 Task: Find connections with filter location Werota with filter topic #family with filter profile language Potuguese with filter current company Naukri.com with filter school Principal L N Welingkar Institute of Management Development and Research L. N. Road, Opp. Matunga Gymkhana, Matunga (Central) Mumbai 400 019 with filter industry Subdivision of Land with filter service category Research with filter keywords title Continuous Improvement Lead
Action: Mouse moved to (187, 281)
Screenshot: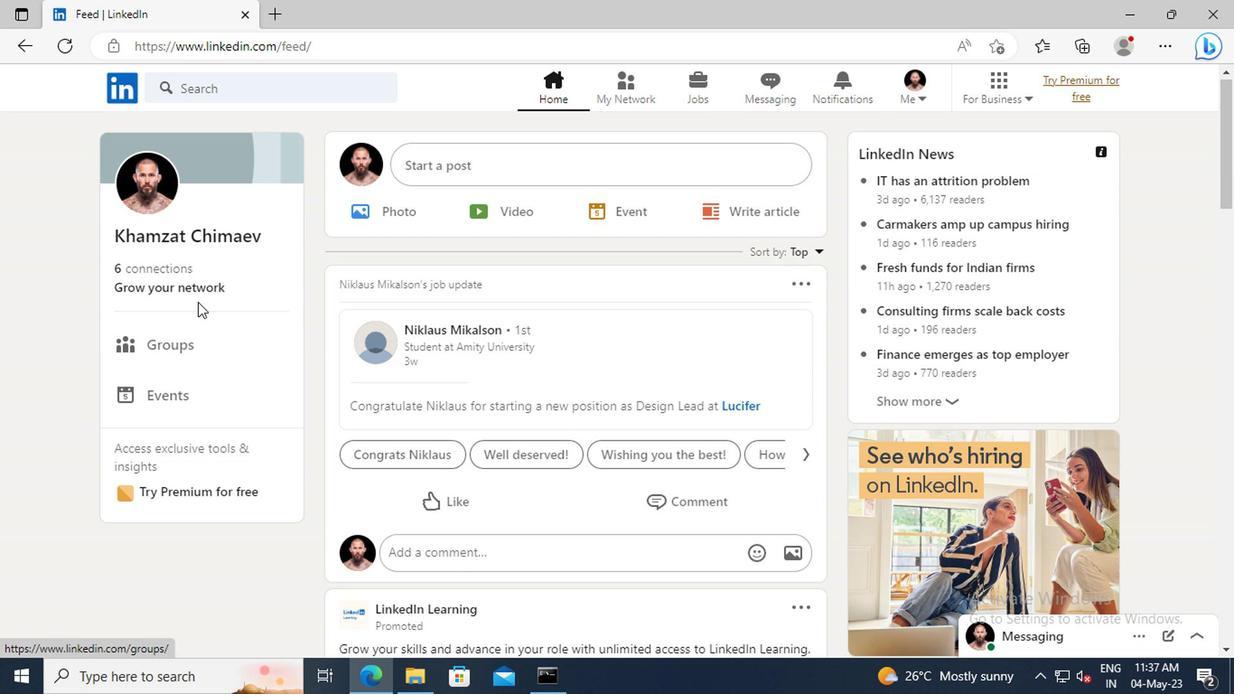 
Action: Mouse pressed left at (187, 281)
Screenshot: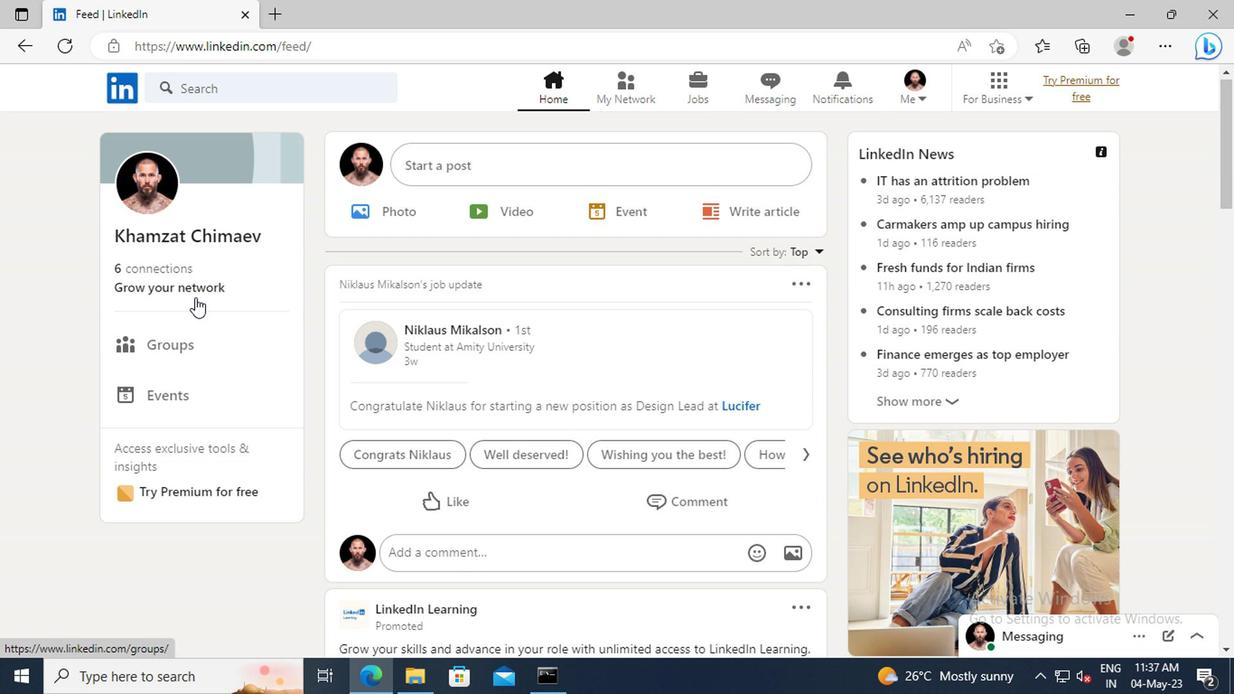 
Action: Mouse moved to (194, 192)
Screenshot: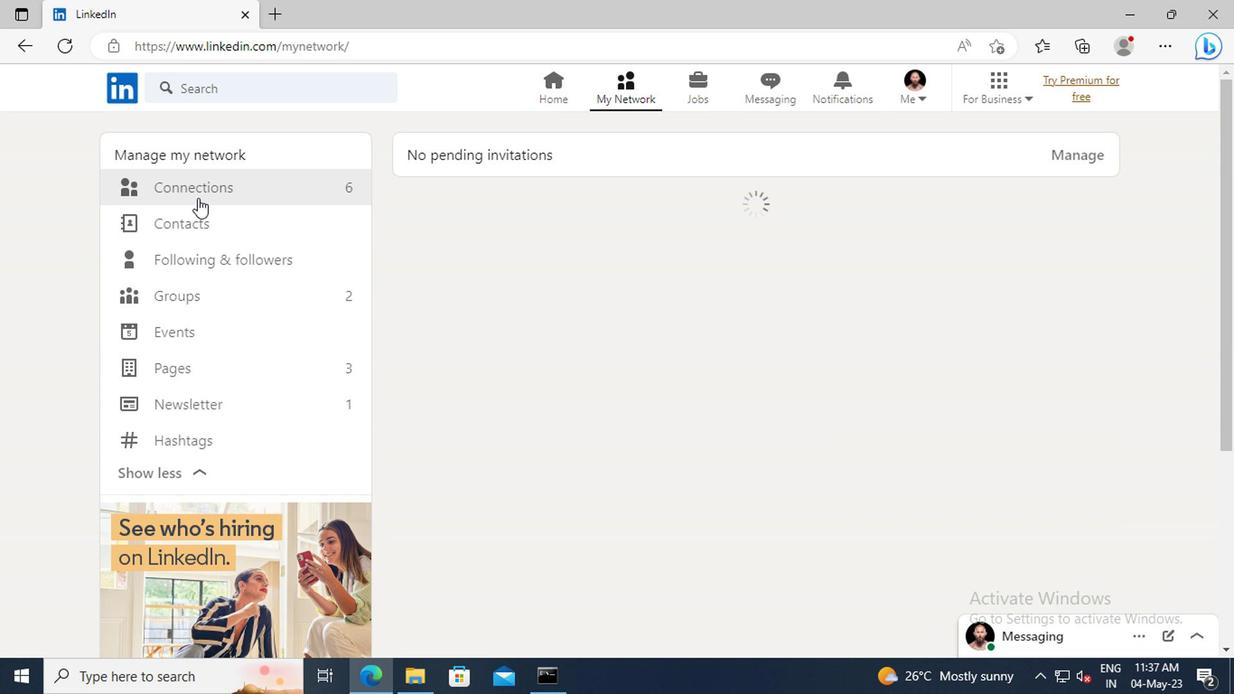 
Action: Mouse pressed left at (194, 192)
Screenshot: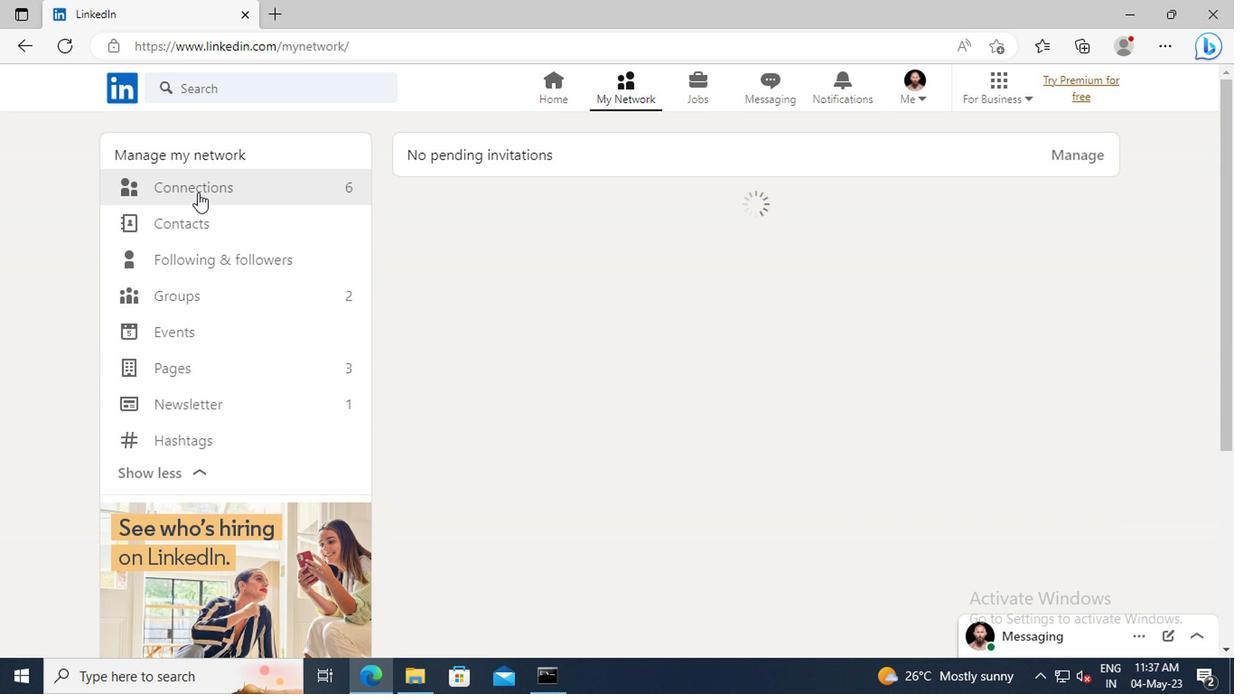 
Action: Mouse moved to (754, 195)
Screenshot: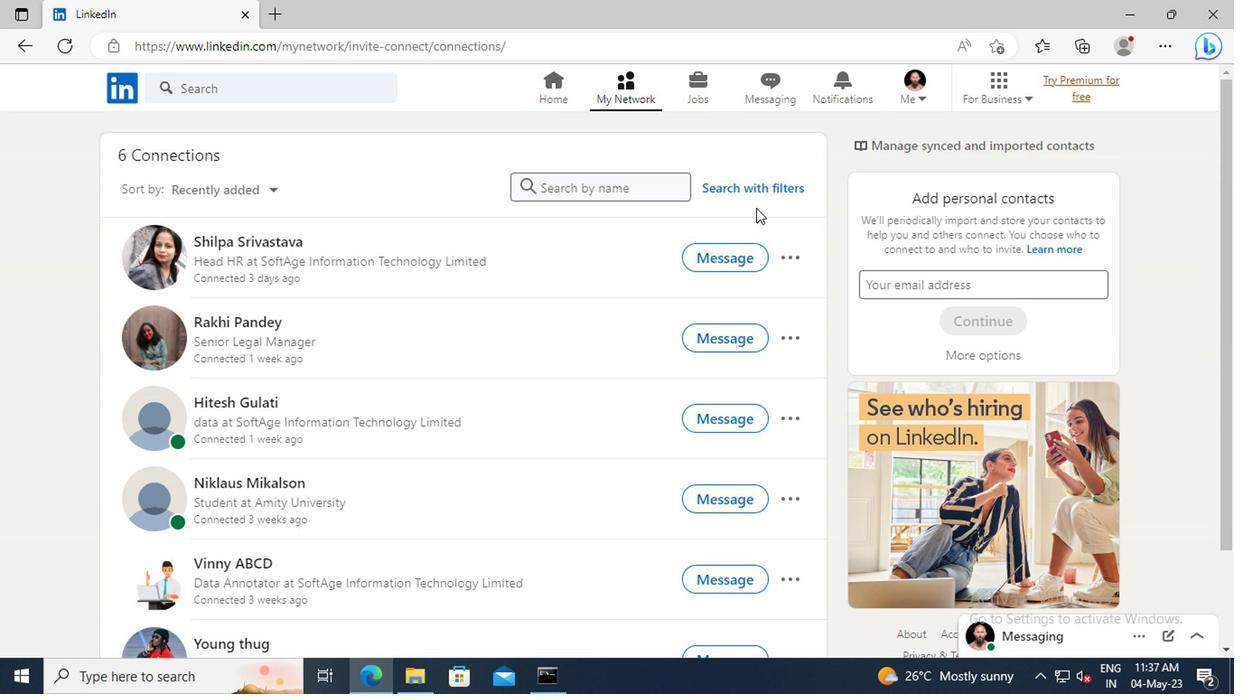 
Action: Mouse pressed left at (754, 195)
Screenshot: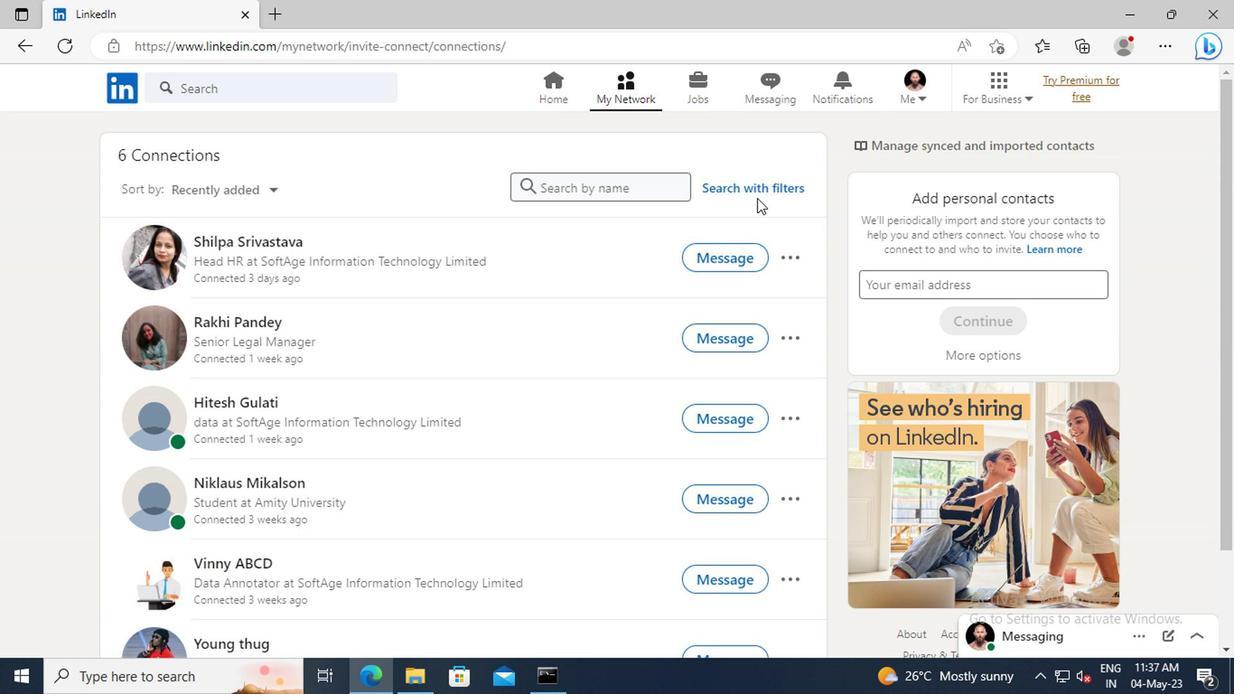 
Action: Mouse moved to (684, 141)
Screenshot: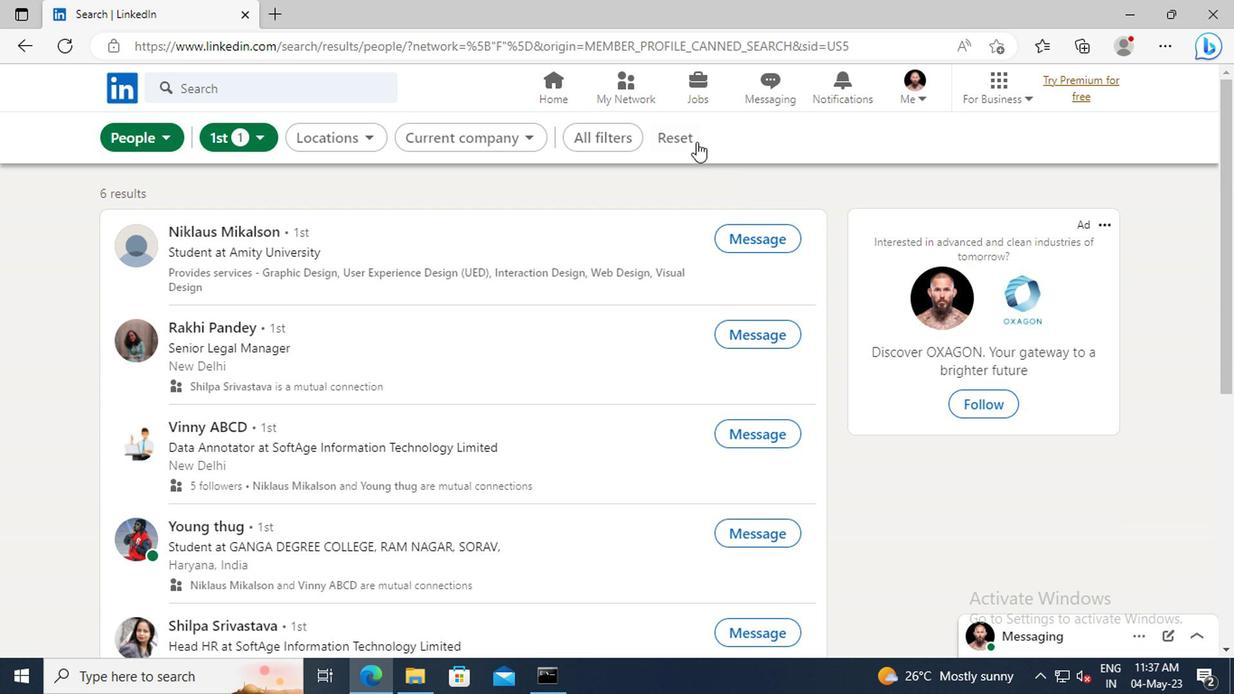
Action: Mouse pressed left at (684, 141)
Screenshot: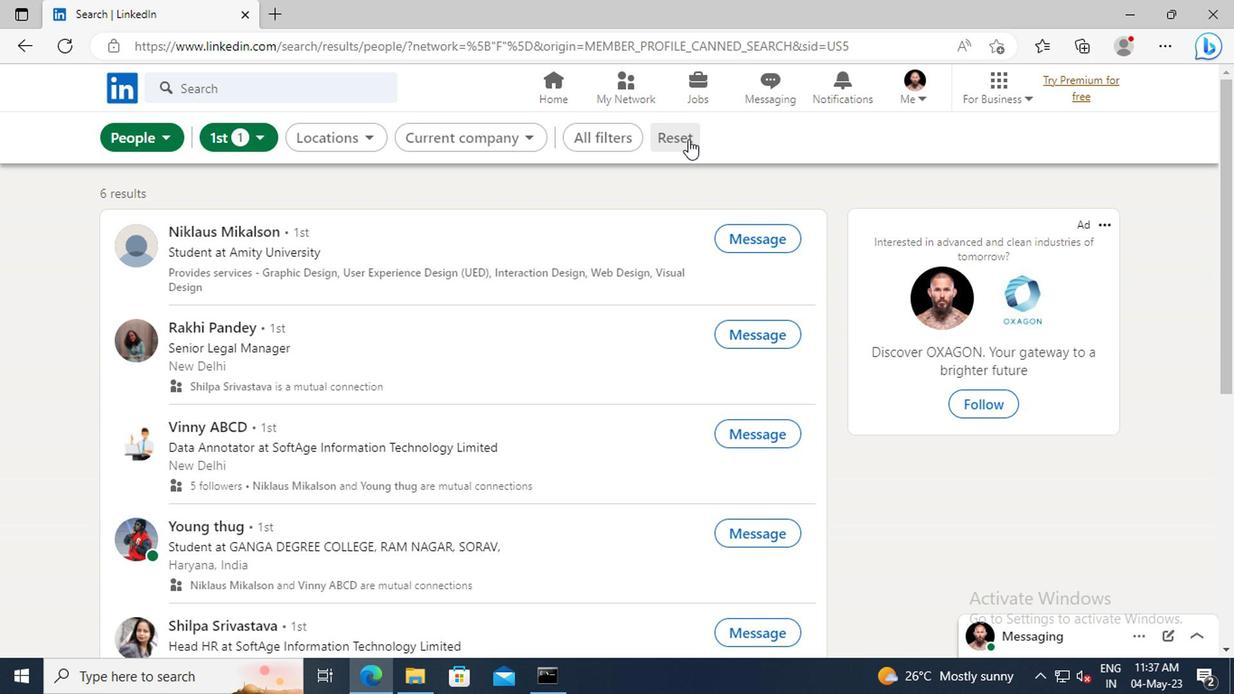 
Action: Mouse moved to (661, 142)
Screenshot: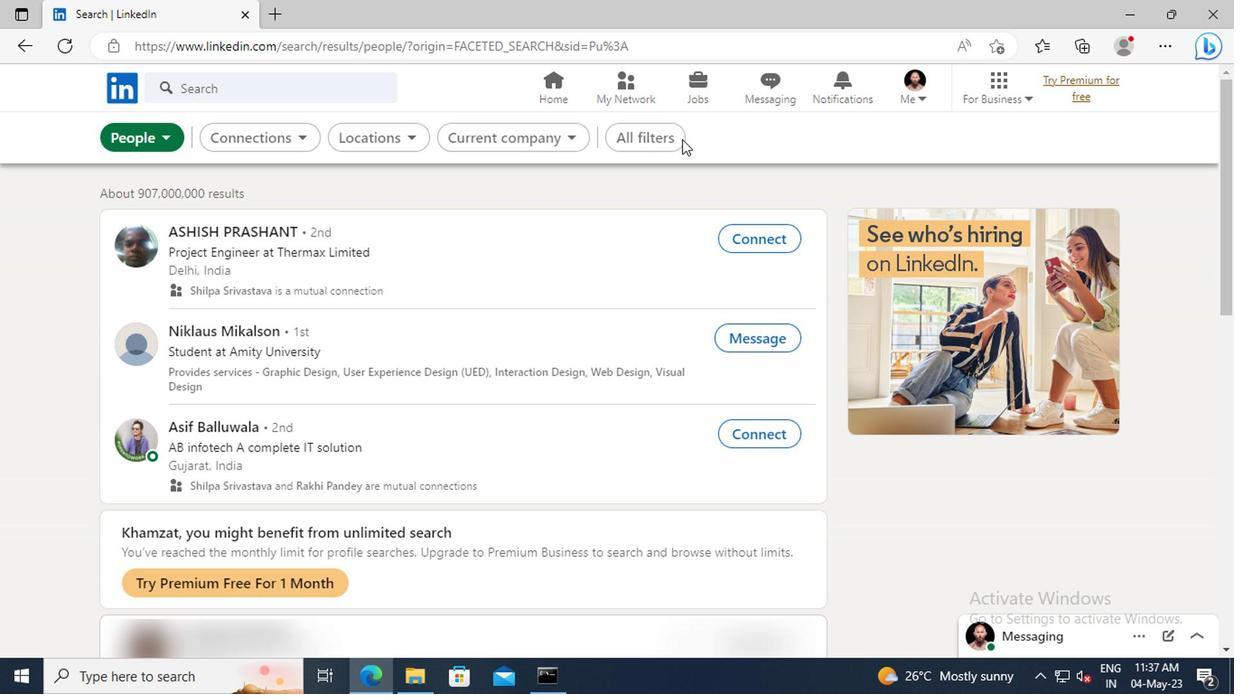 
Action: Mouse pressed left at (661, 142)
Screenshot: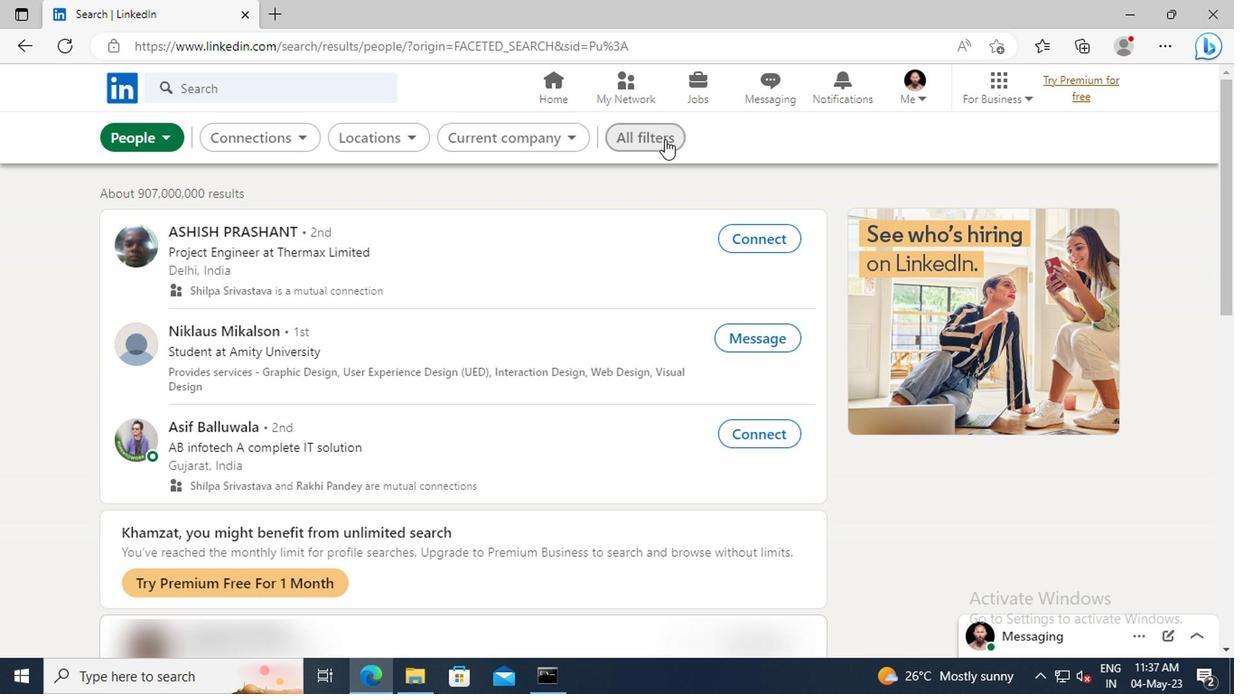 
Action: Mouse moved to (993, 318)
Screenshot: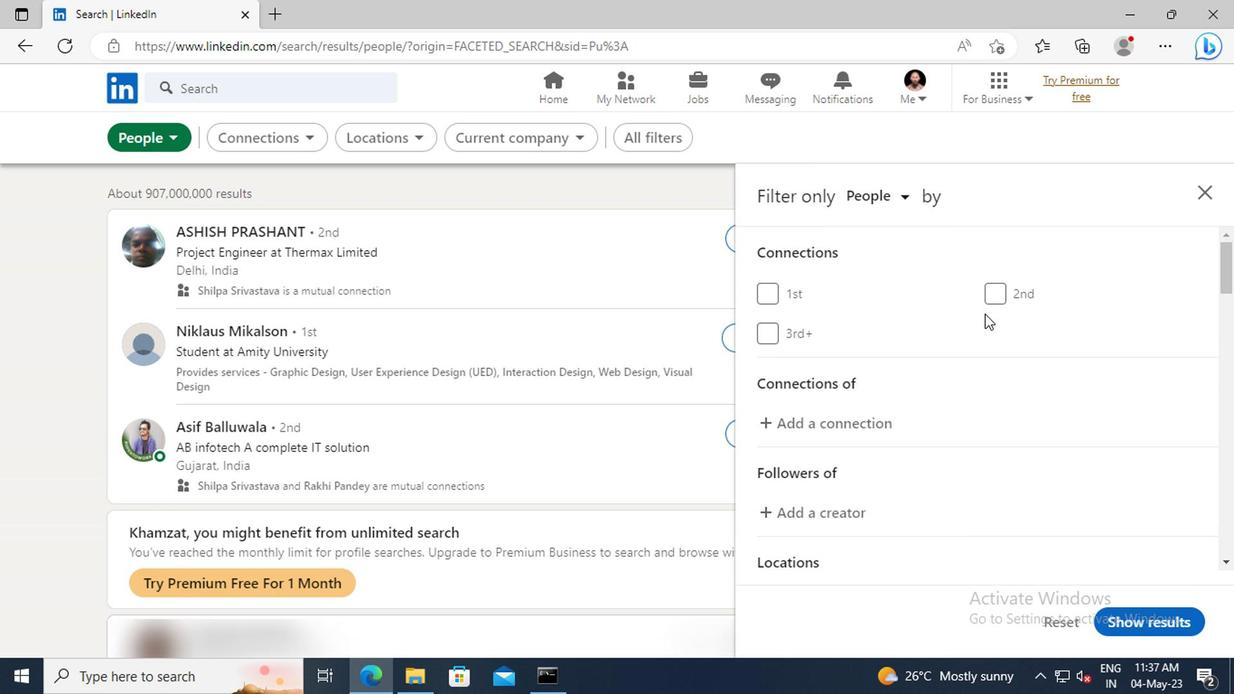 
Action: Mouse scrolled (993, 318) with delta (0, 0)
Screenshot: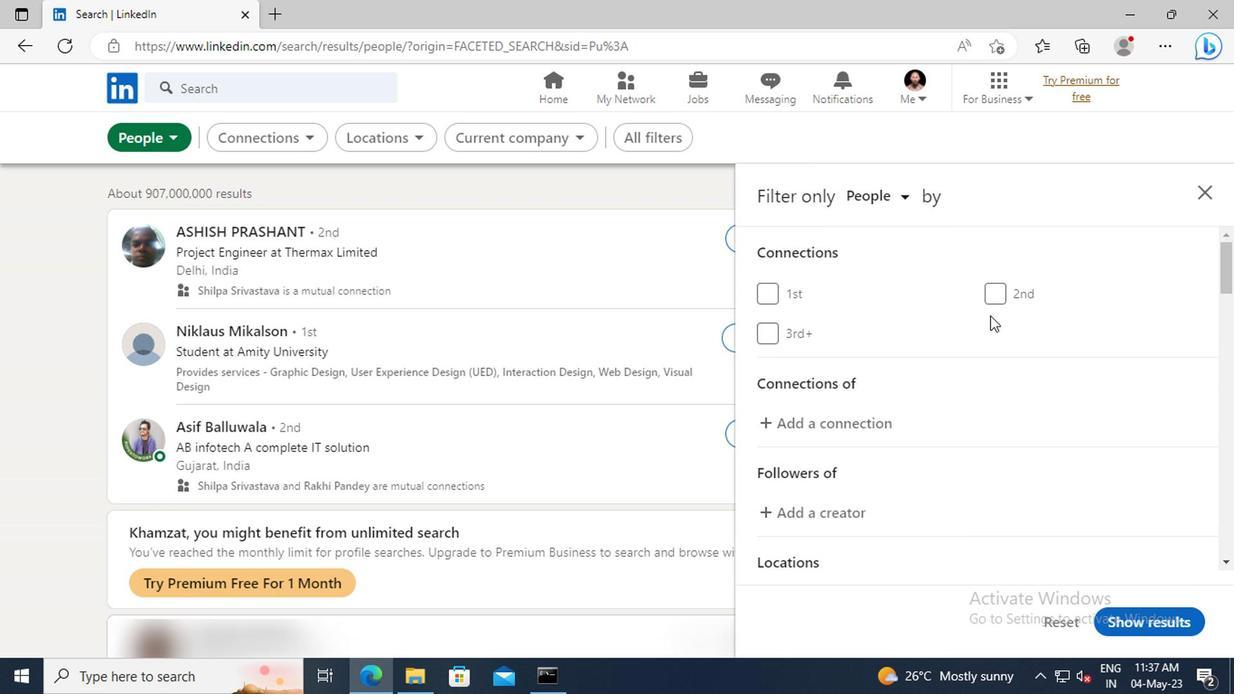 
Action: Mouse scrolled (993, 318) with delta (0, 0)
Screenshot: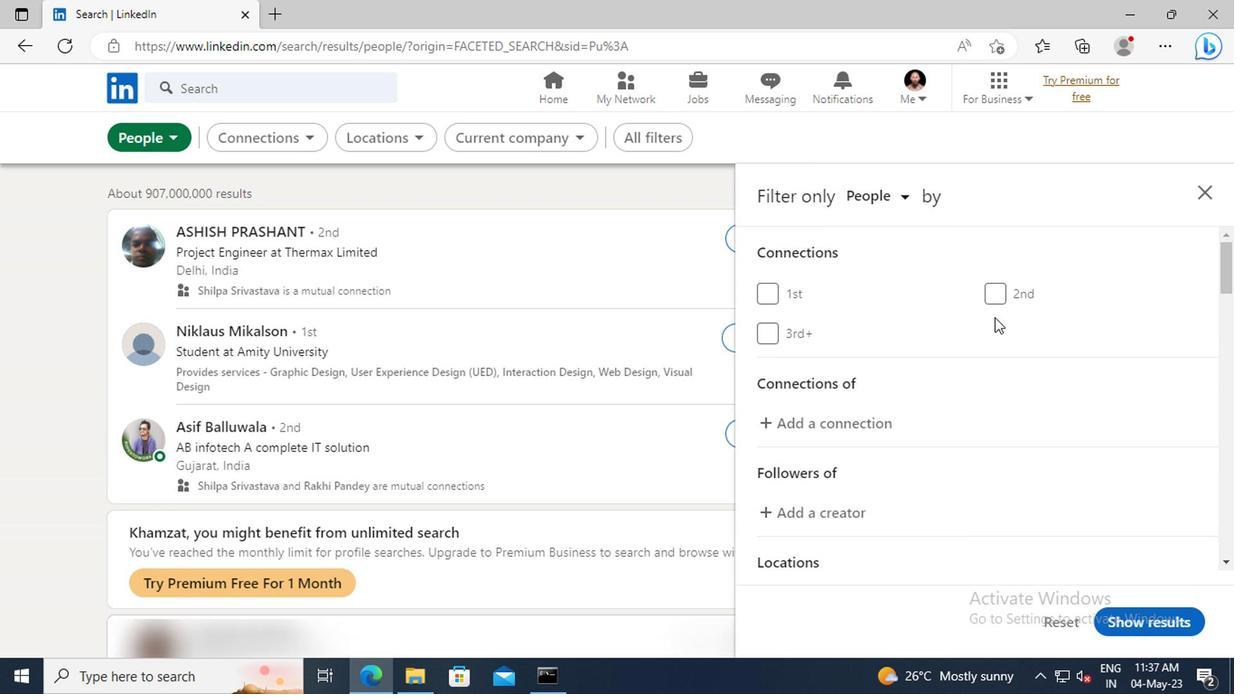 
Action: Mouse scrolled (993, 318) with delta (0, 0)
Screenshot: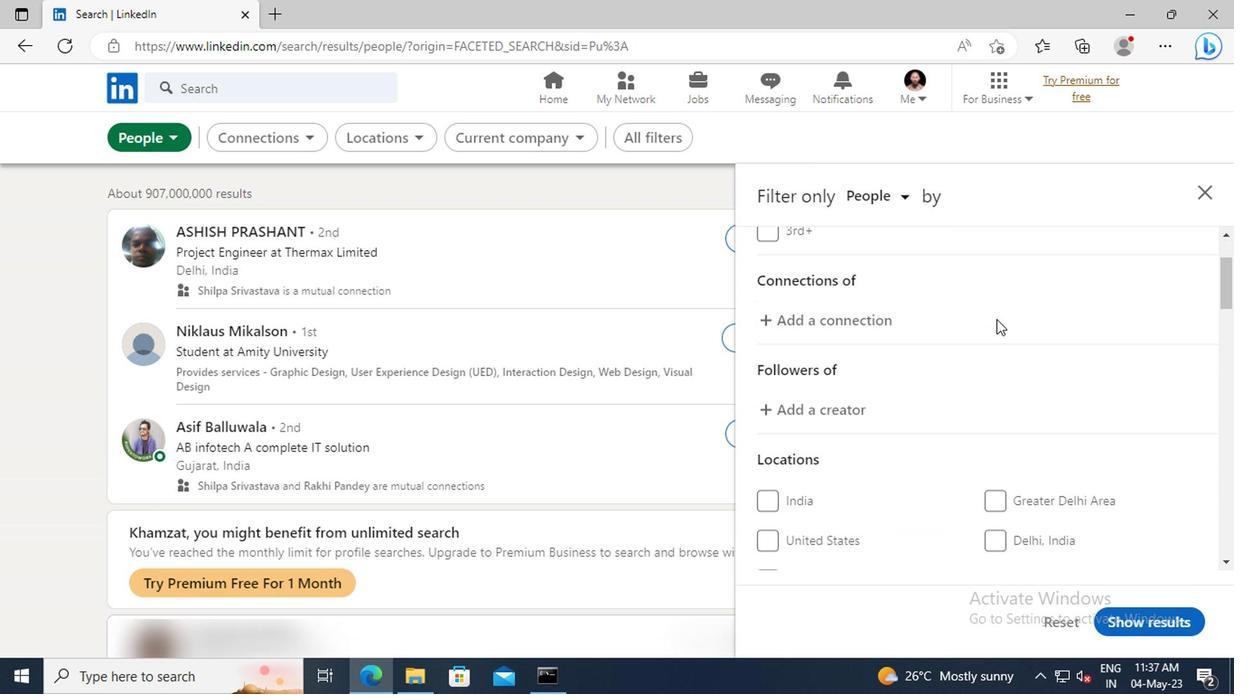 
Action: Mouse scrolled (993, 318) with delta (0, 0)
Screenshot: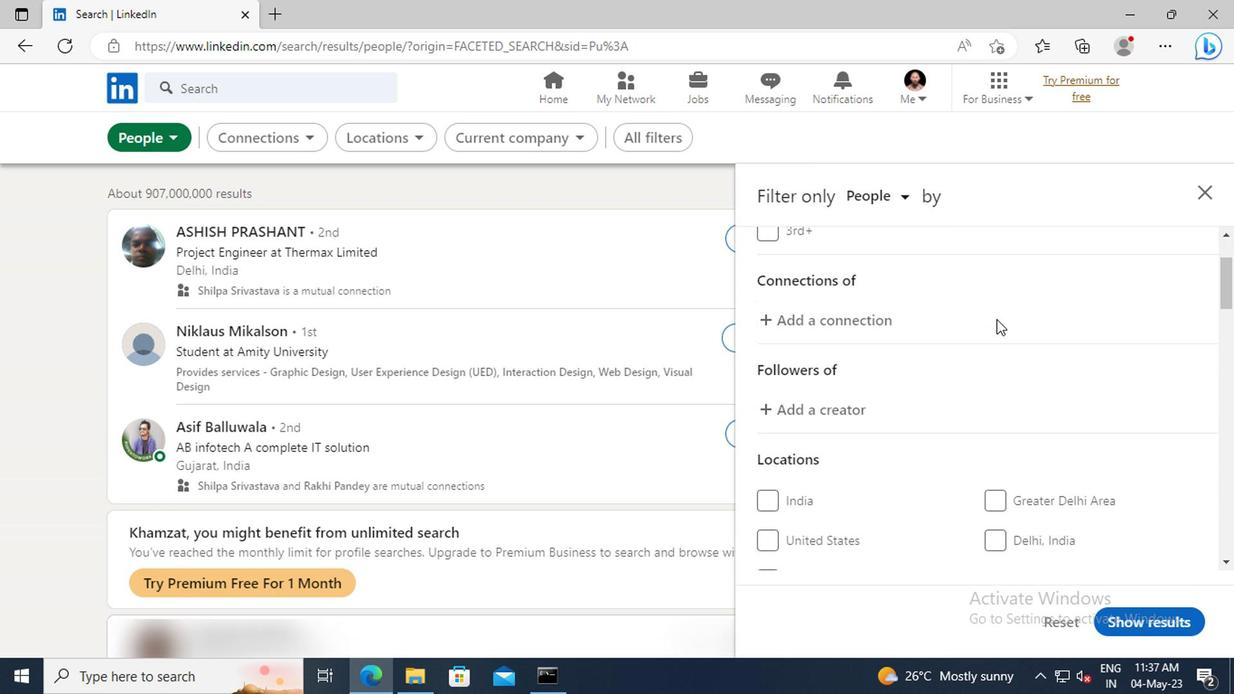 
Action: Mouse scrolled (993, 318) with delta (0, 0)
Screenshot: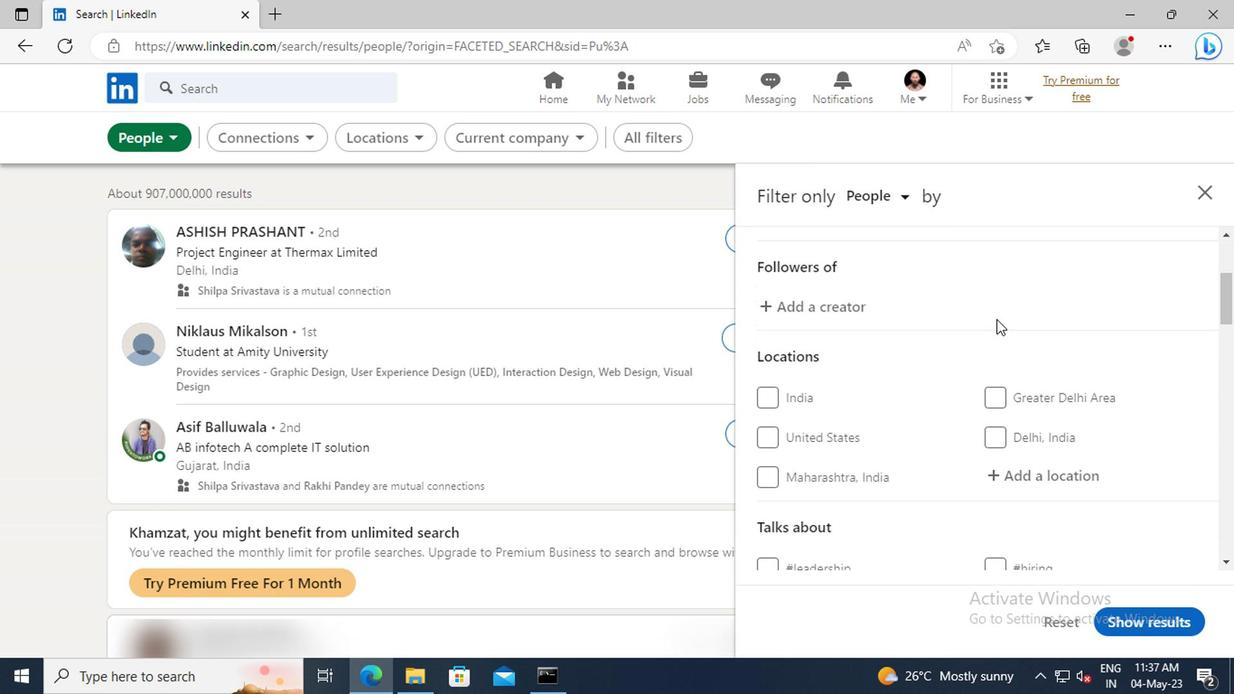 
Action: Mouse scrolled (993, 318) with delta (0, 0)
Screenshot: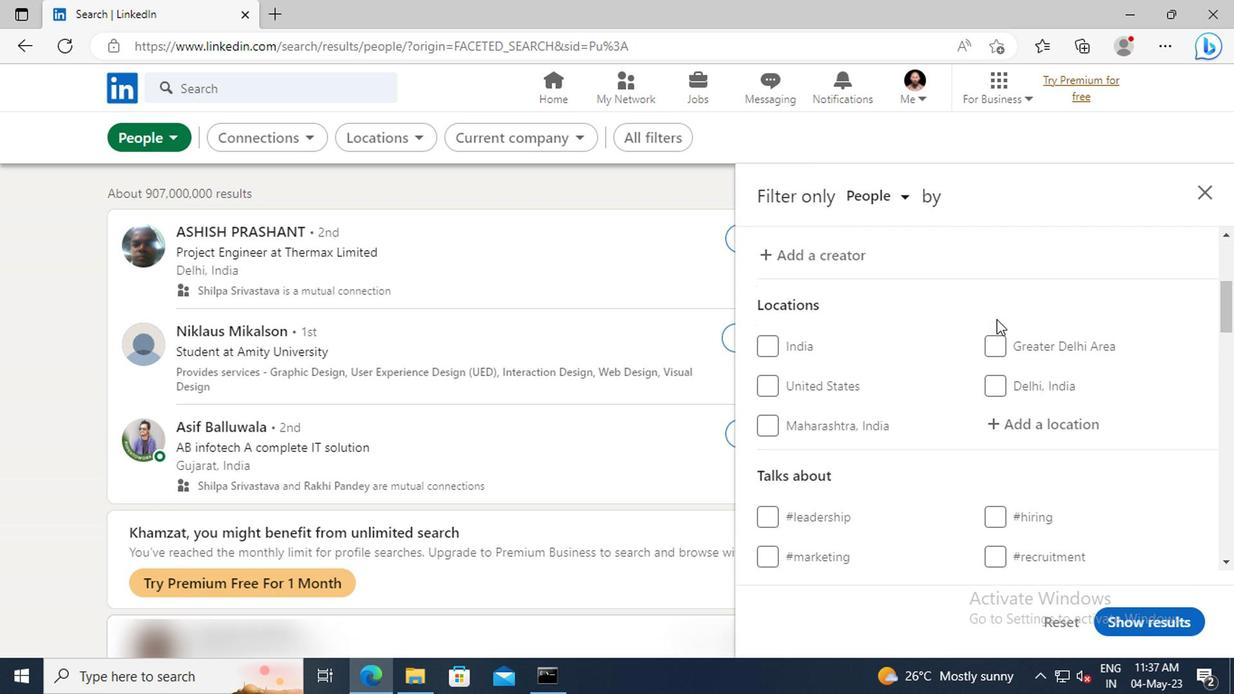 
Action: Mouse scrolled (993, 318) with delta (0, 0)
Screenshot: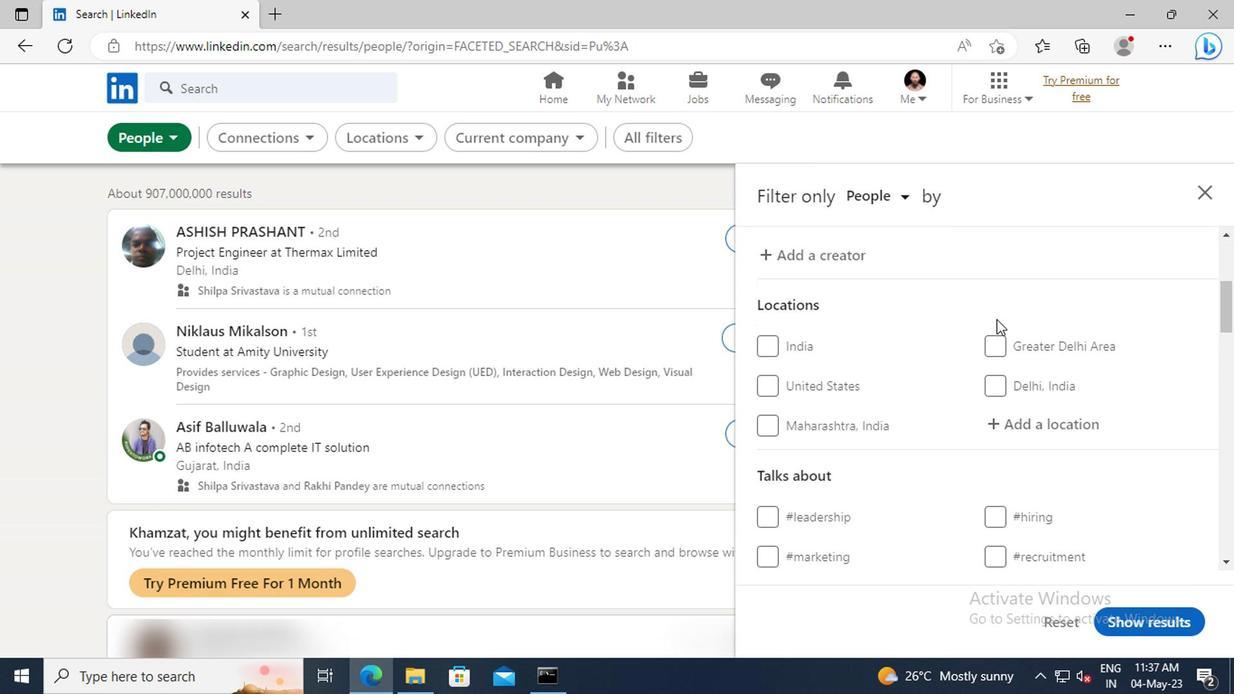
Action: Mouse moved to (1000, 325)
Screenshot: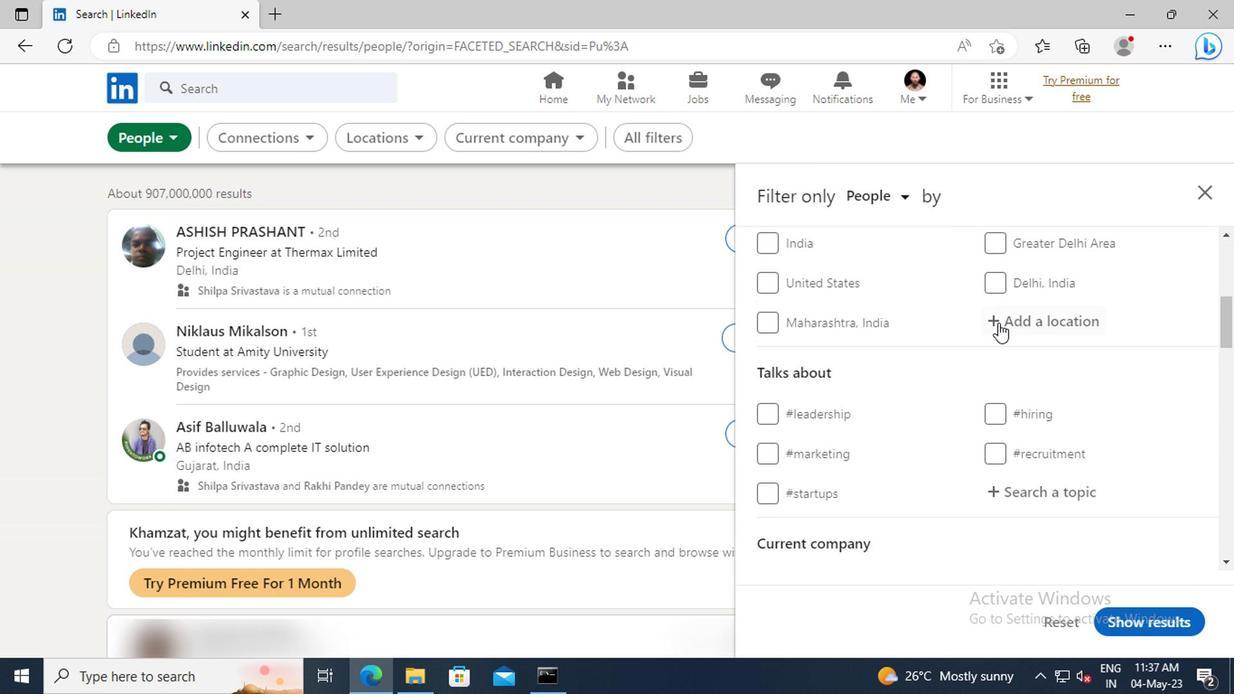 
Action: Mouse pressed left at (1000, 325)
Screenshot: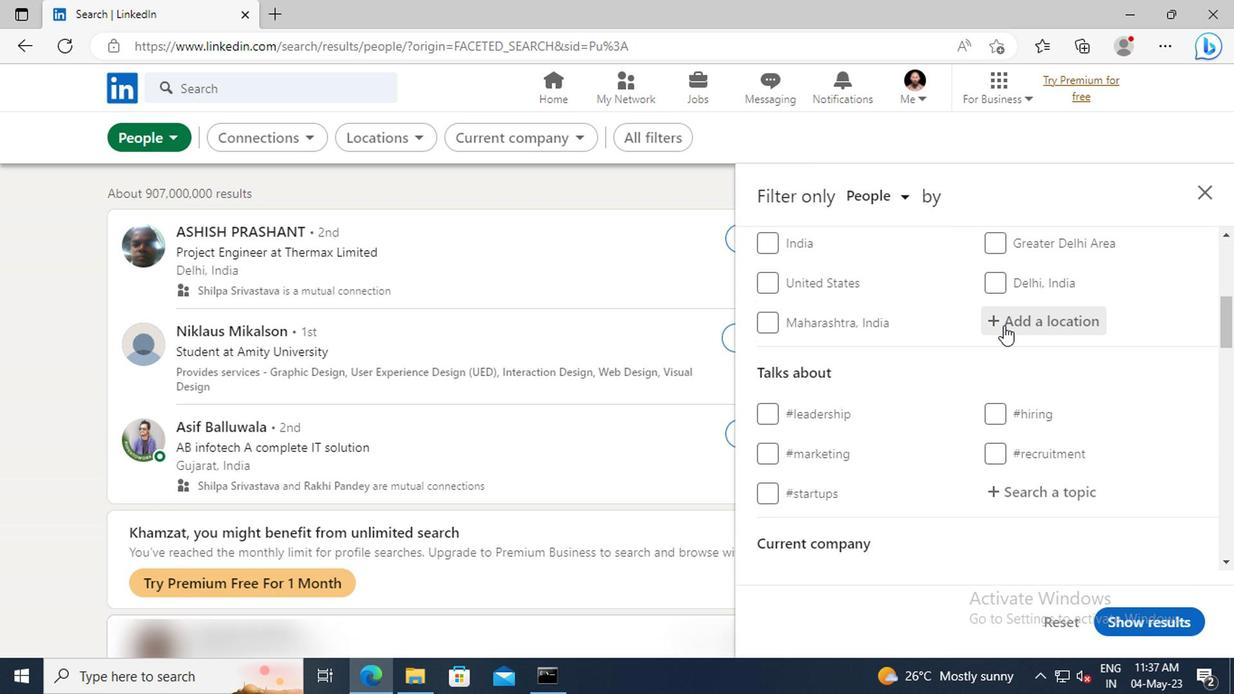 
Action: Mouse moved to (1000, 325)
Screenshot: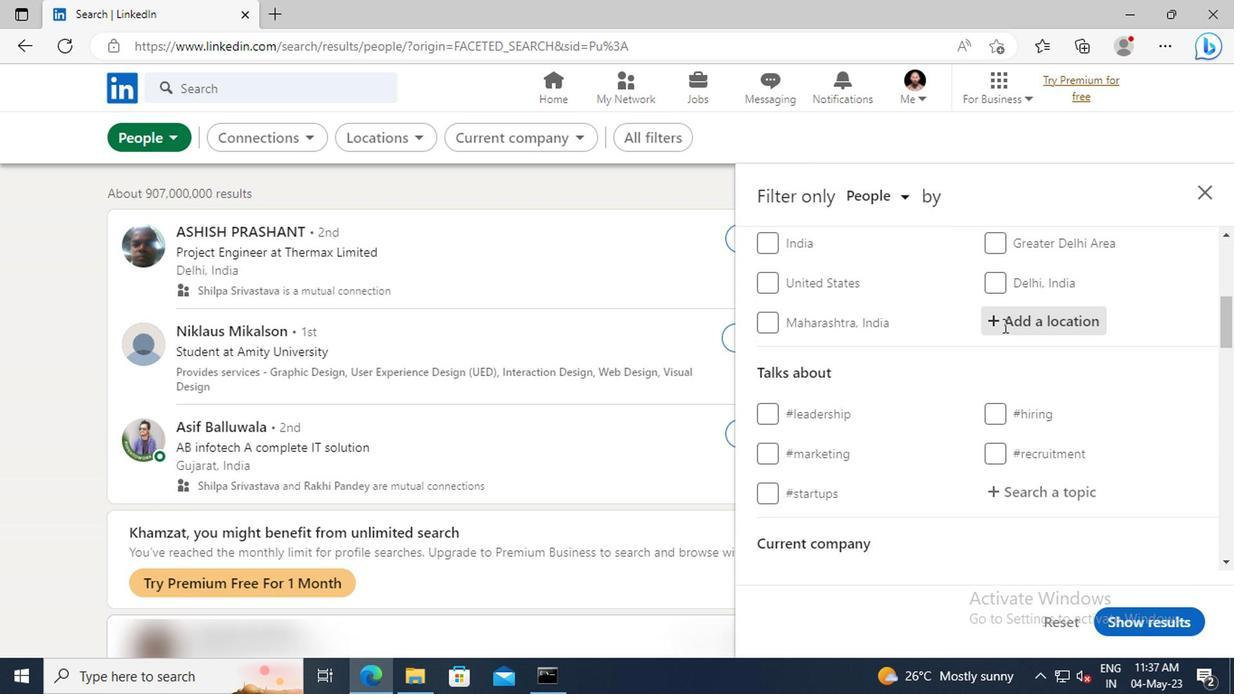 
Action: Key pressed <Key.shift>WEROTA<Key.enter>
Screenshot: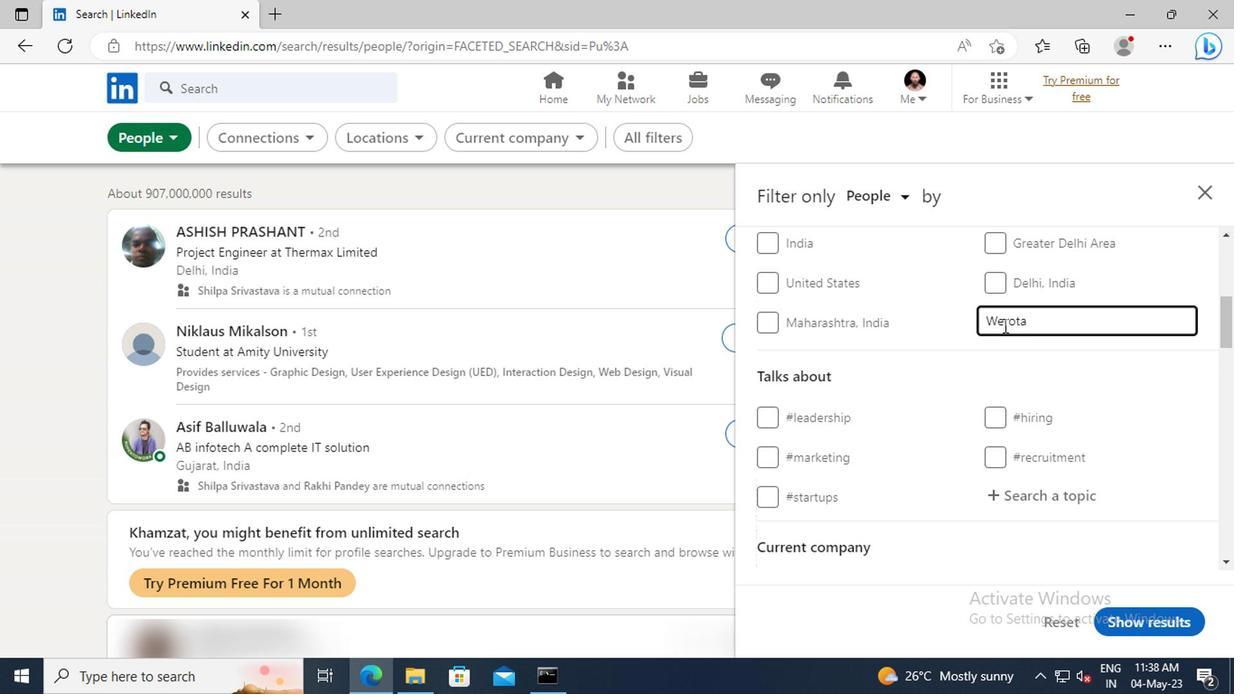 
Action: Mouse scrolled (1000, 324) with delta (0, 0)
Screenshot: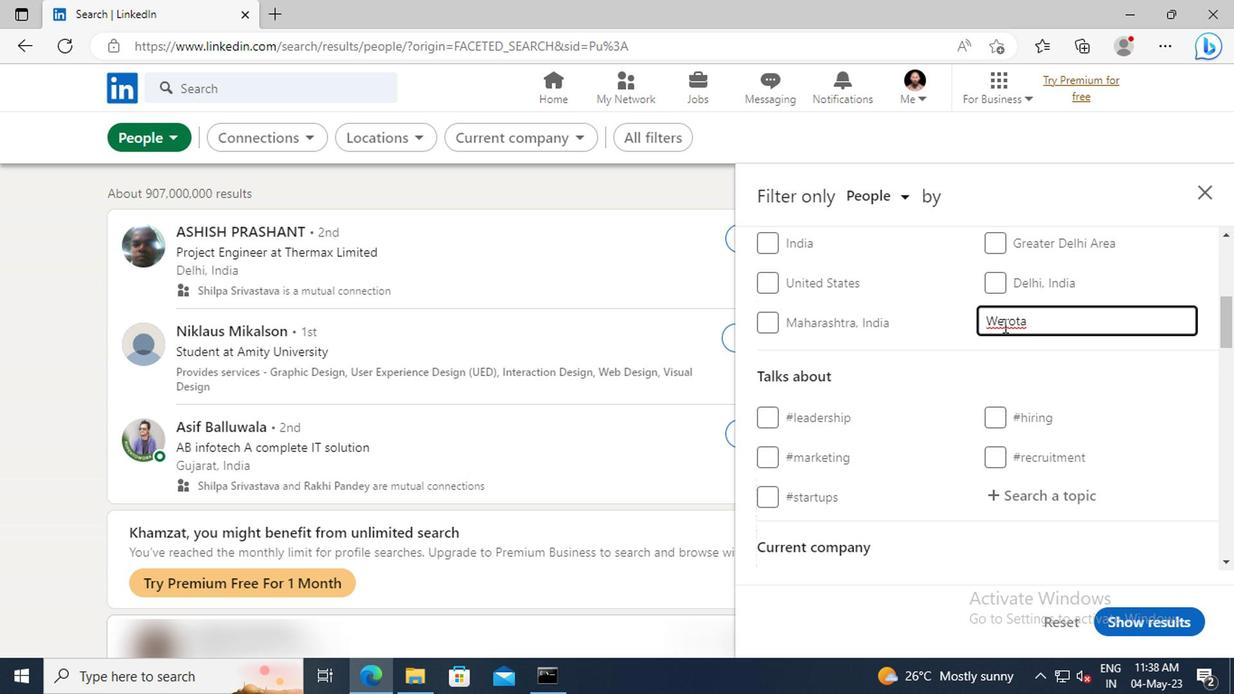
Action: Mouse scrolled (1000, 324) with delta (0, 0)
Screenshot: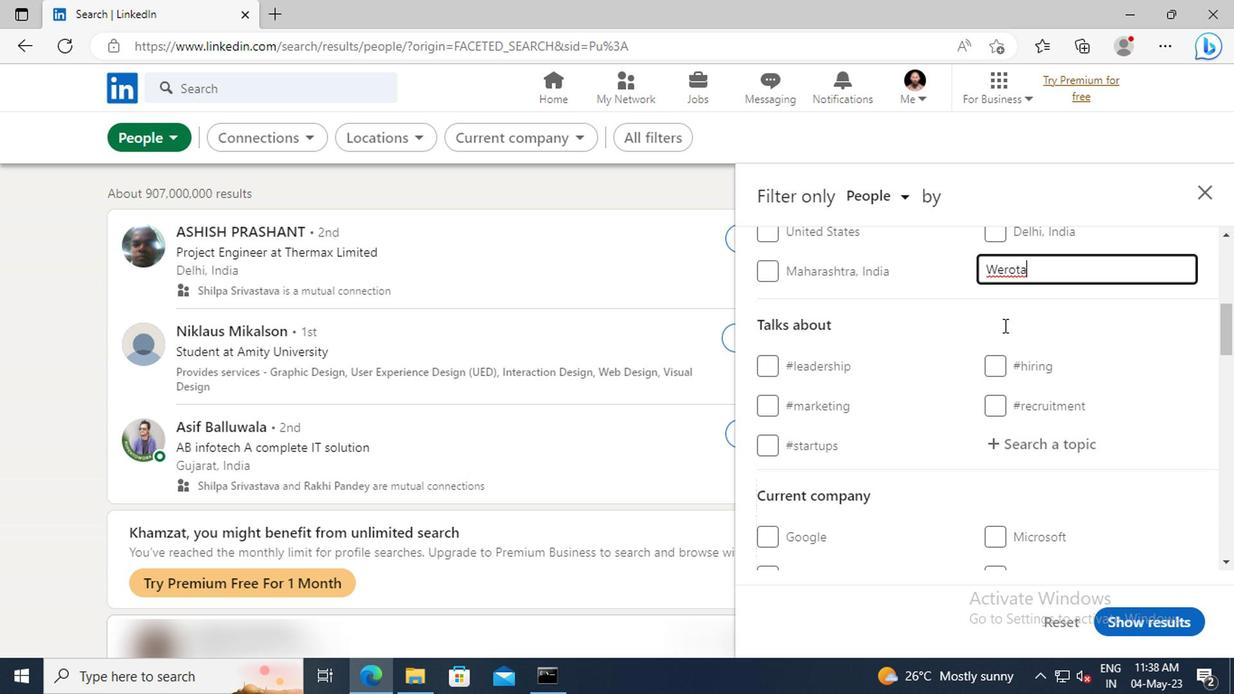 
Action: Mouse scrolled (1000, 324) with delta (0, 0)
Screenshot: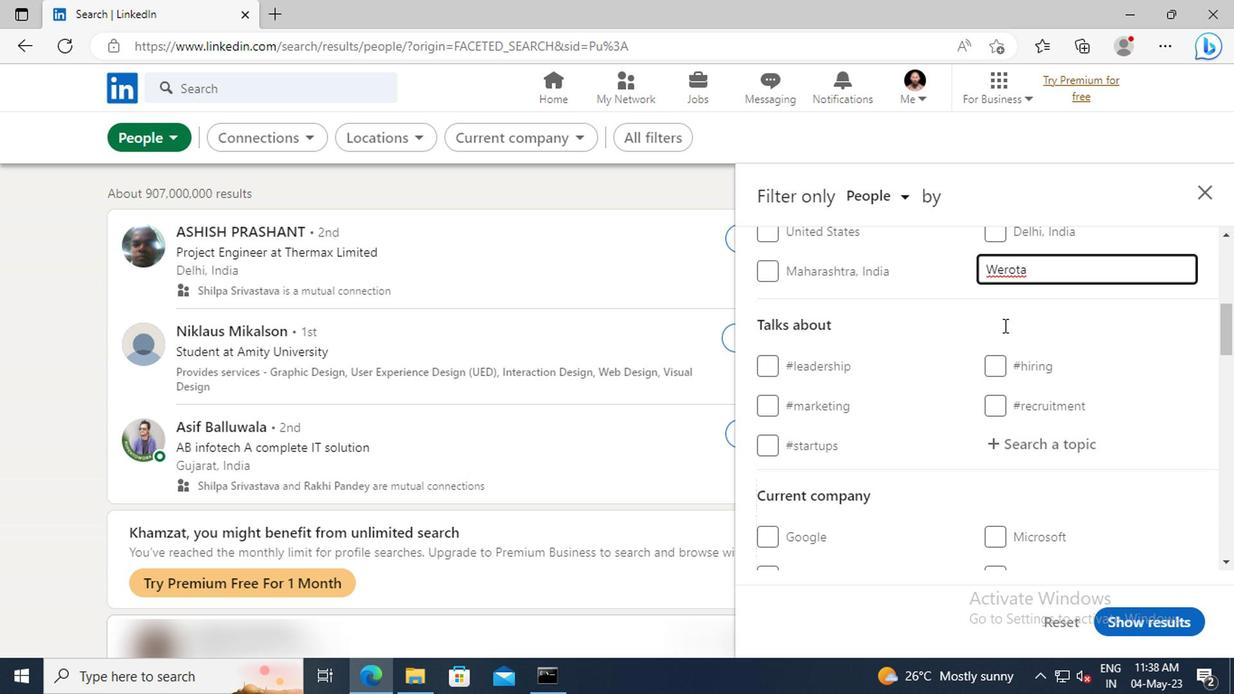 
Action: Mouse moved to (1006, 336)
Screenshot: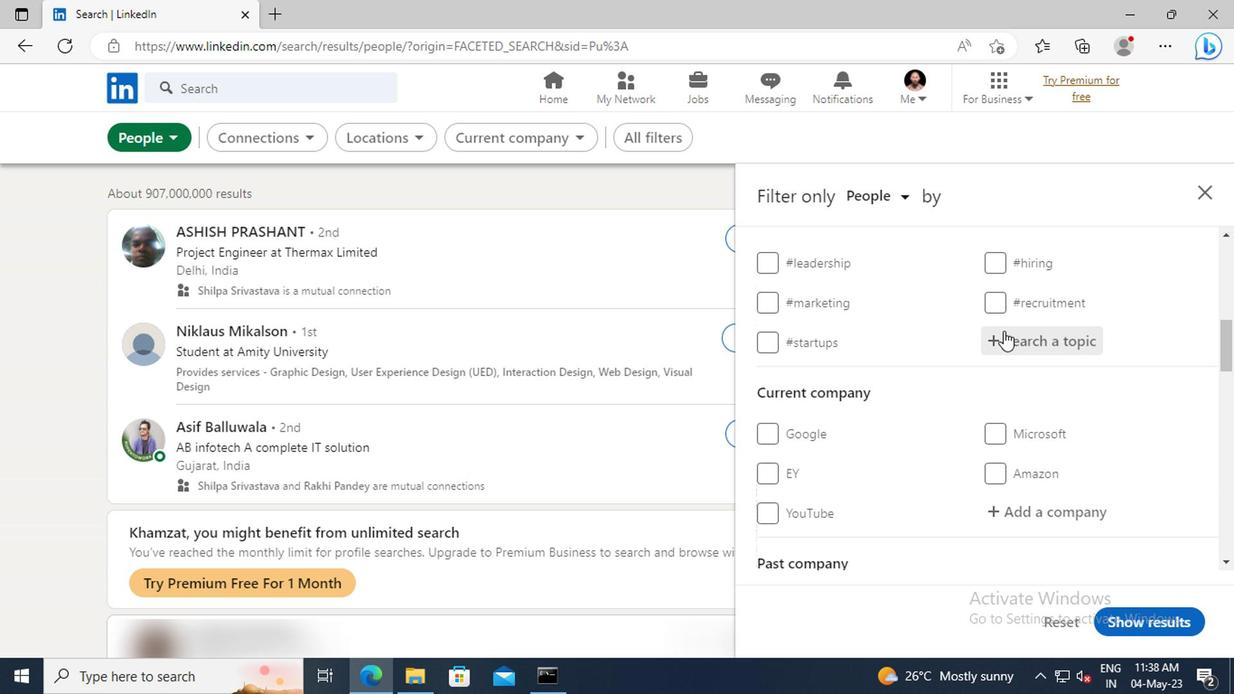 
Action: Mouse pressed left at (1006, 336)
Screenshot: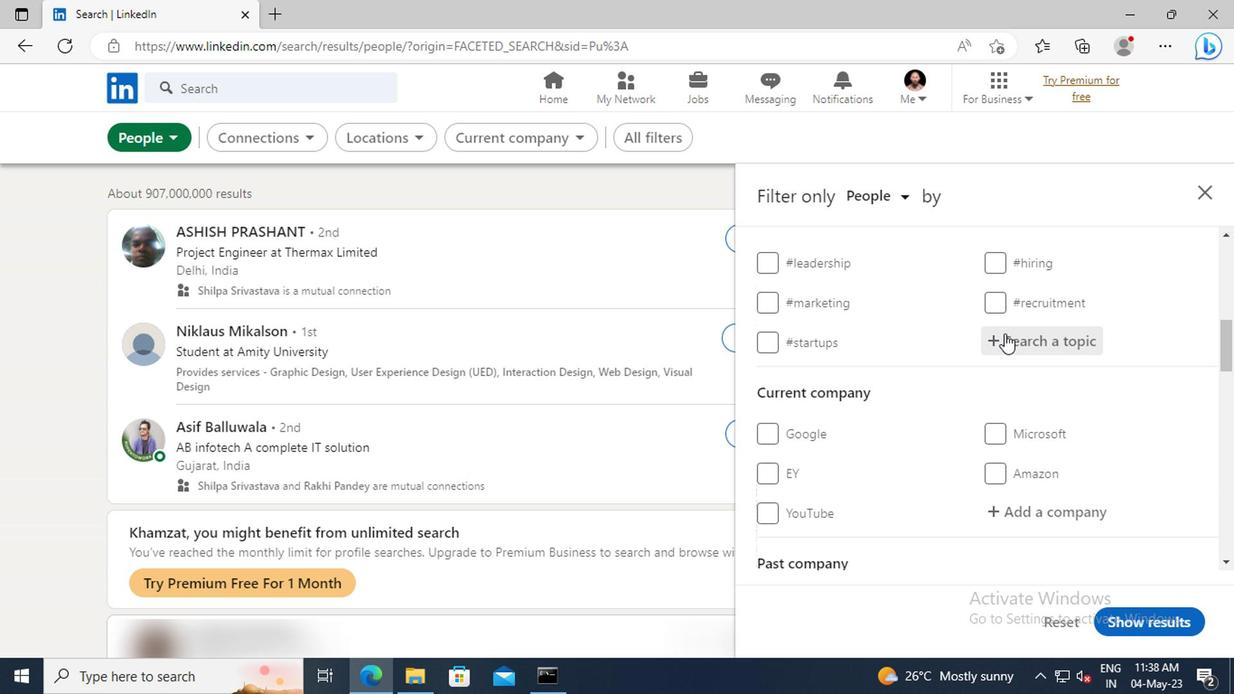 
Action: Key pressed FAMI
Screenshot: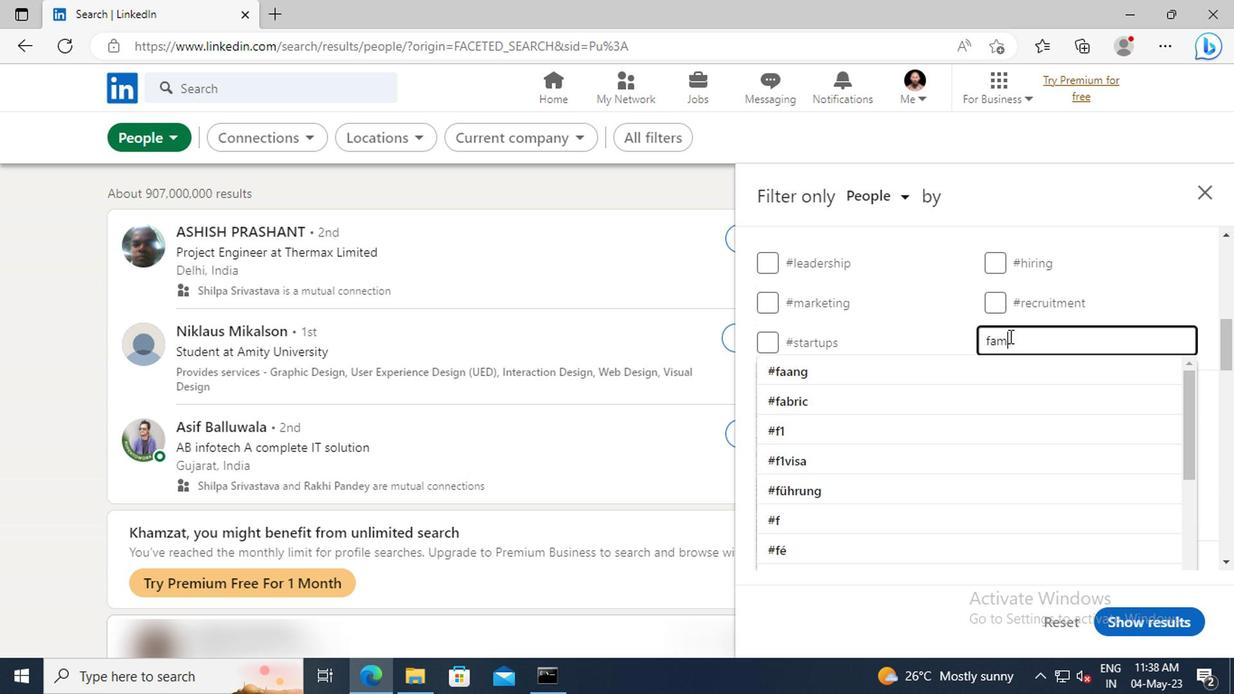 
Action: Mouse moved to (1010, 365)
Screenshot: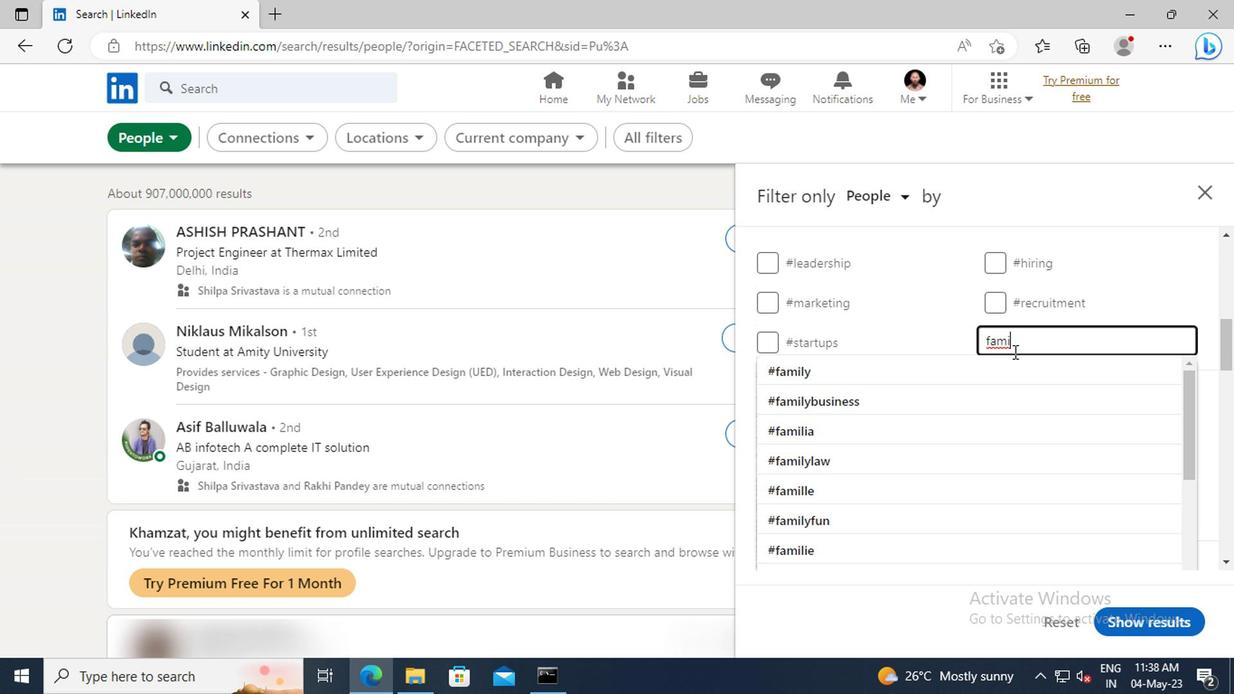 
Action: Mouse pressed left at (1010, 365)
Screenshot: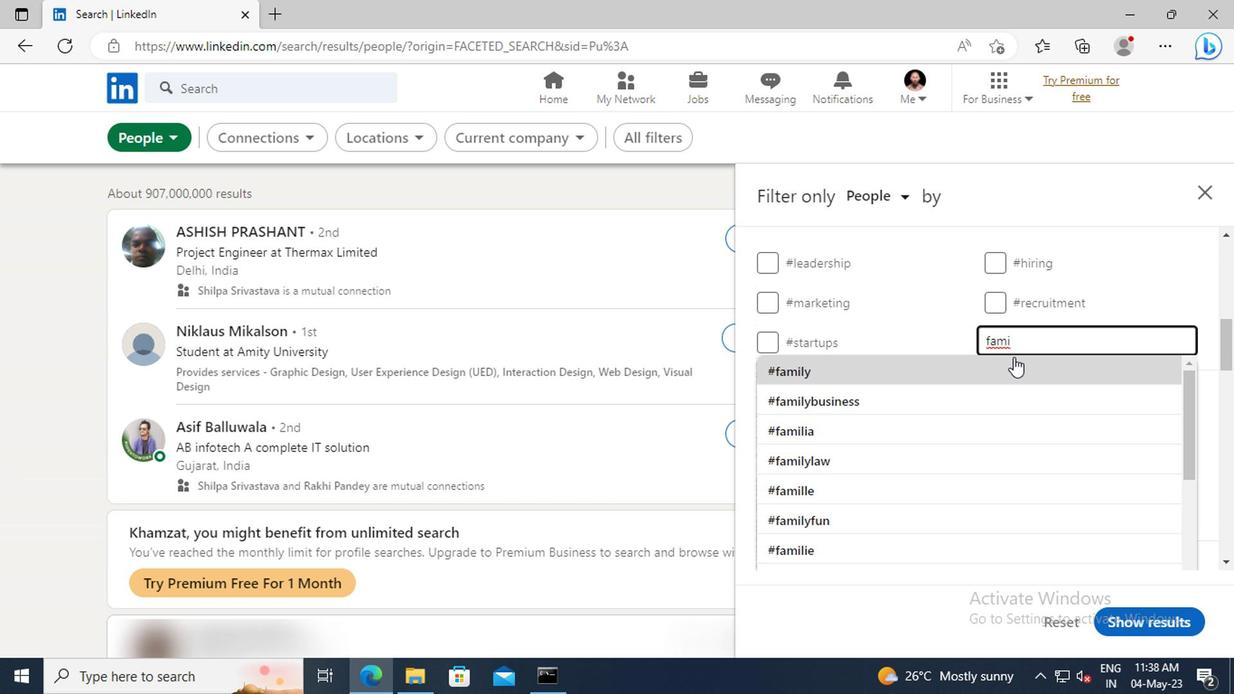 
Action: Mouse scrolled (1010, 364) with delta (0, 0)
Screenshot: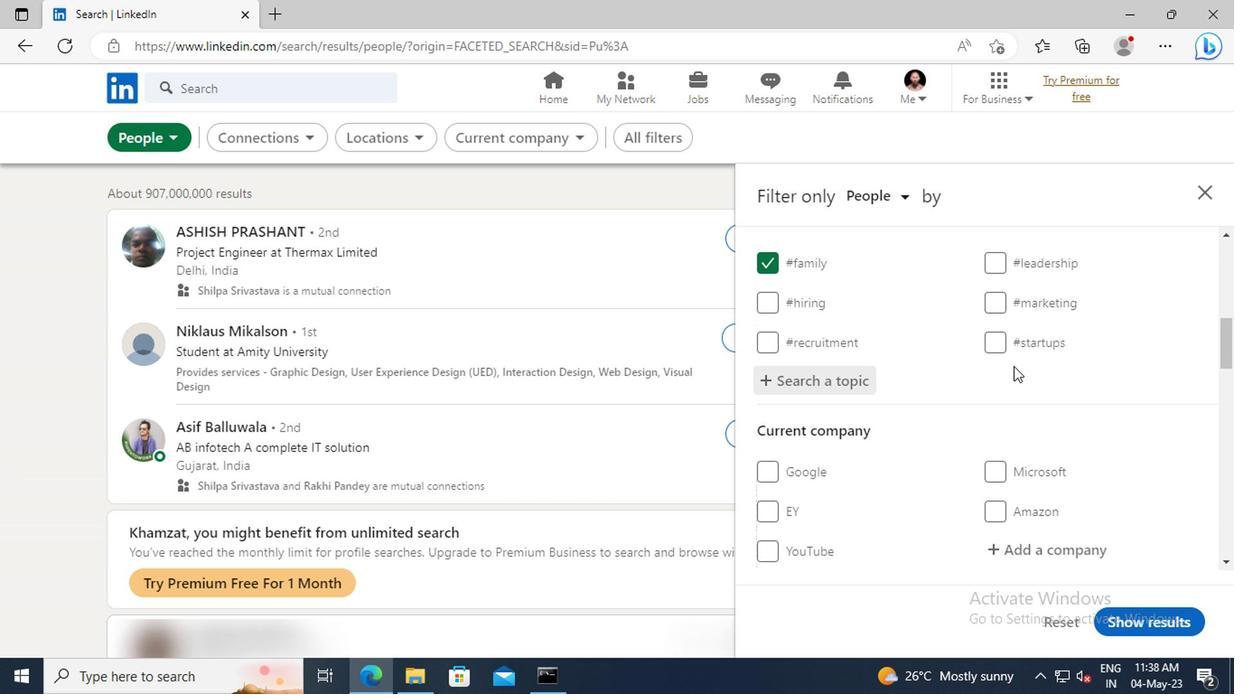 
Action: Mouse scrolled (1010, 364) with delta (0, 0)
Screenshot: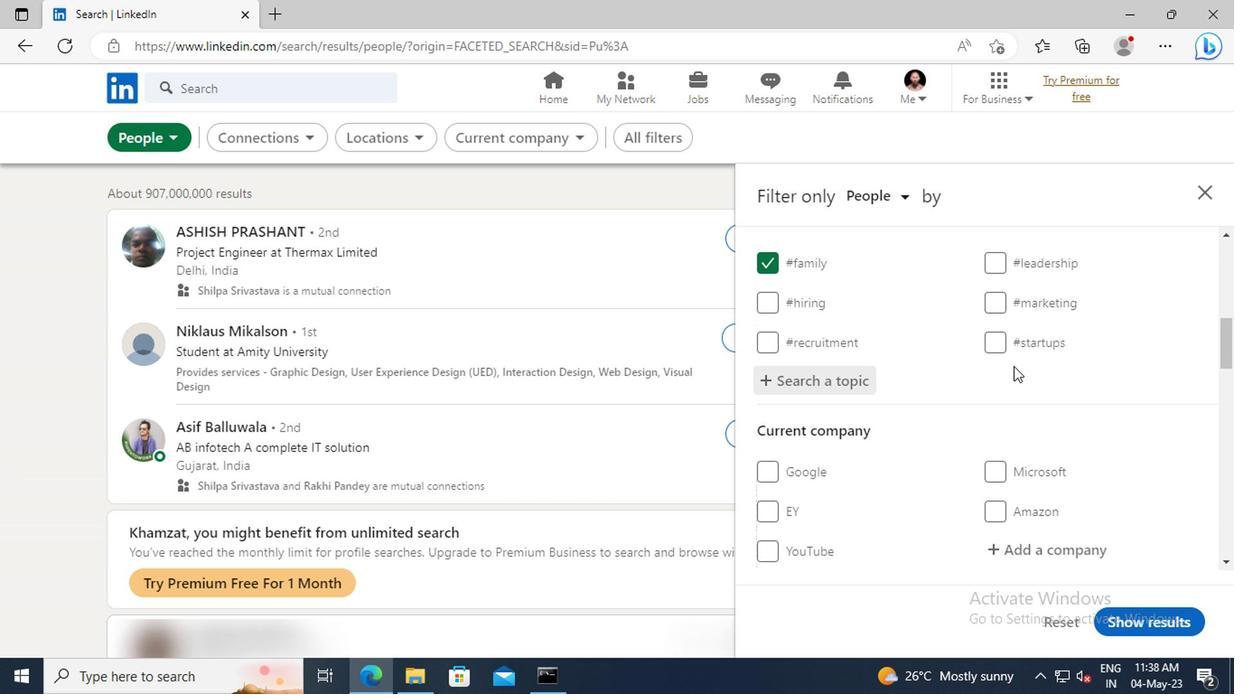 
Action: Mouse scrolled (1010, 364) with delta (0, 0)
Screenshot: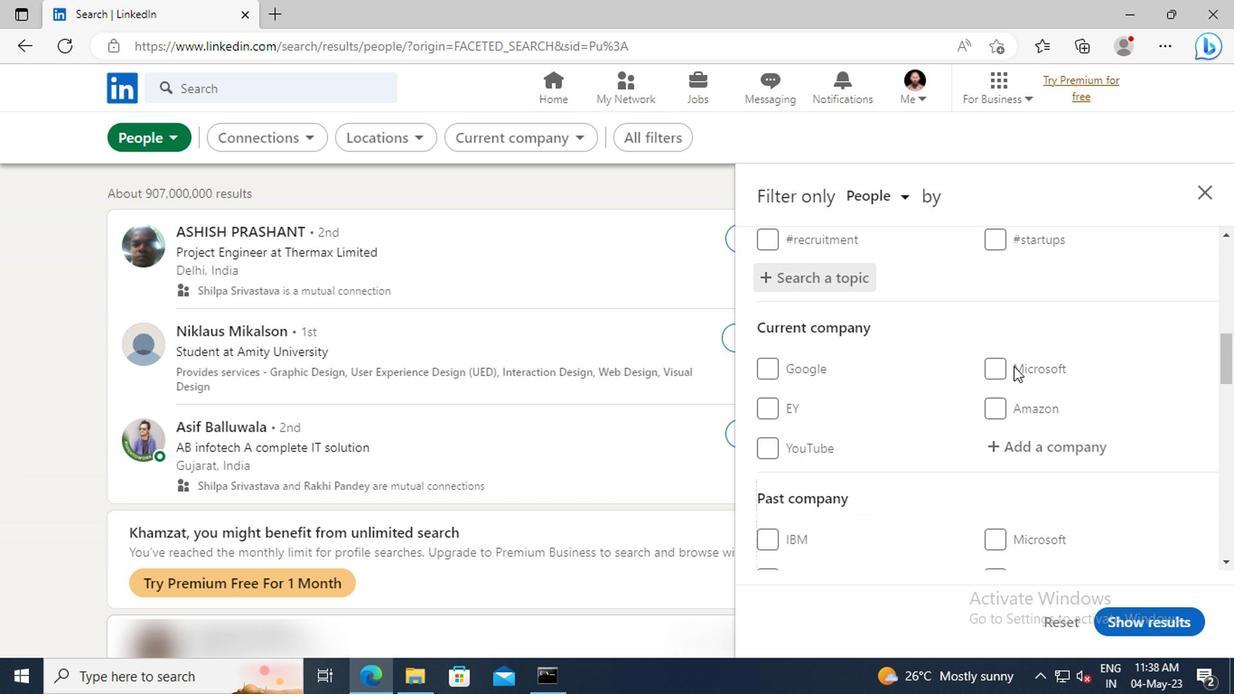 
Action: Mouse scrolled (1010, 364) with delta (0, 0)
Screenshot: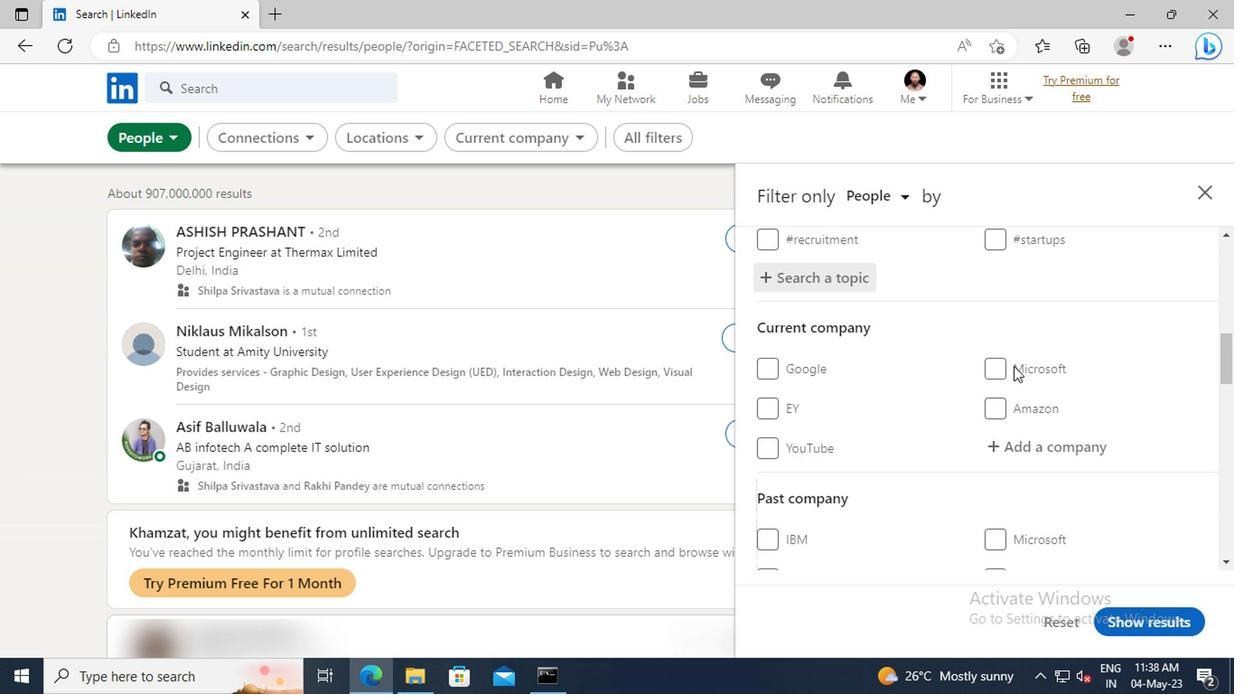 
Action: Mouse scrolled (1010, 364) with delta (0, 0)
Screenshot: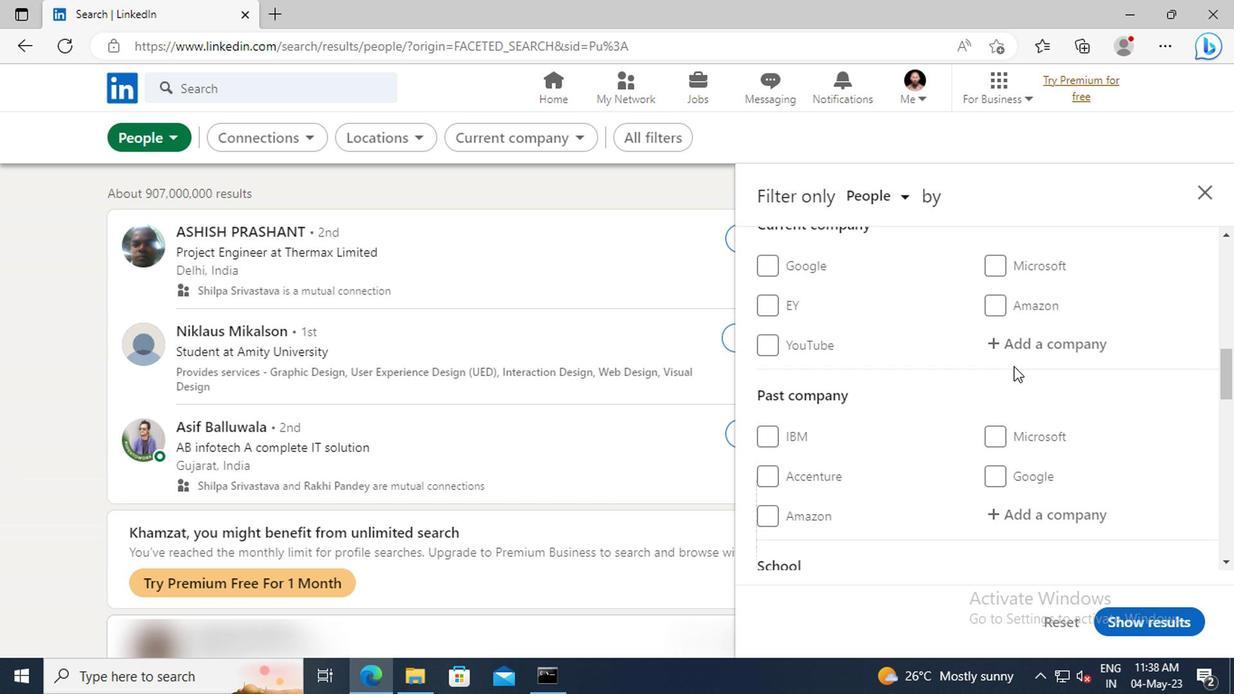 
Action: Mouse scrolled (1010, 364) with delta (0, 0)
Screenshot: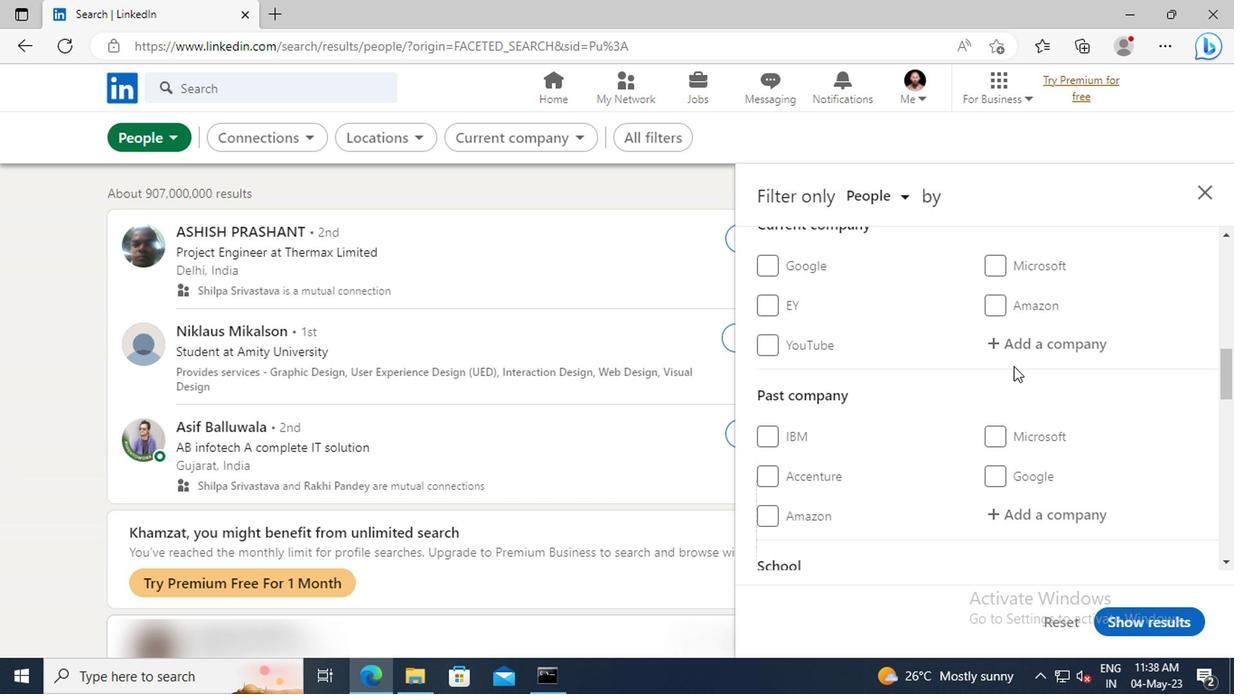 
Action: Mouse scrolled (1010, 364) with delta (0, 0)
Screenshot: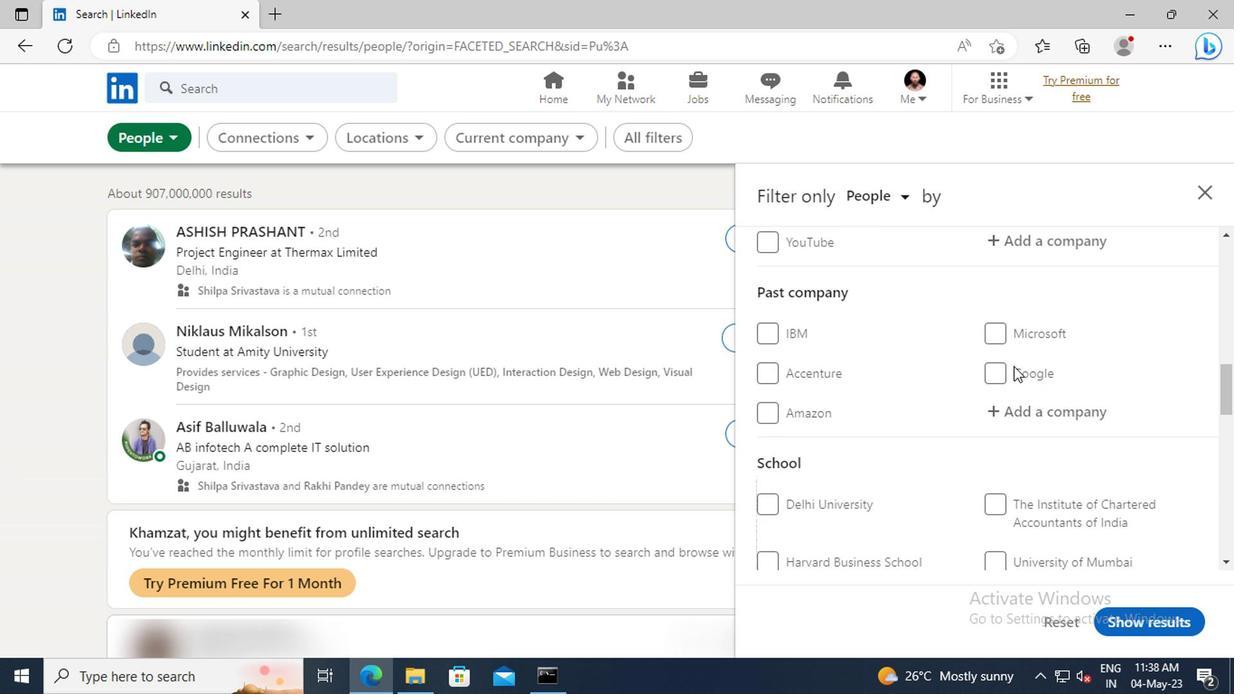 
Action: Mouse scrolled (1010, 364) with delta (0, 0)
Screenshot: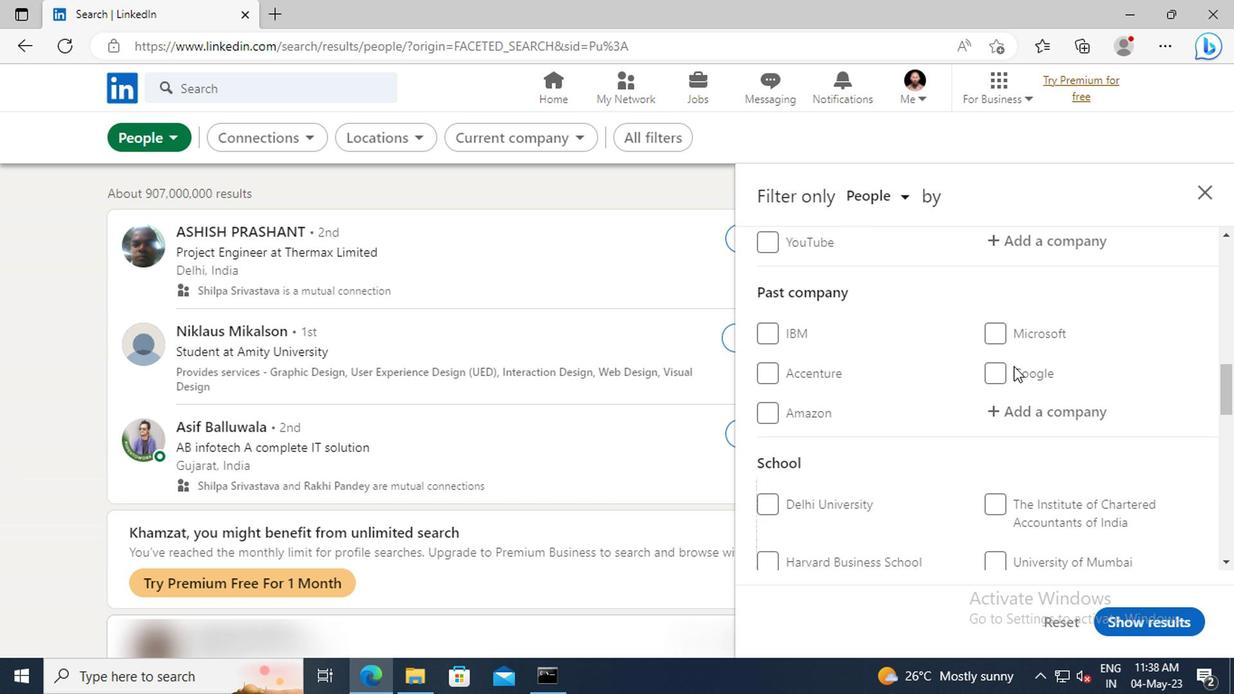 
Action: Mouse scrolled (1010, 364) with delta (0, 0)
Screenshot: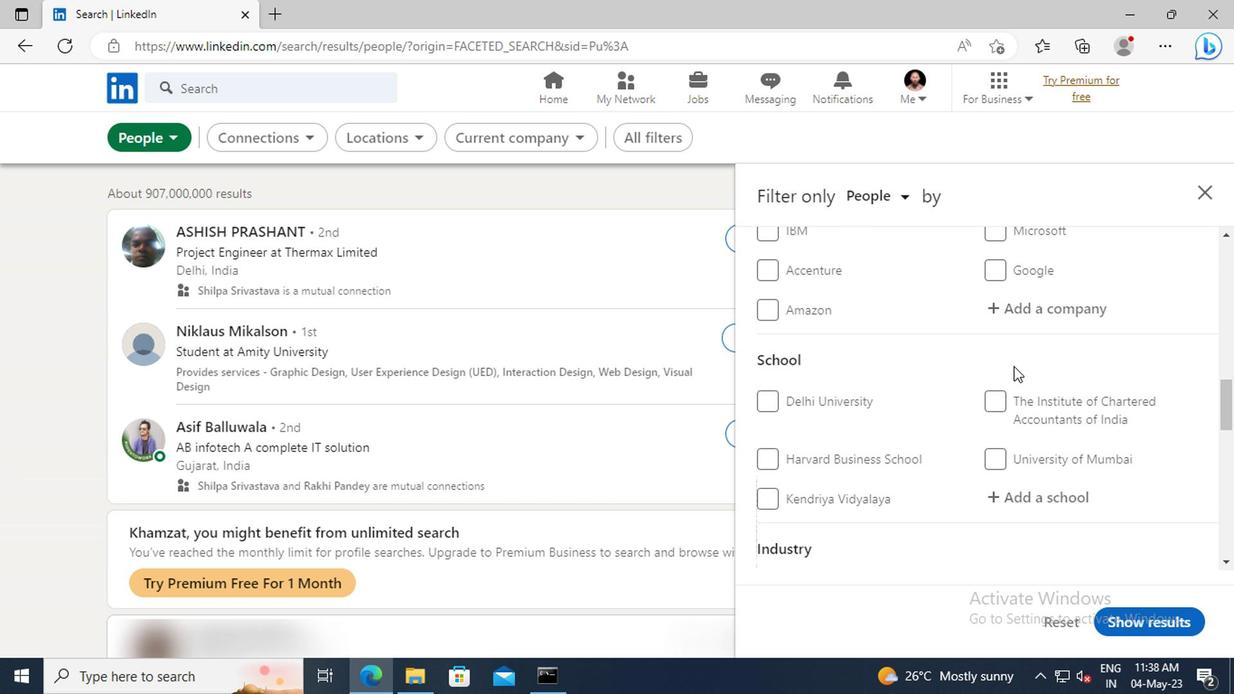 
Action: Mouse scrolled (1010, 364) with delta (0, 0)
Screenshot: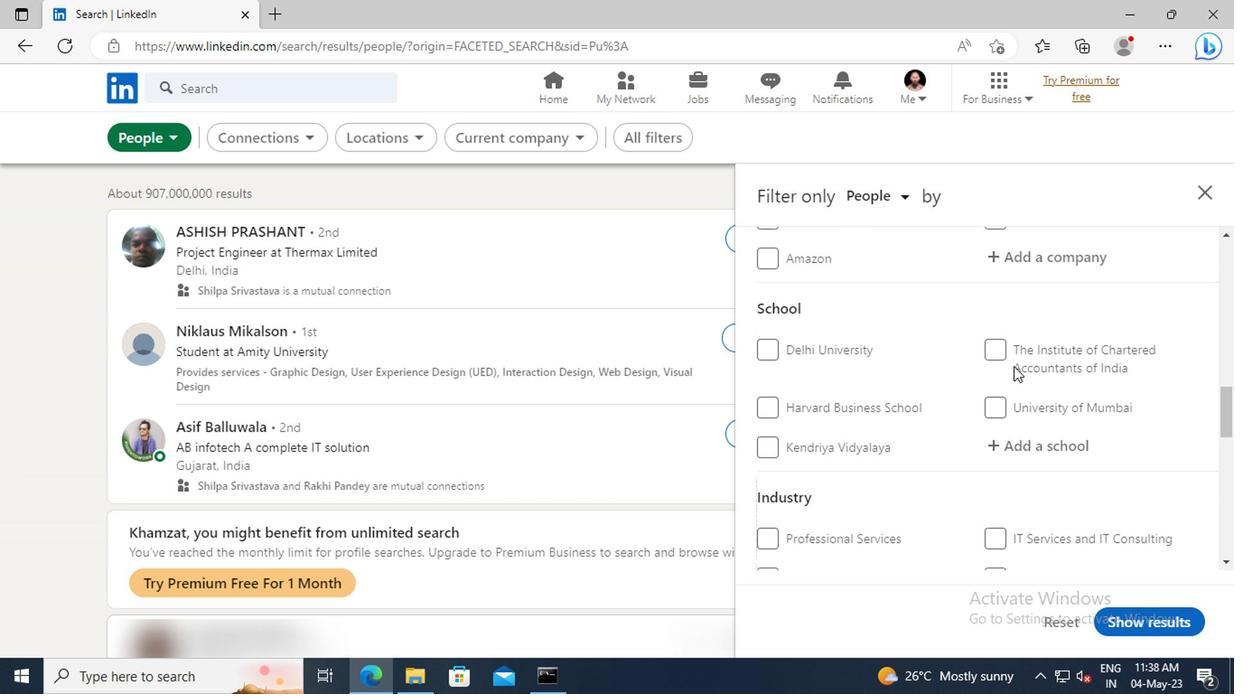 
Action: Mouse scrolled (1010, 364) with delta (0, 0)
Screenshot: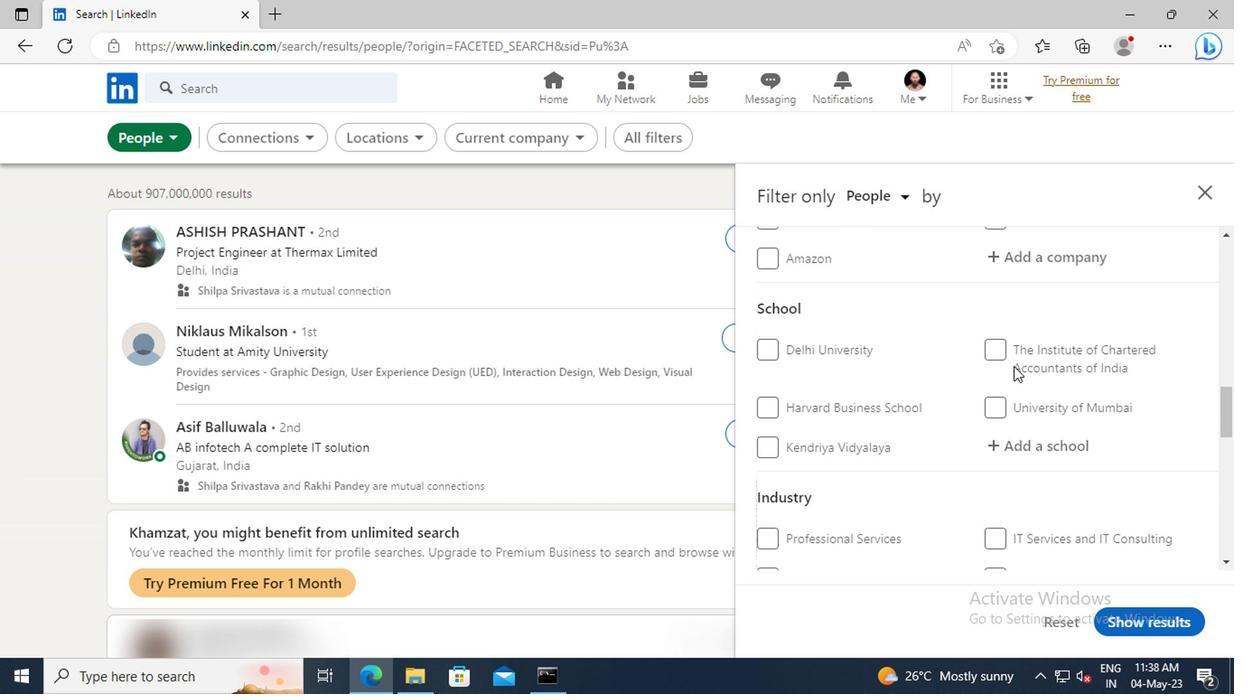 
Action: Mouse scrolled (1010, 364) with delta (0, 0)
Screenshot: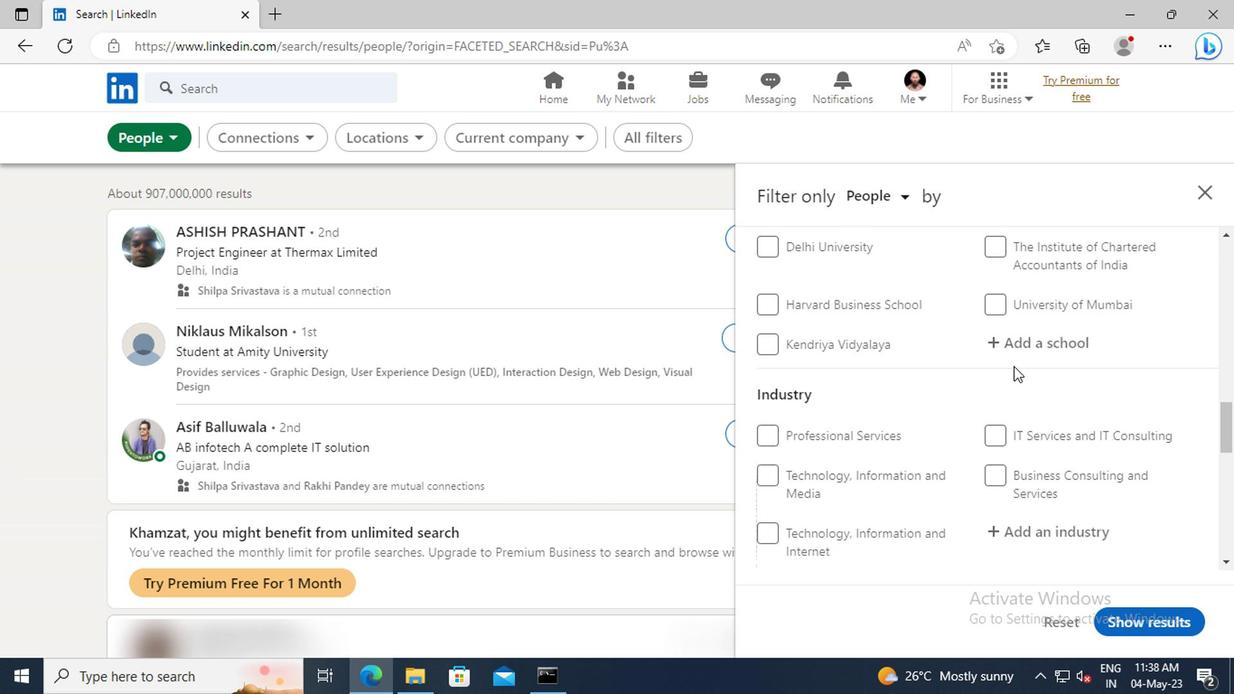 
Action: Mouse scrolled (1010, 364) with delta (0, 0)
Screenshot: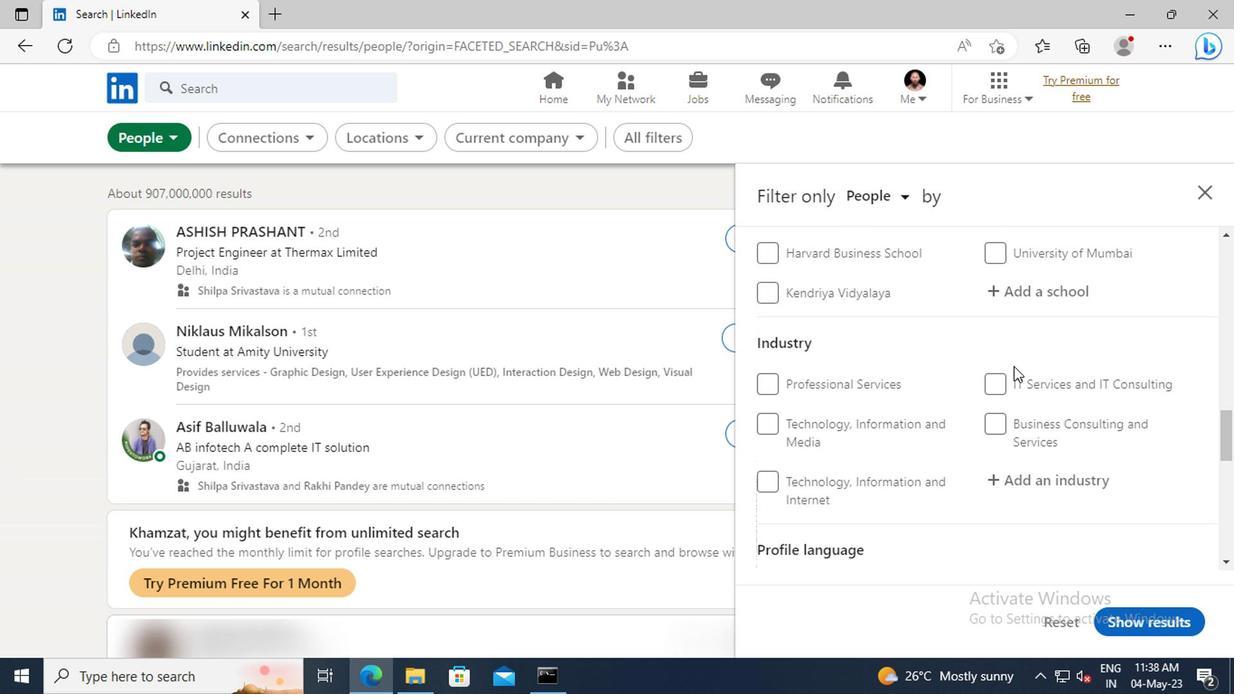 
Action: Mouse scrolled (1010, 364) with delta (0, 0)
Screenshot: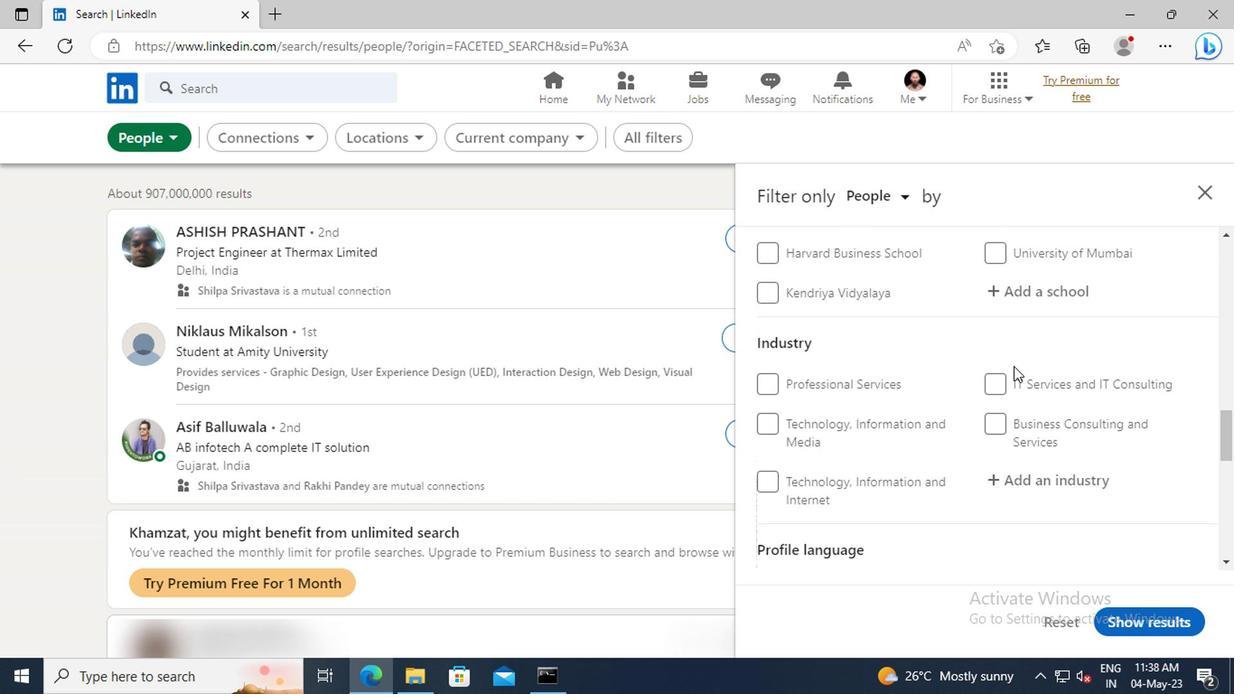 
Action: Mouse scrolled (1010, 364) with delta (0, 0)
Screenshot: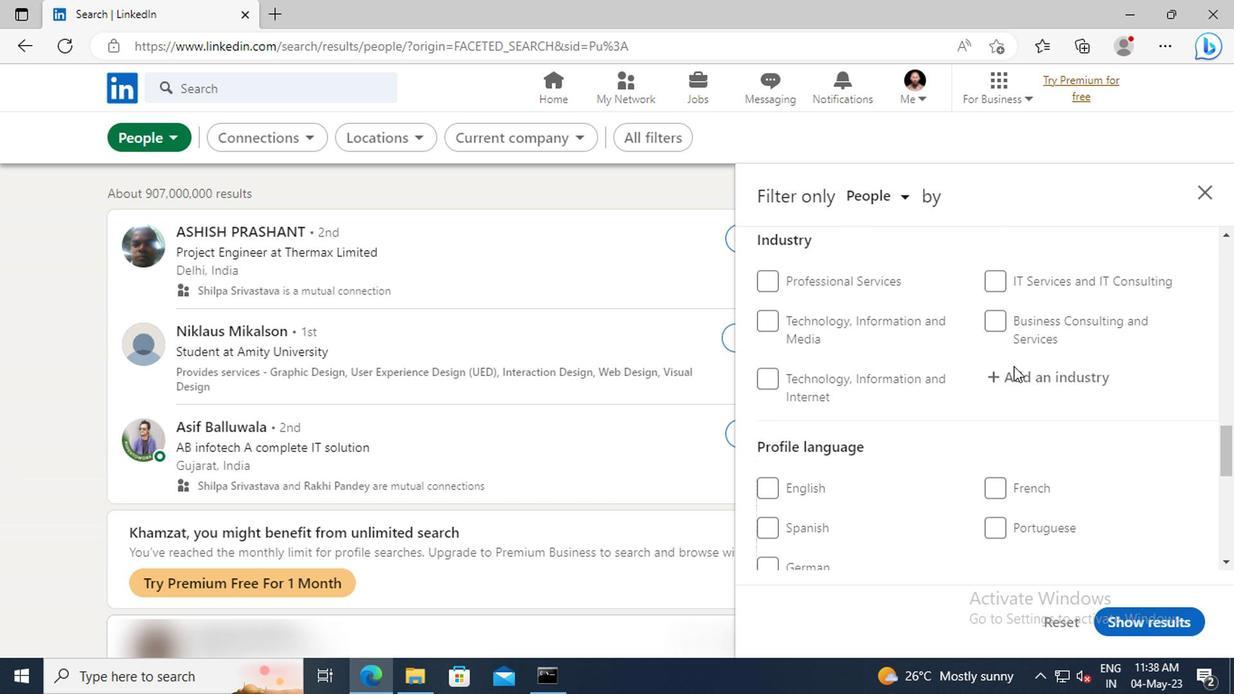 
Action: Mouse scrolled (1010, 364) with delta (0, 0)
Screenshot: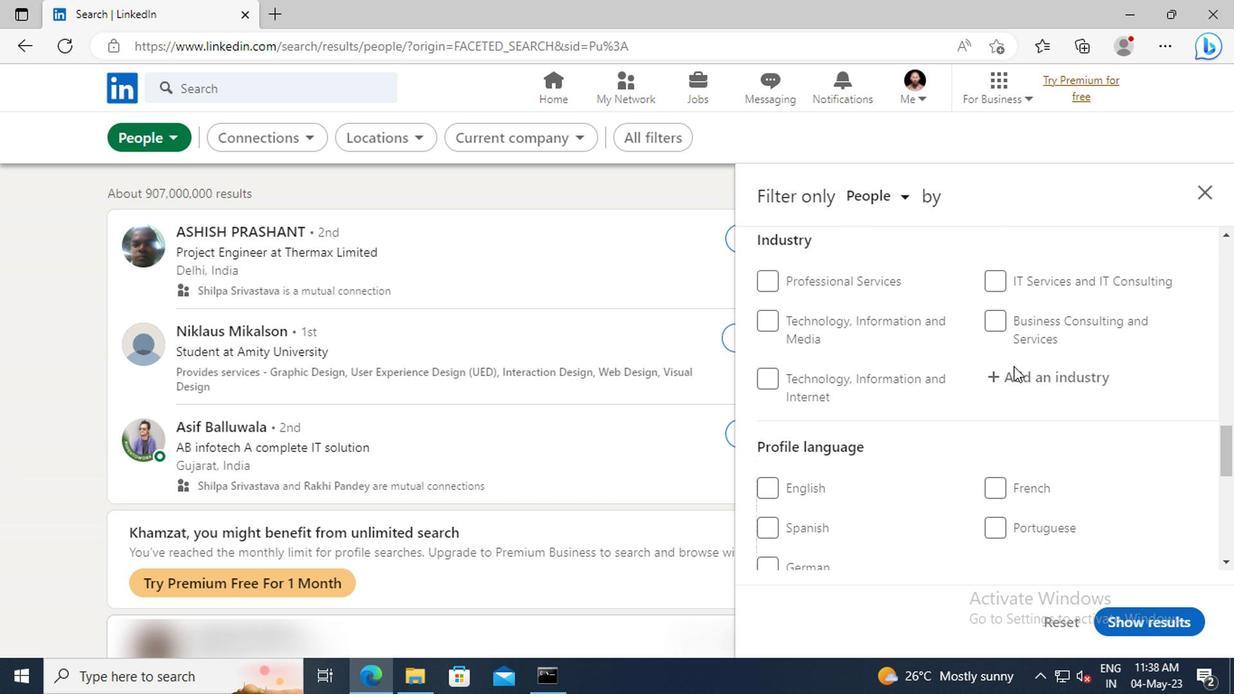
Action: Mouse moved to (995, 425)
Screenshot: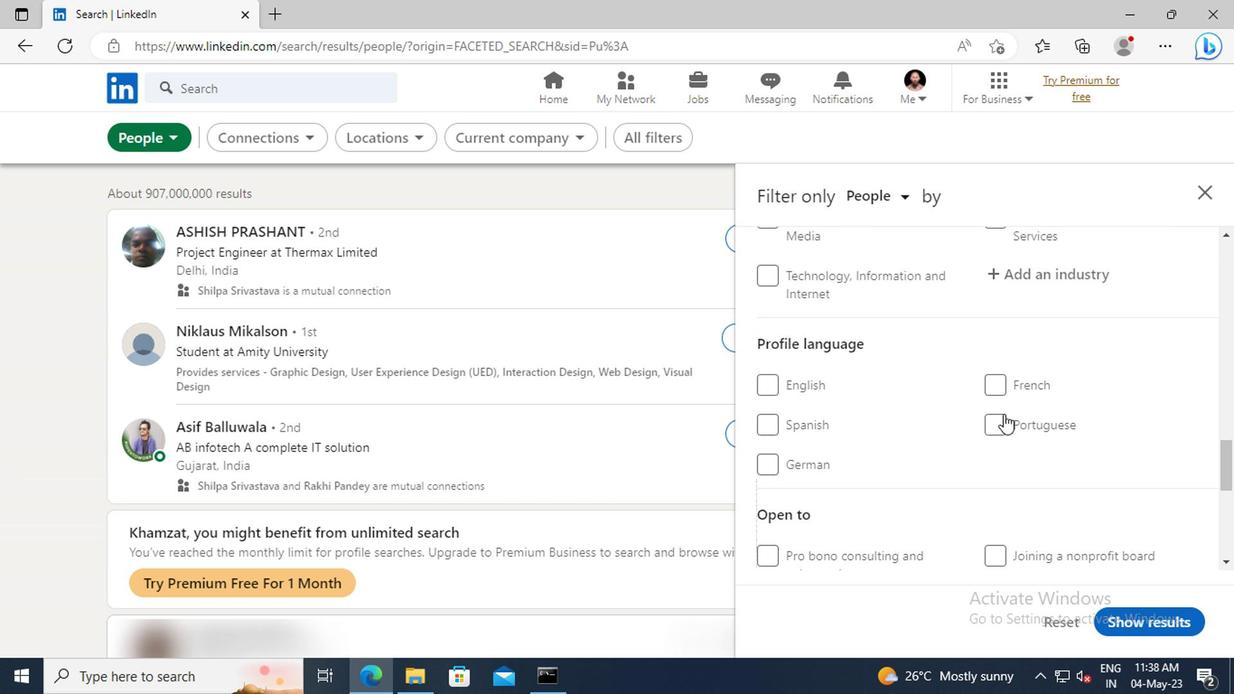 
Action: Mouse pressed left at (995, 425)
Screenshot: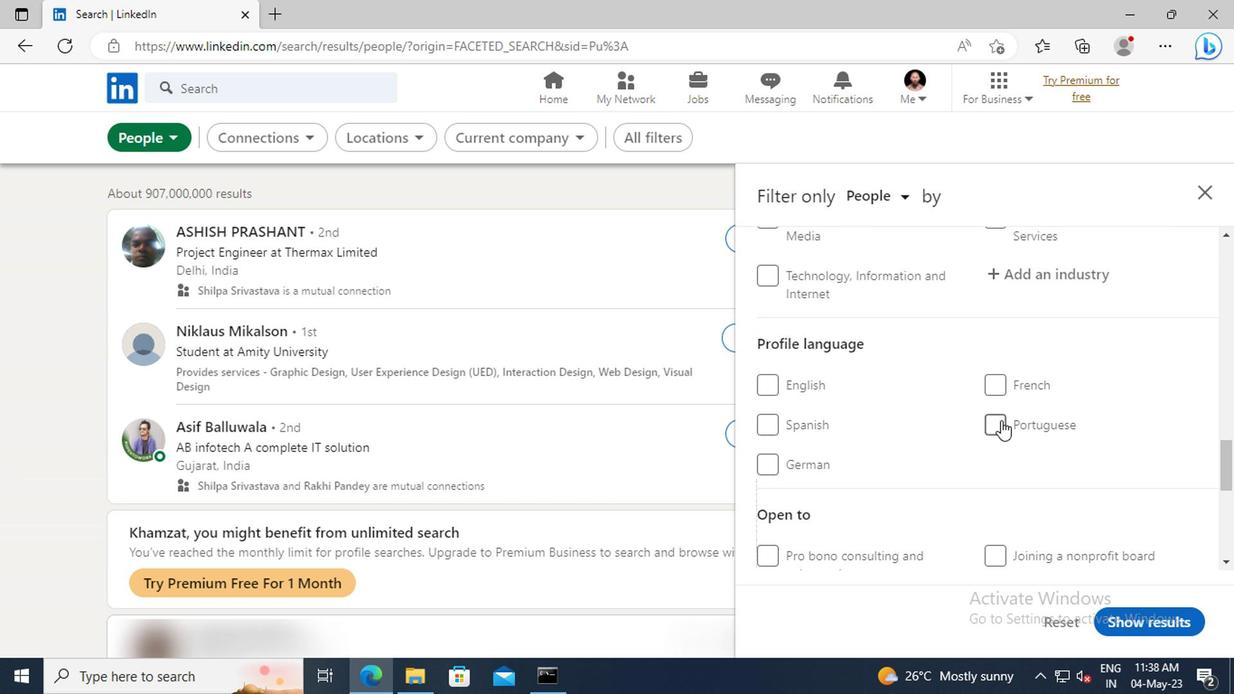 
Action: Mouse moved to (1012, 365)
Screenshot: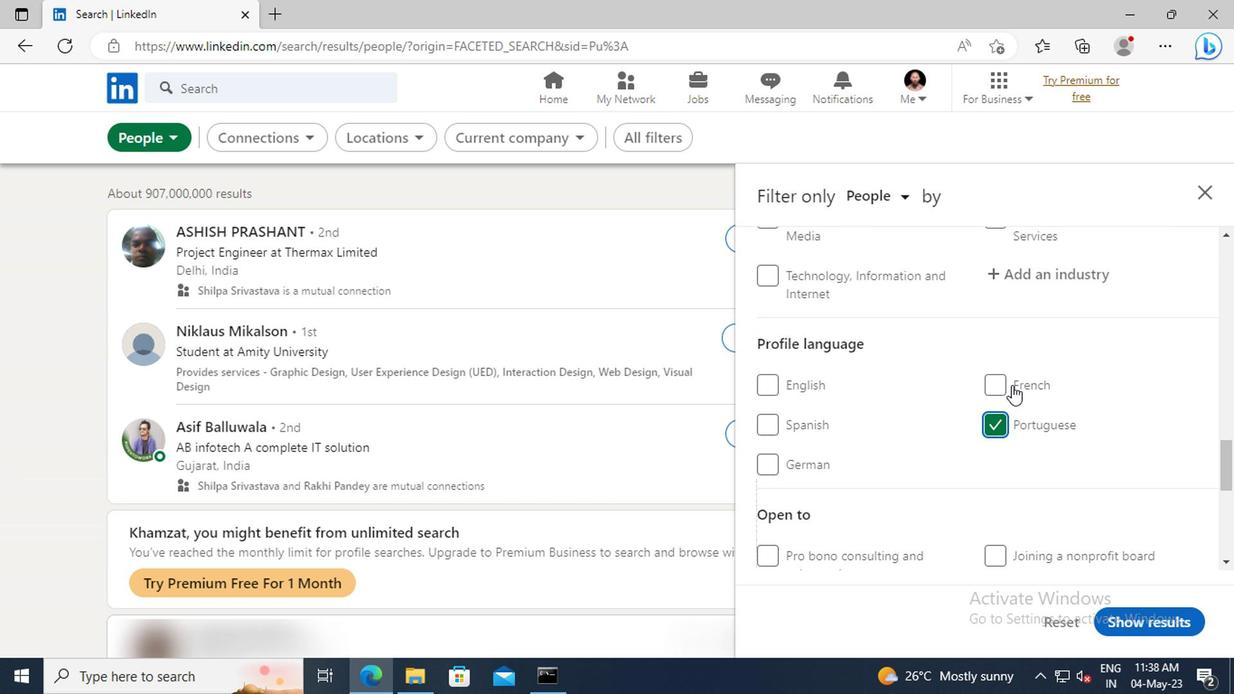 
Action: Mouse scrolled (1012, 366) with delta (0, 1)
Screenshot: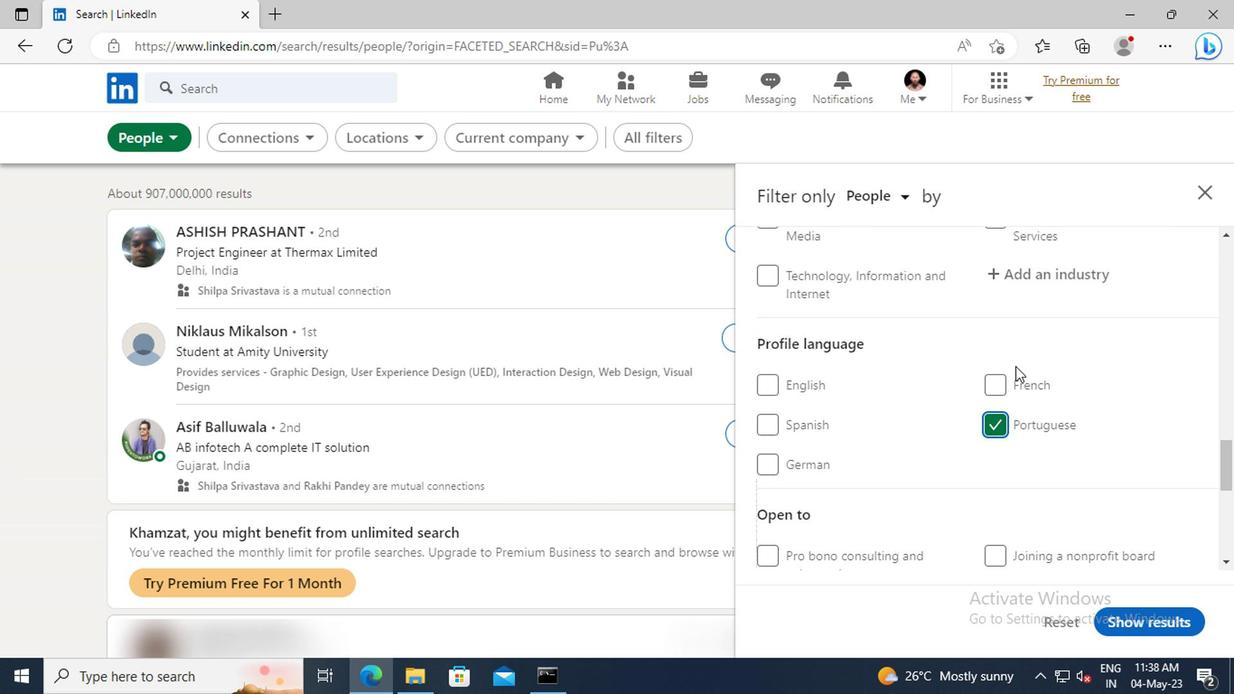 
Action: Mouse scrolled (1012, 366) with delta (0, 1)
Screenshot: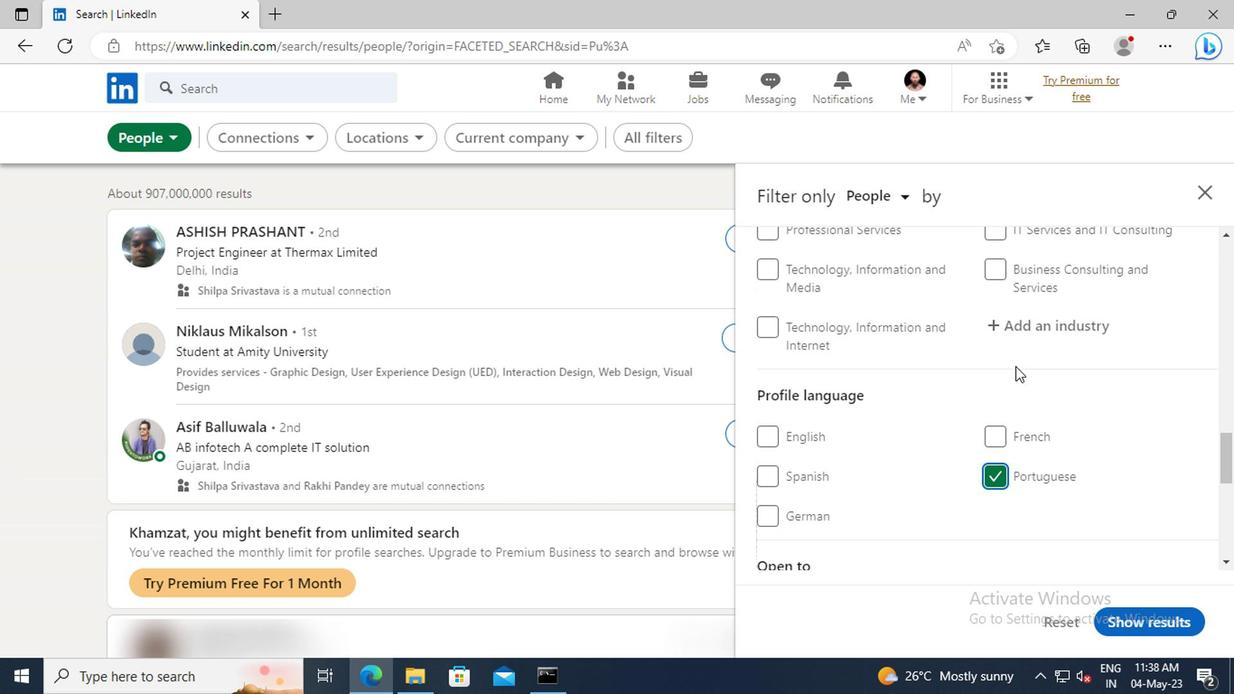 
Action: Mouse scrolled (1012, 366) with delta (0, 1)
Screenshot: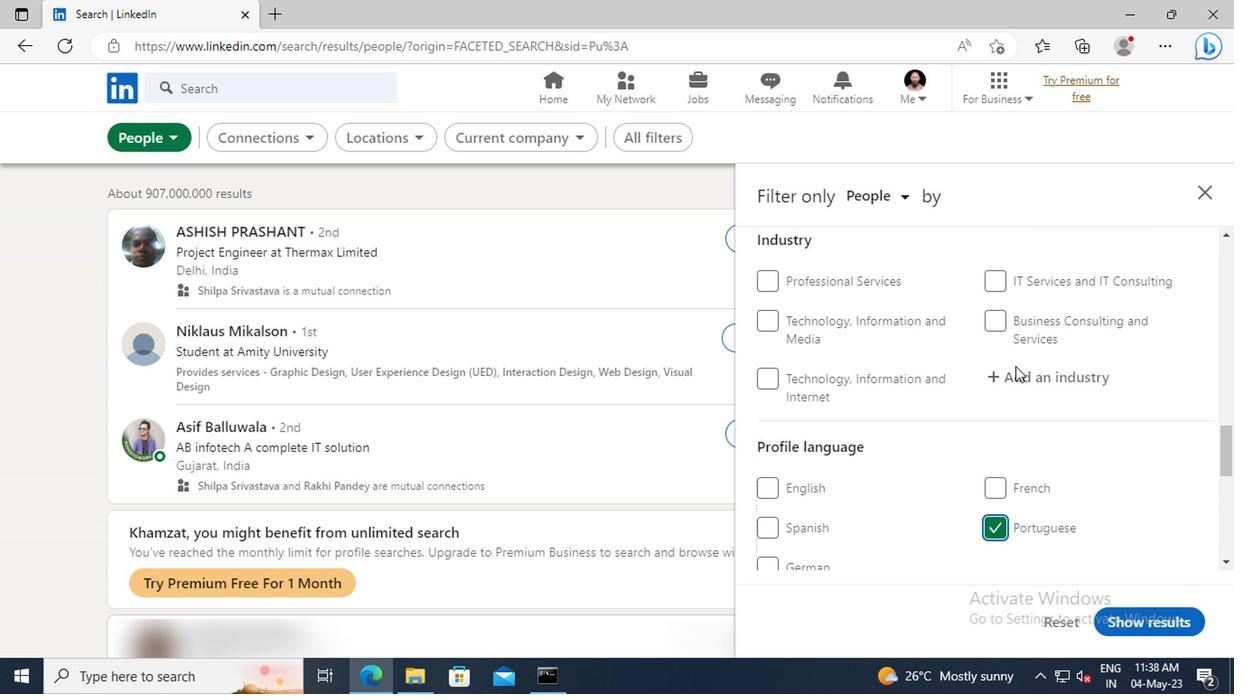 
Action: Mouse scrolled (1012, 366) with delta (0, 1)
Screenshot: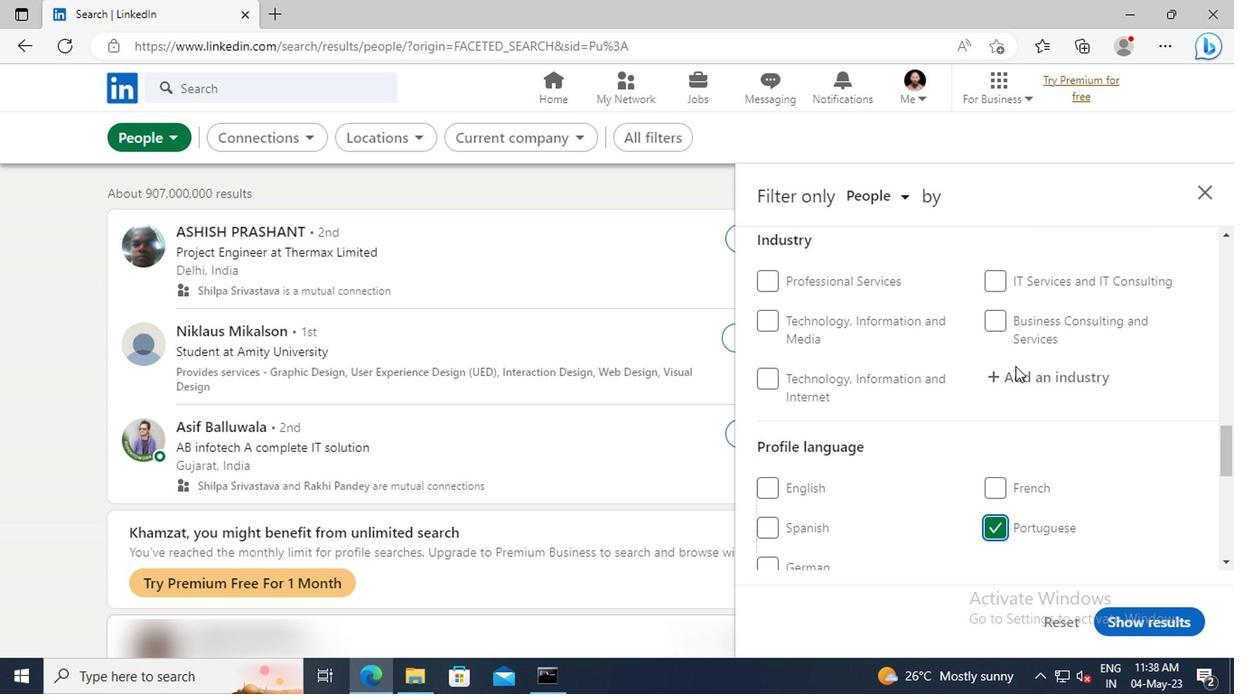 
Action: Mouse scrolled (1012, 366) with delta (0, 1)
Screenshot: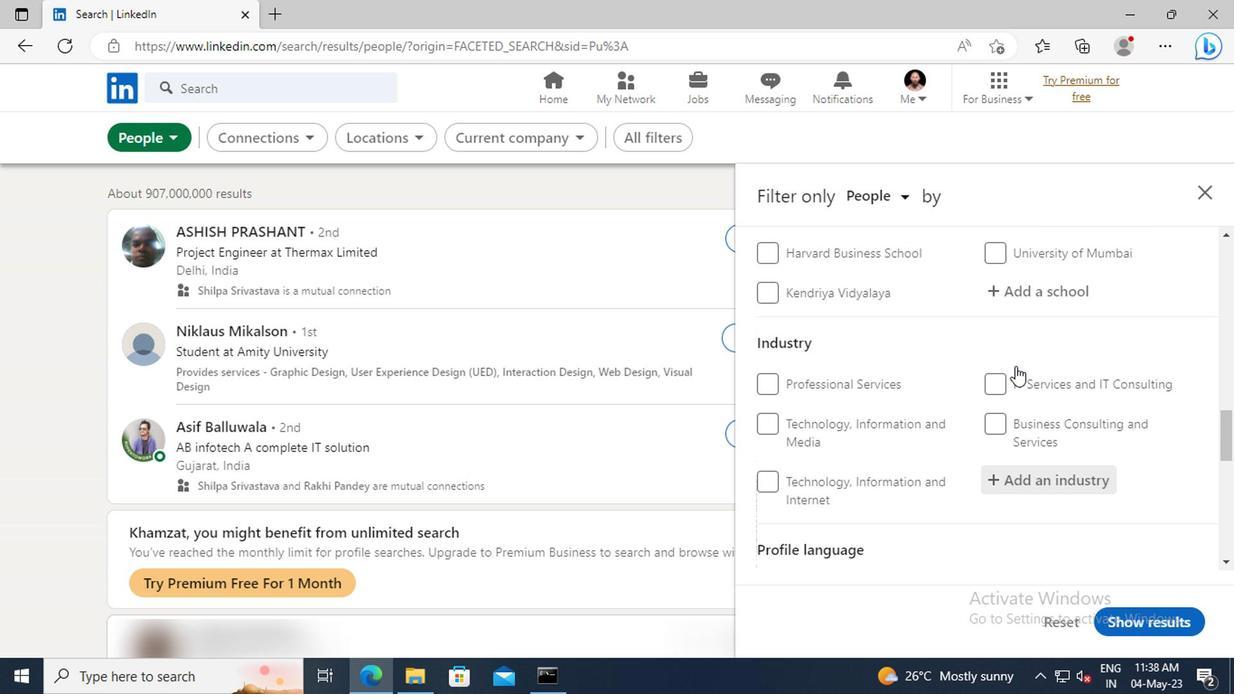 
Action: Mouse scrolled (1012, 366) with delta (0, 1)
Screenshot: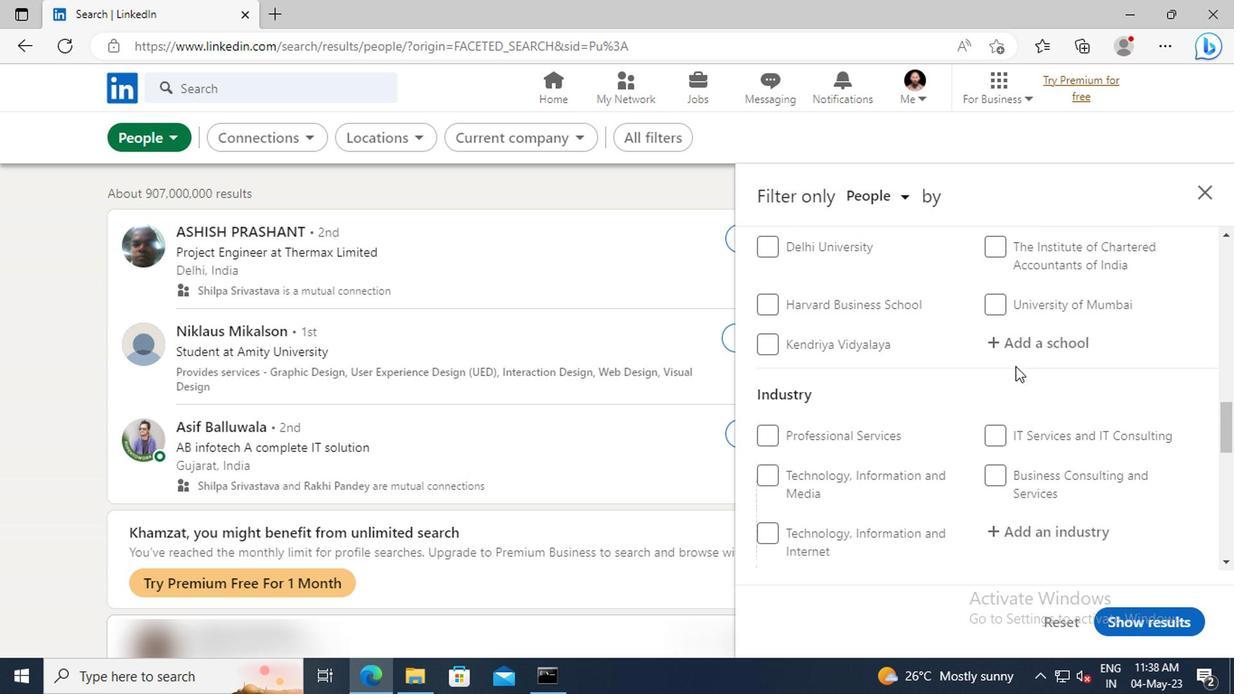 
Action: Mouse scrolled (1012, 366) with delta (0, 1)
Screenshot: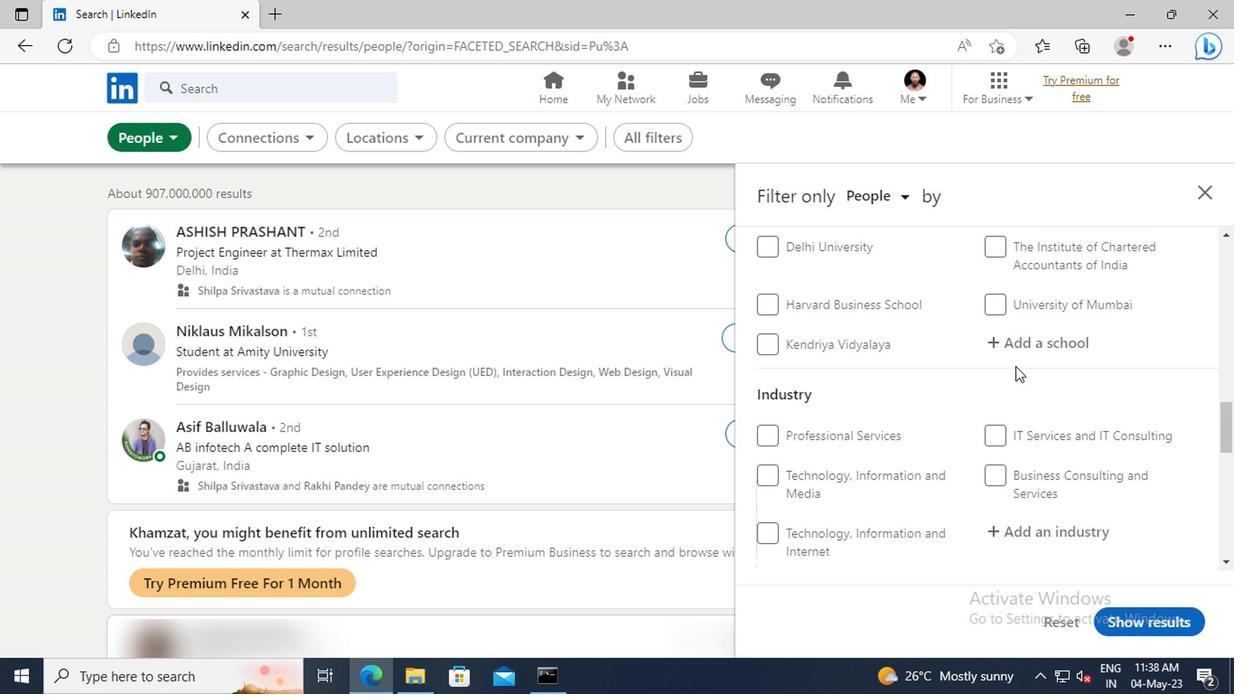 
Action: Mouse scrolled (1012, 366) with delta (0, 1)
Screenshot: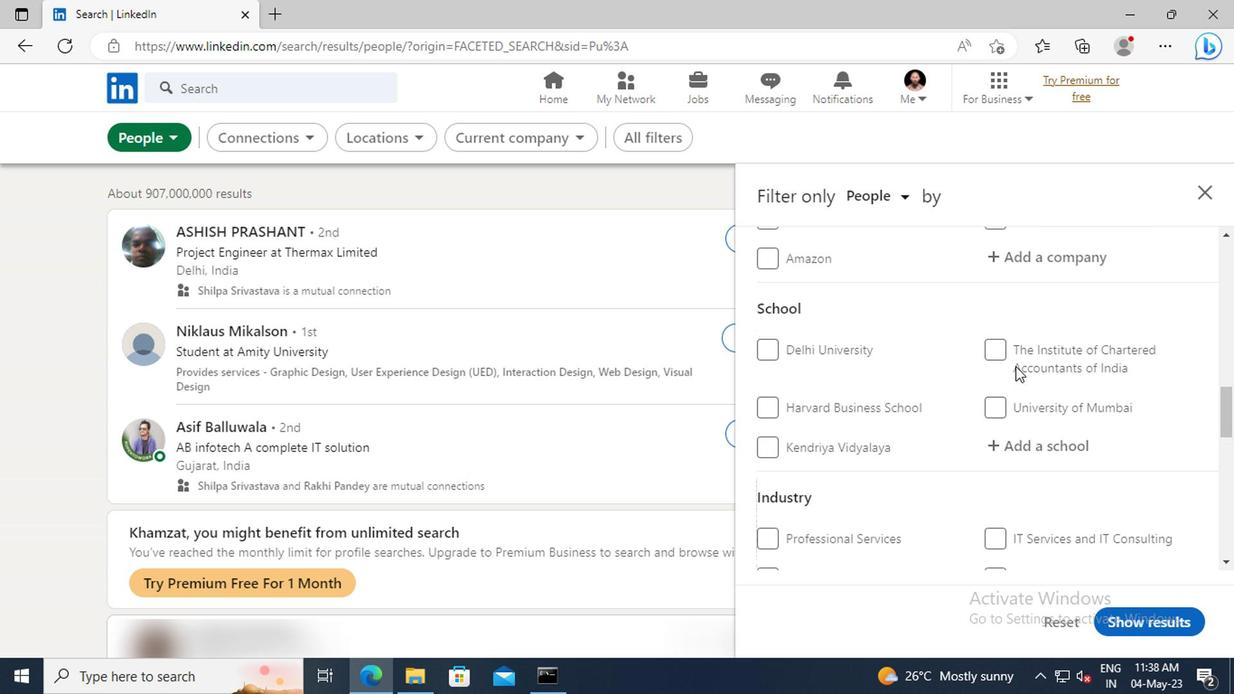 
Action: Mouse scrolled (1012, 366) with delta (0, 1)
Screenshot: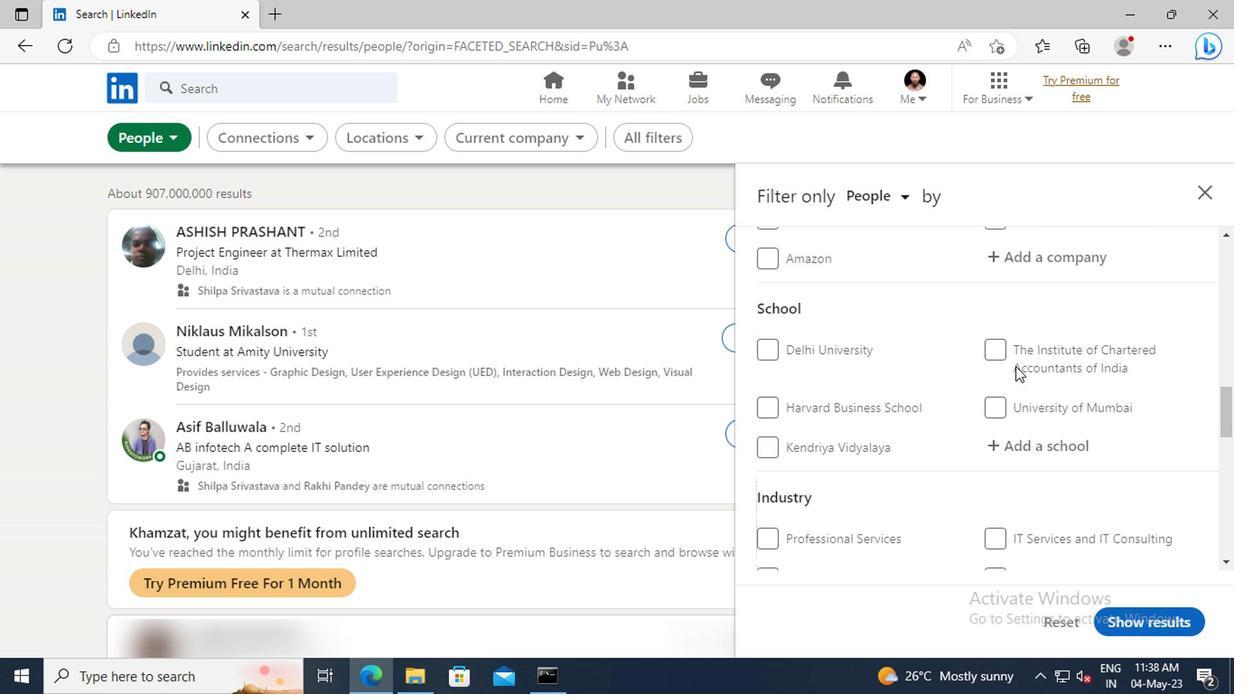 
Action: Mouse moved to (1012, 365)
Screenshot: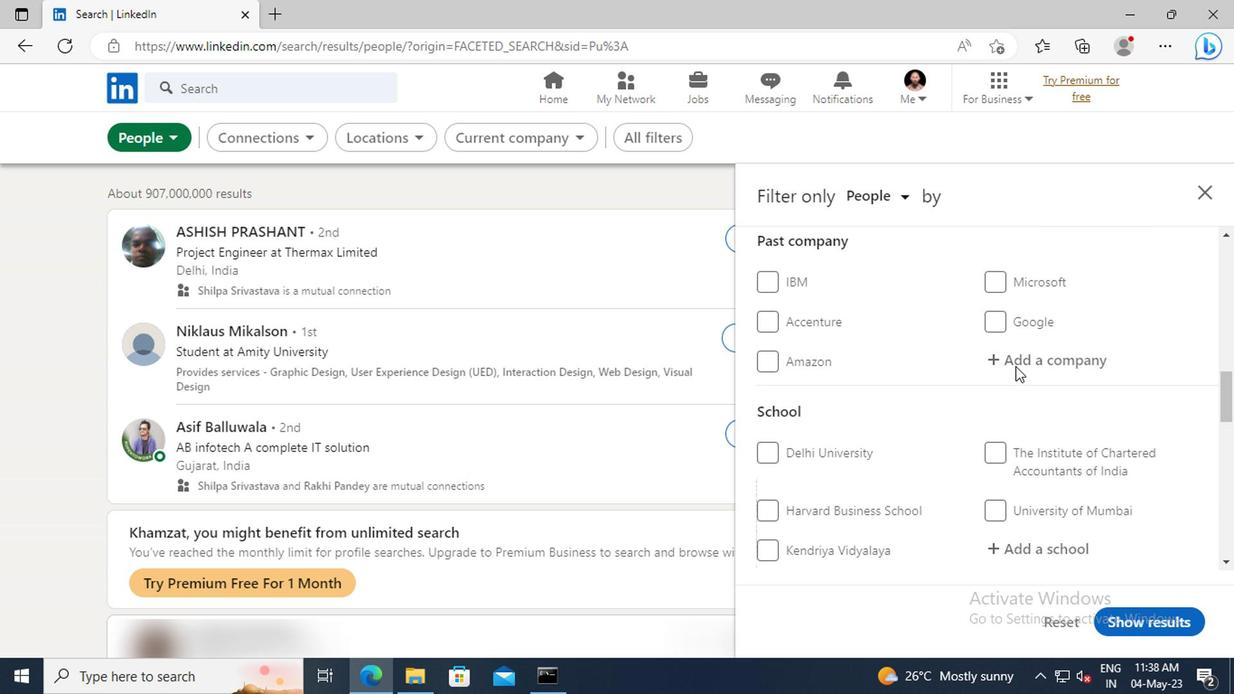 
Action: Mouse scrolled (1012, 366) with delta (0, 1)
Screenshot: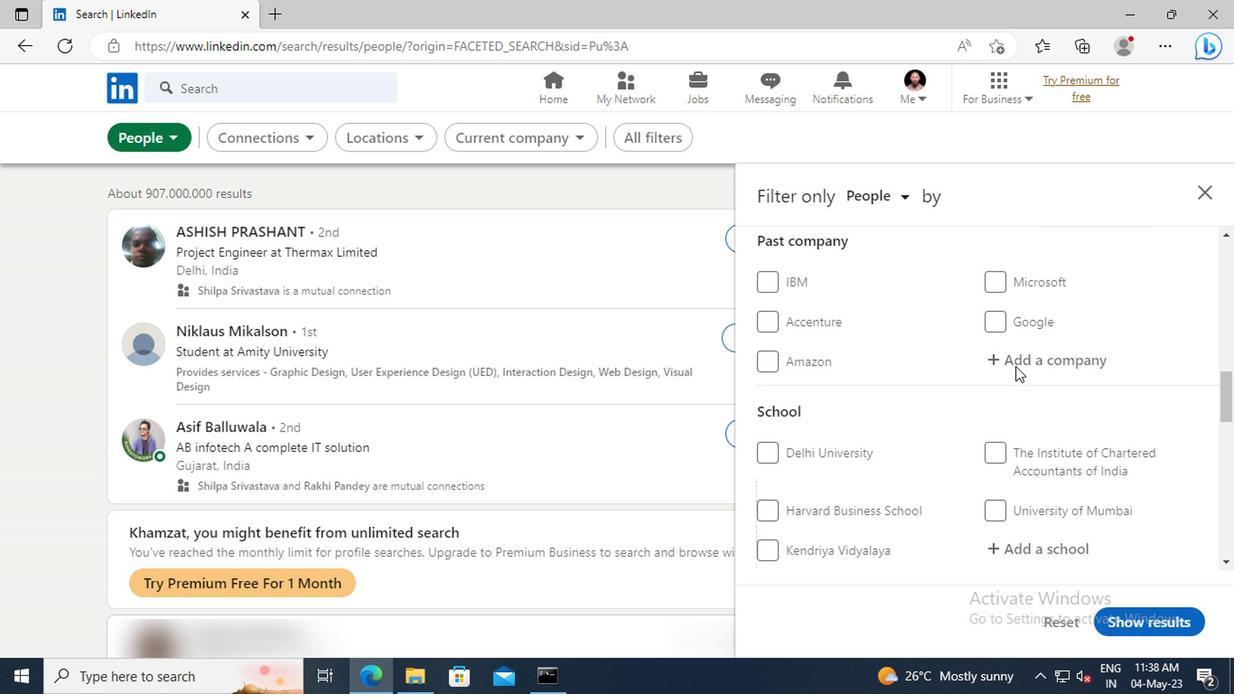 
Action: Mouse scrolled (1012, 366) with delta (0, 1)
Screenshot: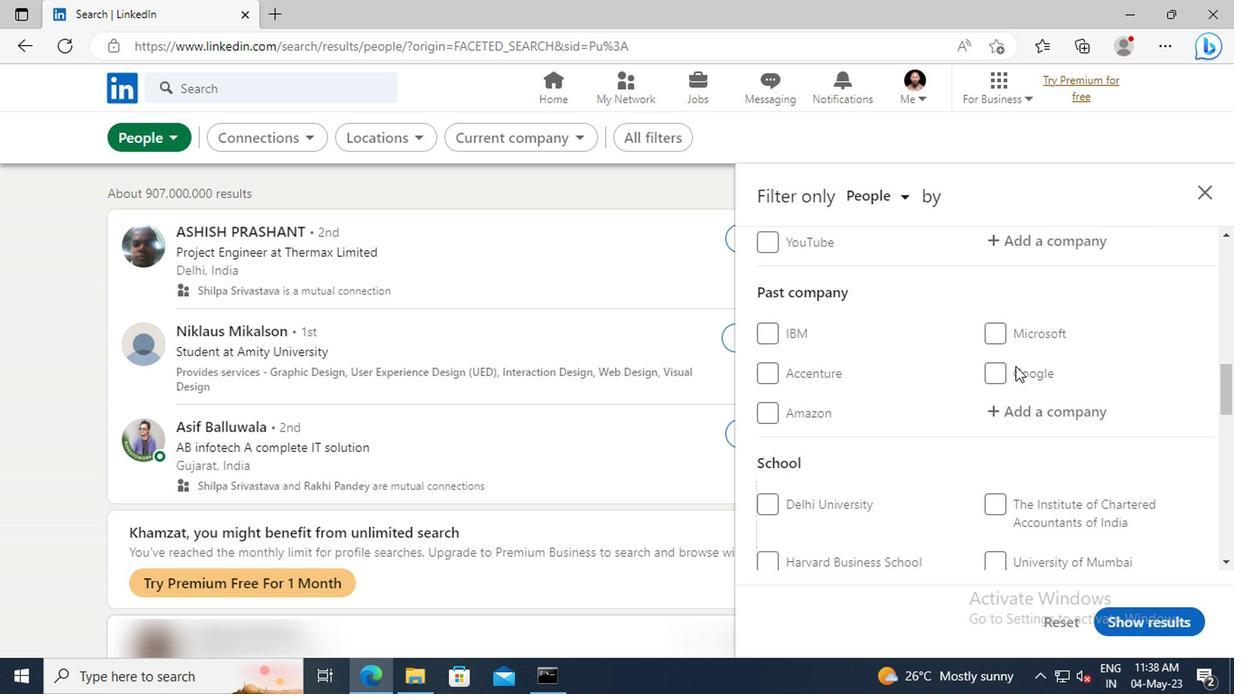 
Action: Mouse scrolled (1012, 366) with delta (0, 1)
Screenshot: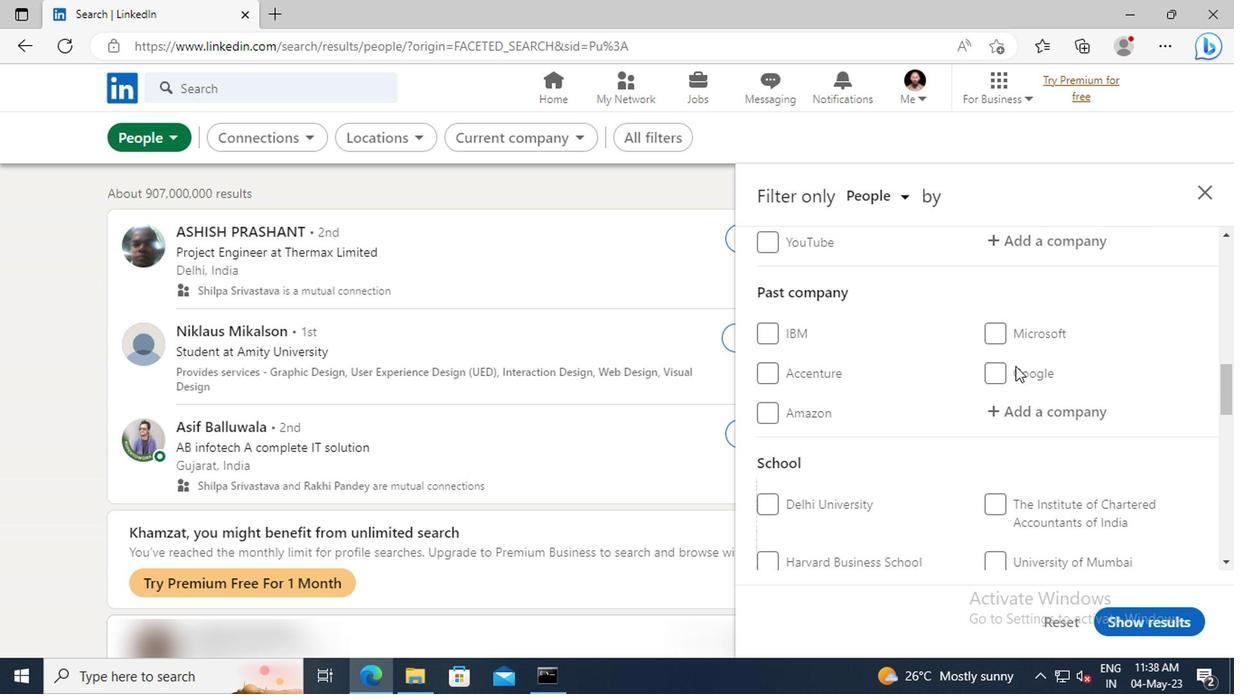
Action: Mouse moved to (1012, 364)
Screenshot: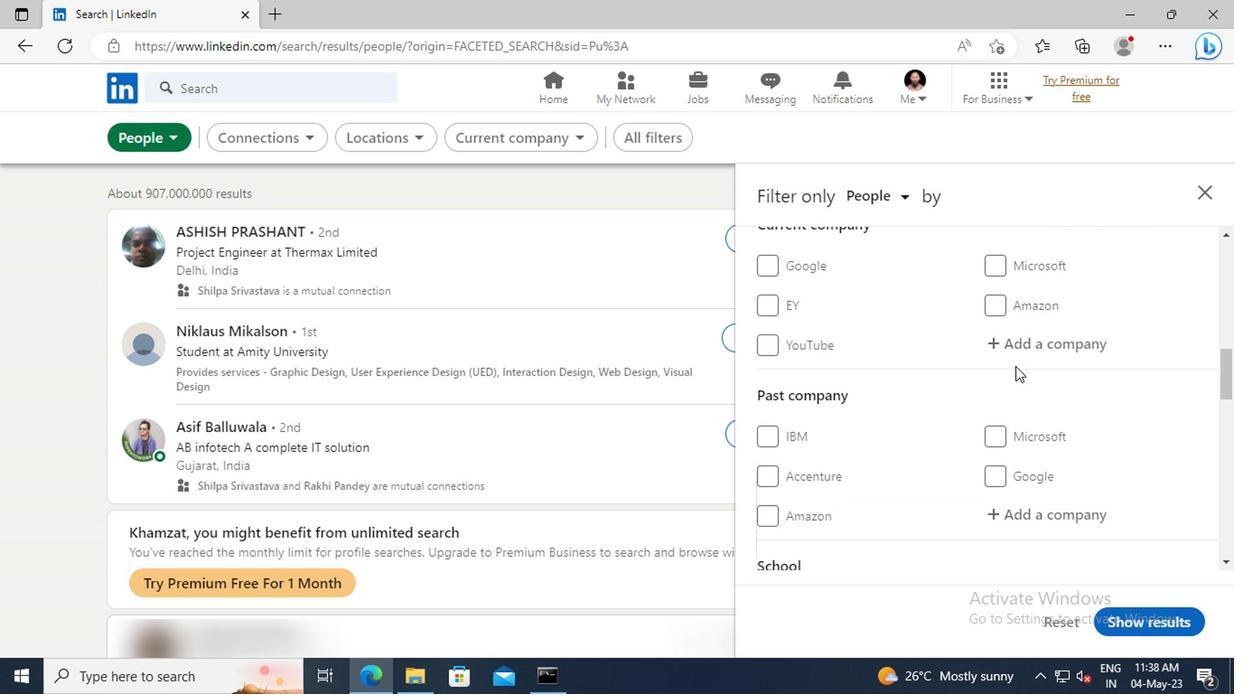 
Action: Mouse scrolled (1012, 365) with delta (0, 0)
Screenshot: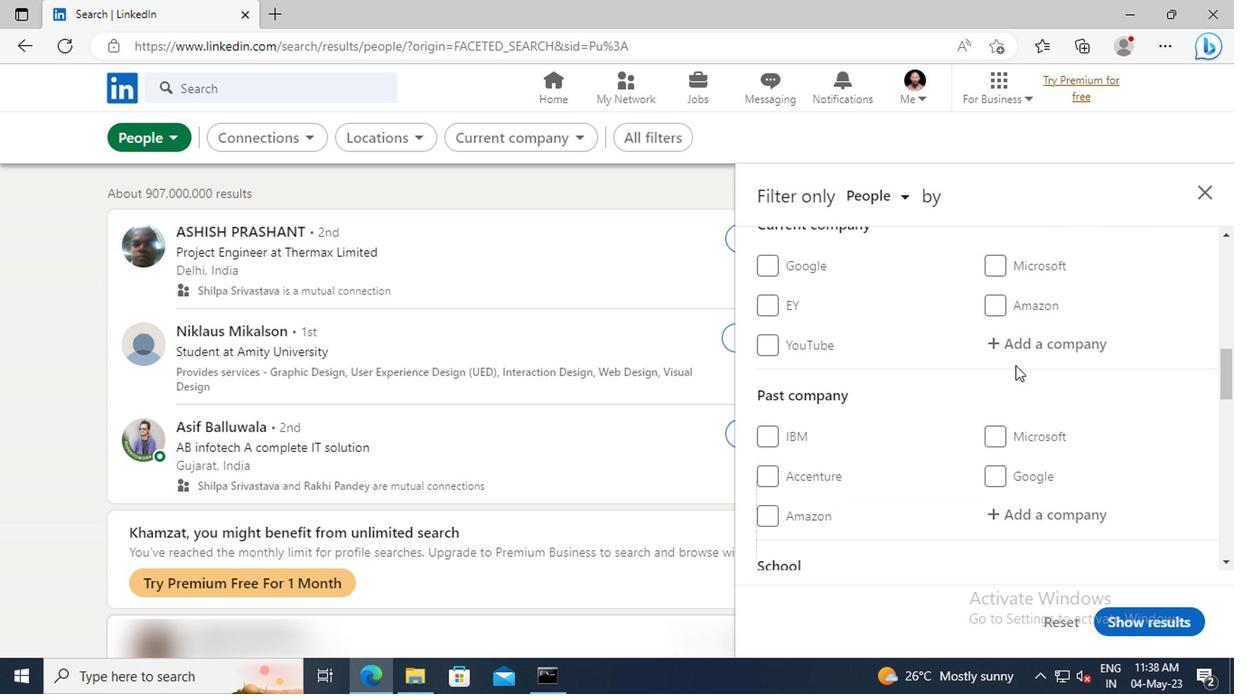 
Action: Mouse moved to (1013, 385)
Screenshot: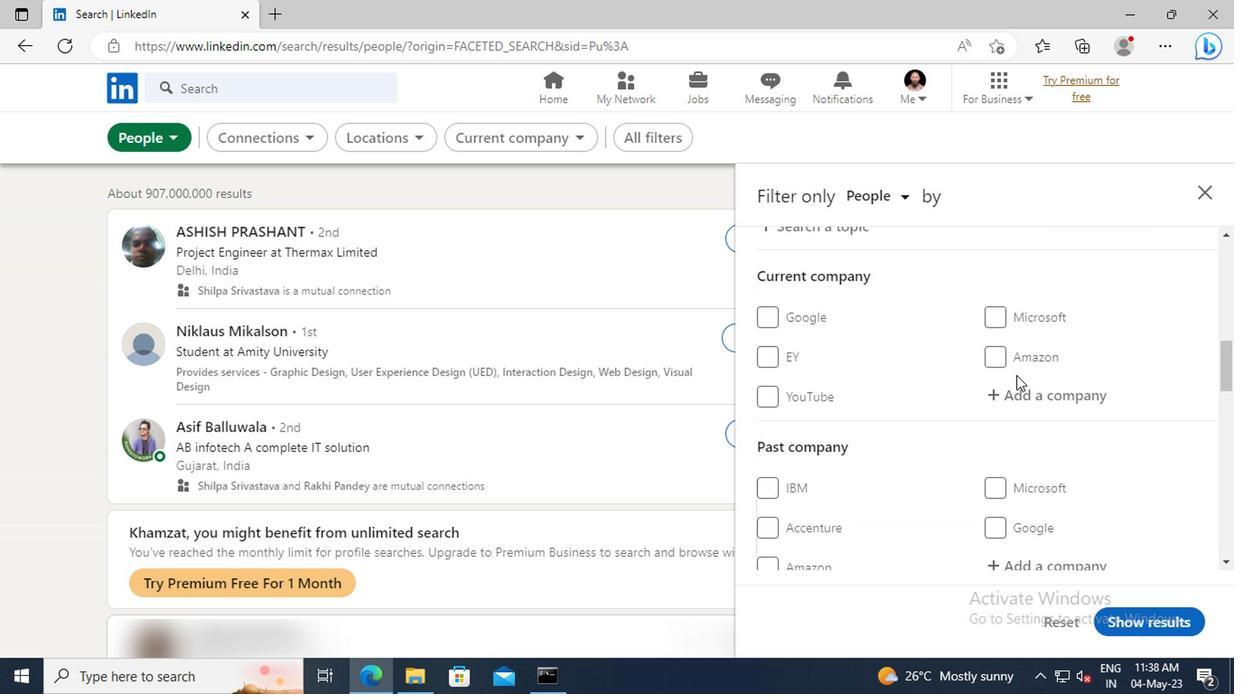 
Action: Mouse pressed left at (1013, 385)
Screenshot: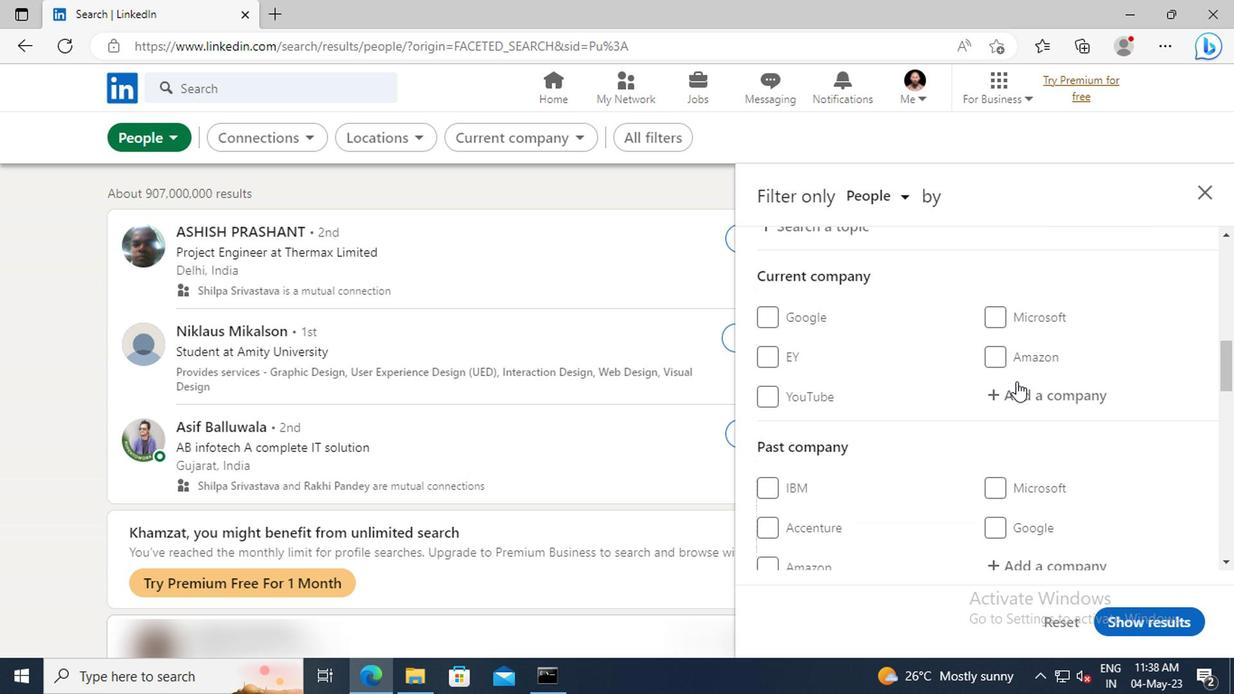
Action: Mouse moved to (1020, 389)
Screenshot: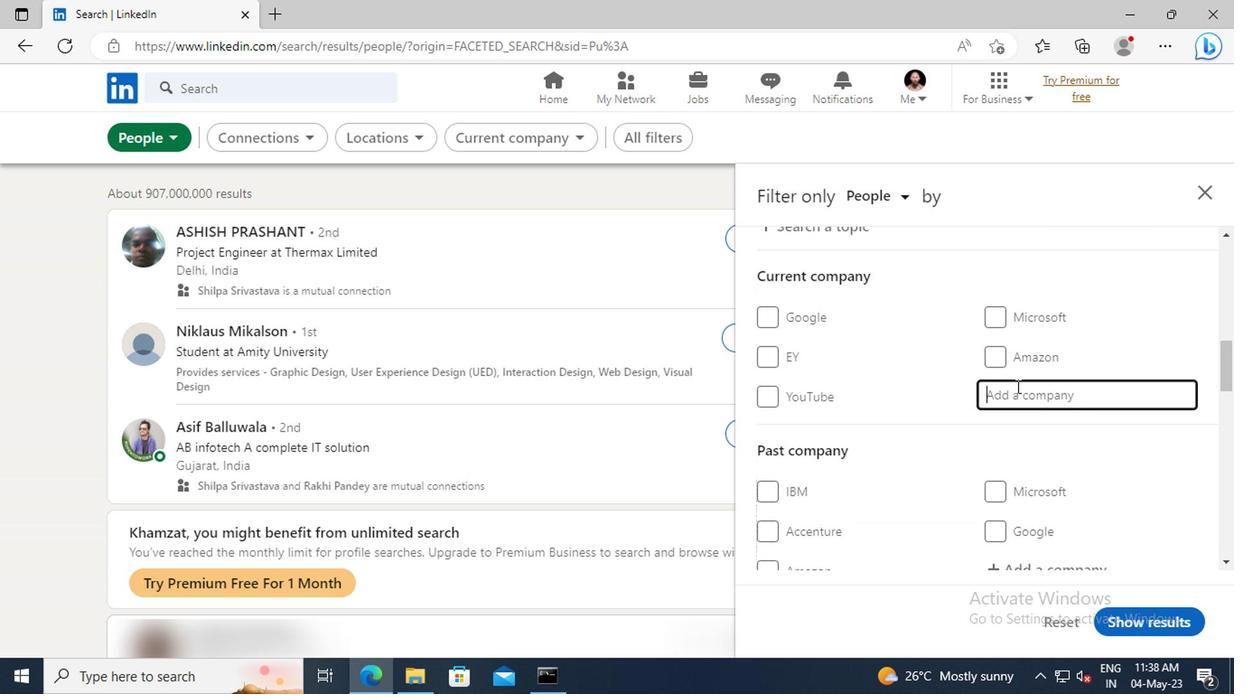 
Action: Key pressed <Key.shift>NAUKRI
Screenshot: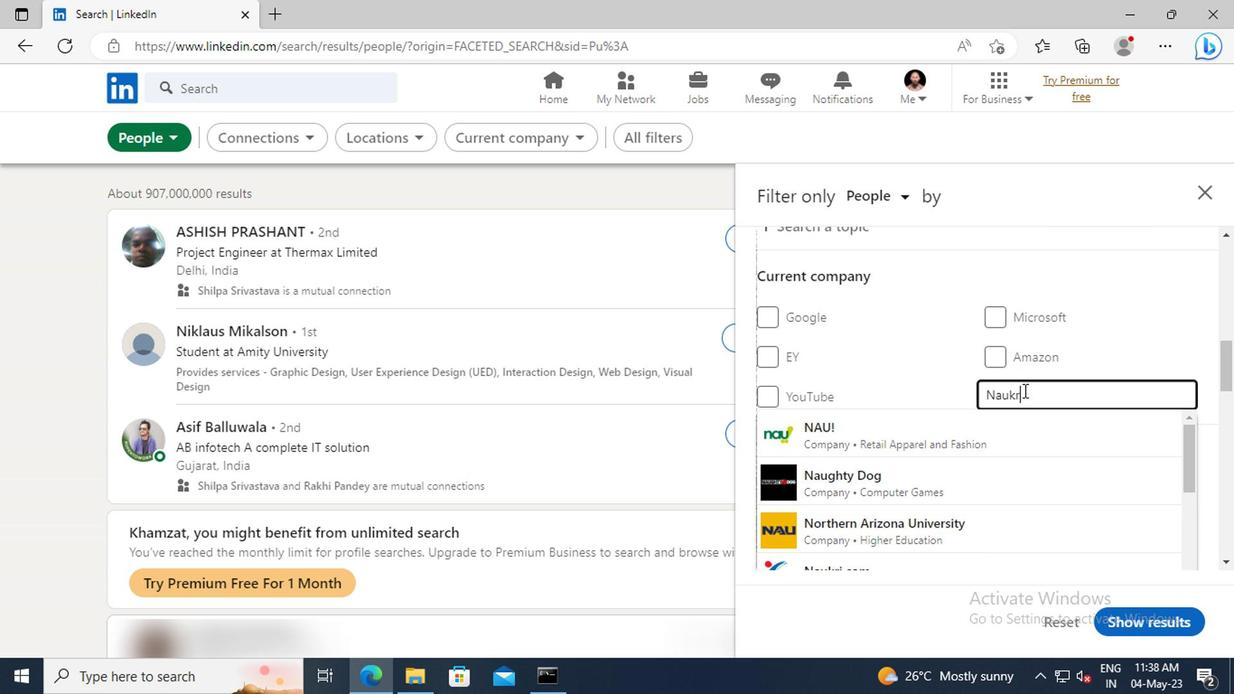 
Action: Mouse moved to (1020, 423)
Screenshot: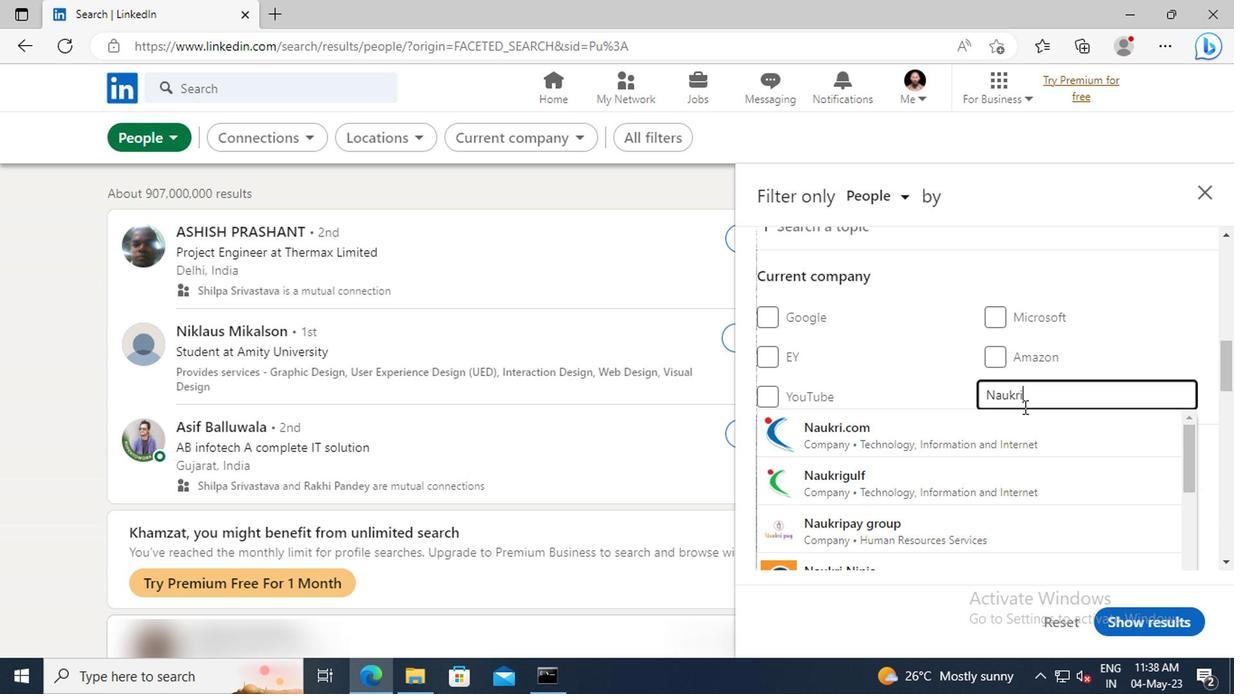 
Action: Mouse pressed left at (1020, 423)
Screenshot: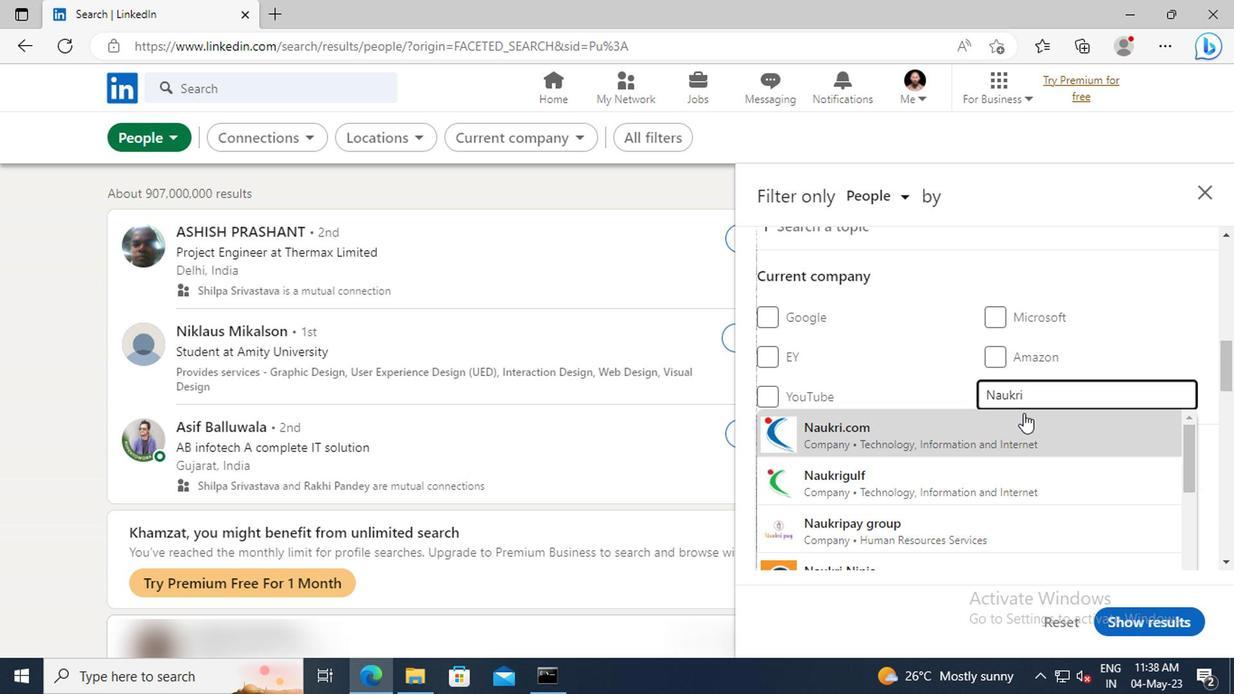 
Action: Mouse scrolled (1020, 423) with delta (0, 0)
Screenshot: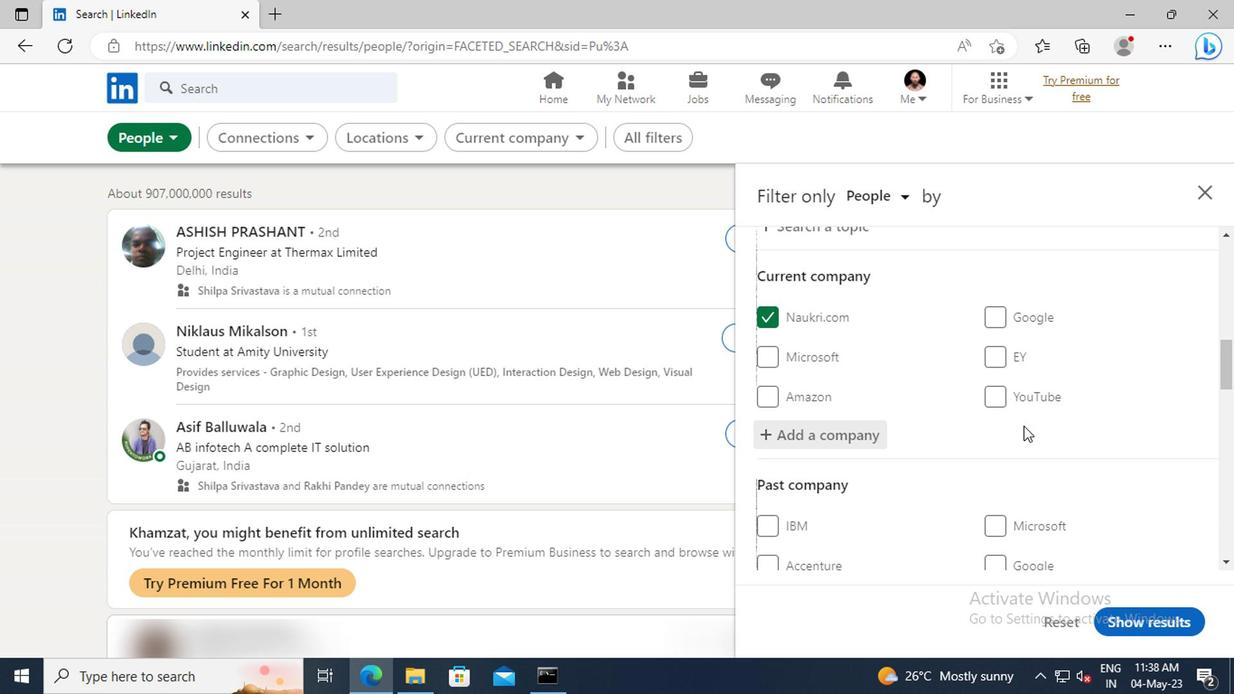 
Action: Mouse scrolled (1020, 423) with delta (0, 0)
Screenshot: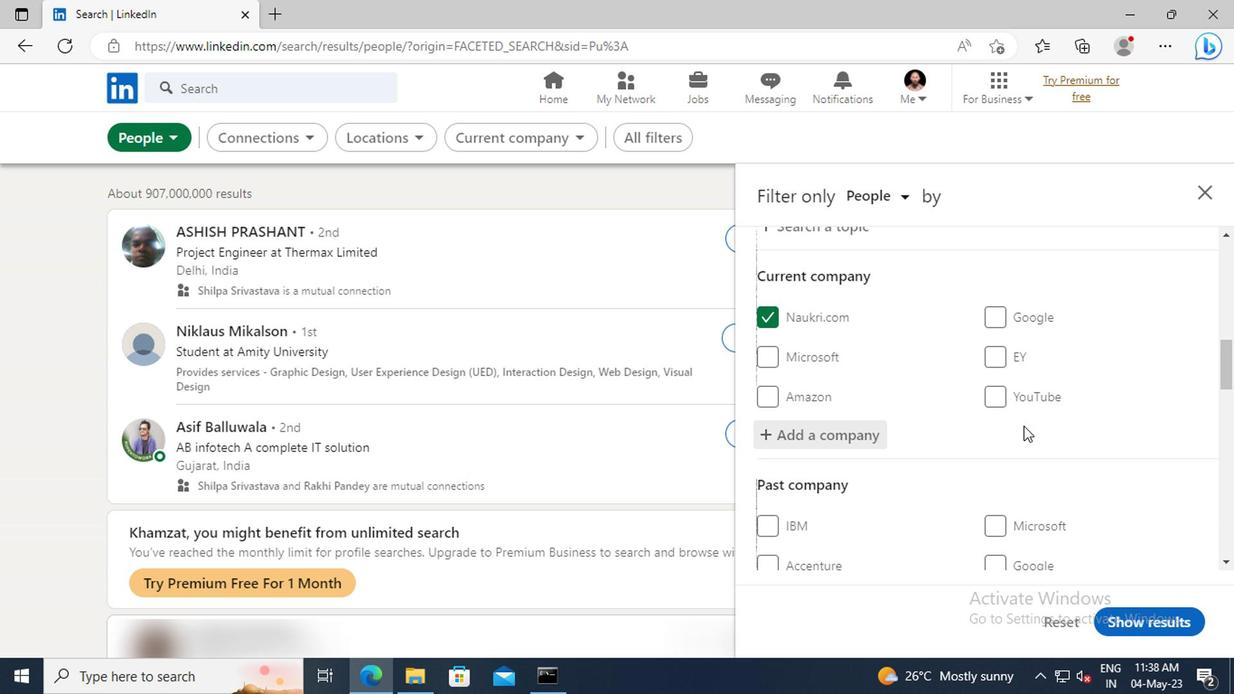 
Action: Mouse scrolled (1020, 423) with delta (0, 0)
Screenshot: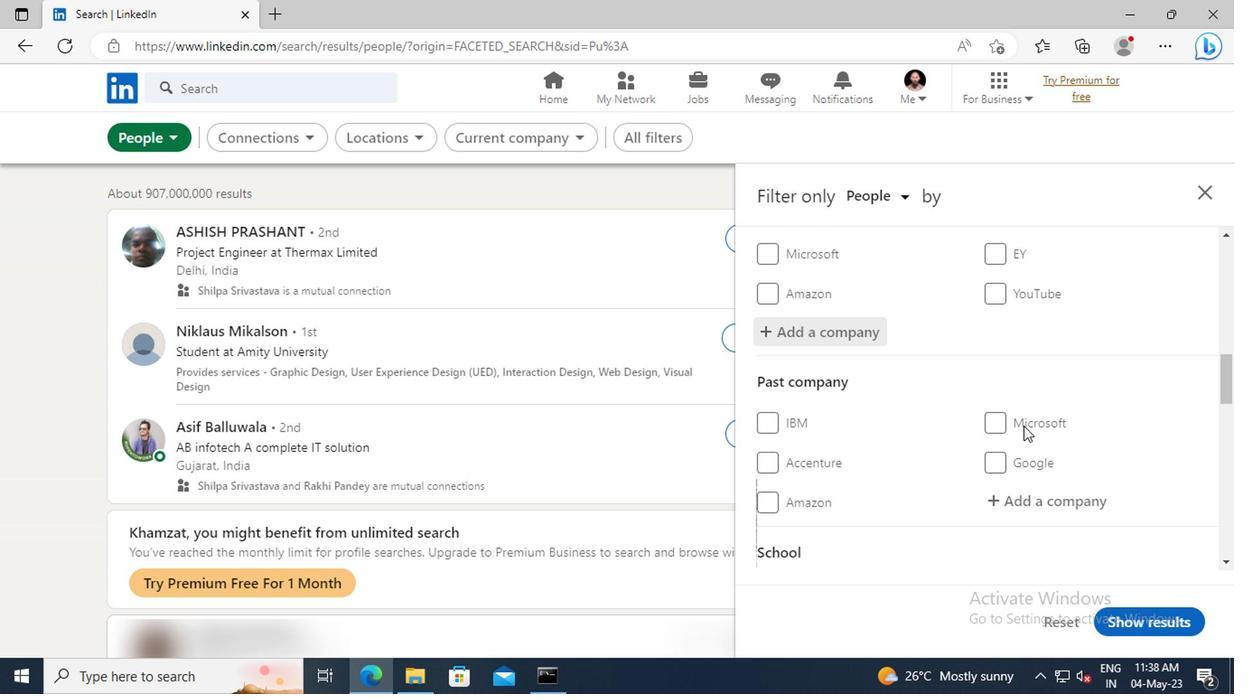 
Action: Mouse scrolled (1020, 423) with delta (0, 0)
Screenshot: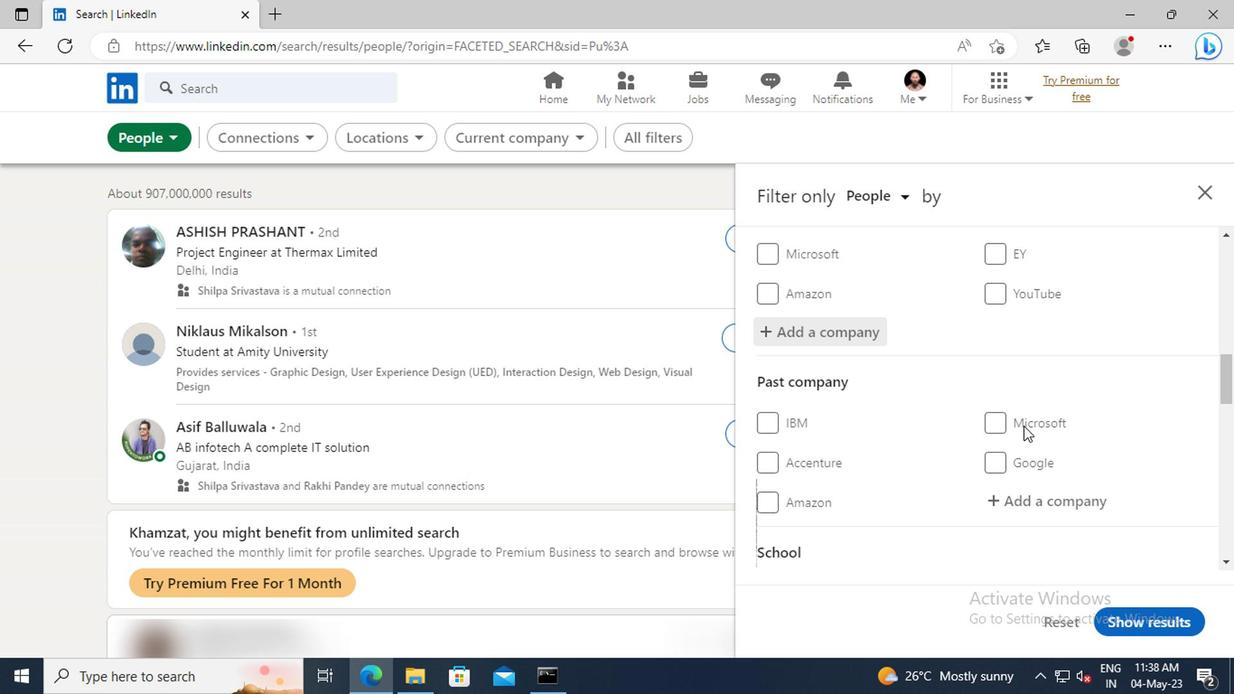 
Action: Mouse scrolled (1020, 423) with delta (0, 0)
Screenshot: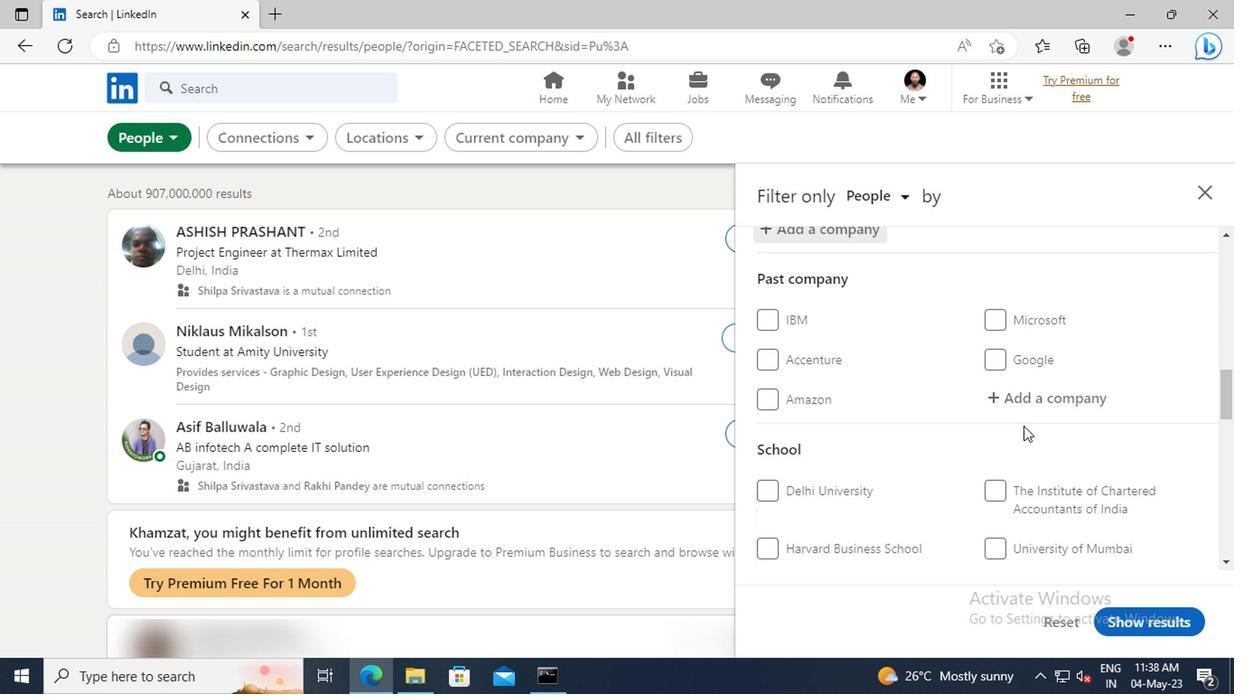 
Action: Mouse scrolled (1020, 423) with delta (0, 0)
Screenshot: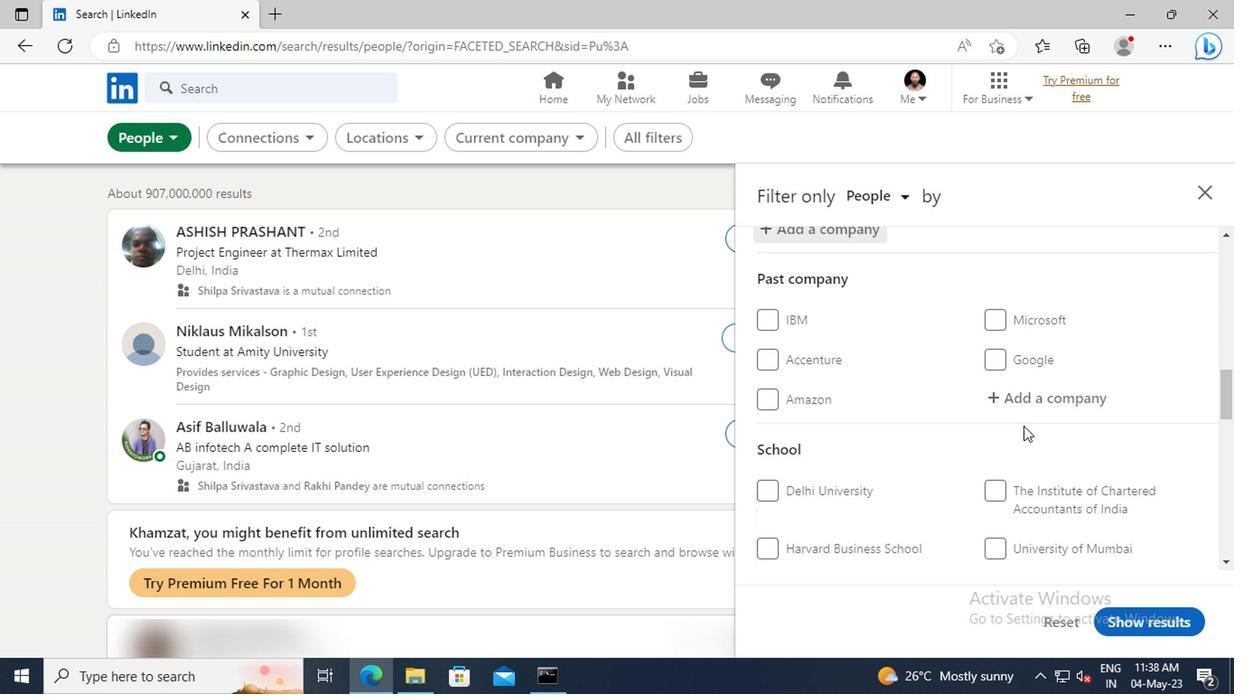
Action: Mouse scrolled (1020, 423) with delta (0, 0)
Screenshot: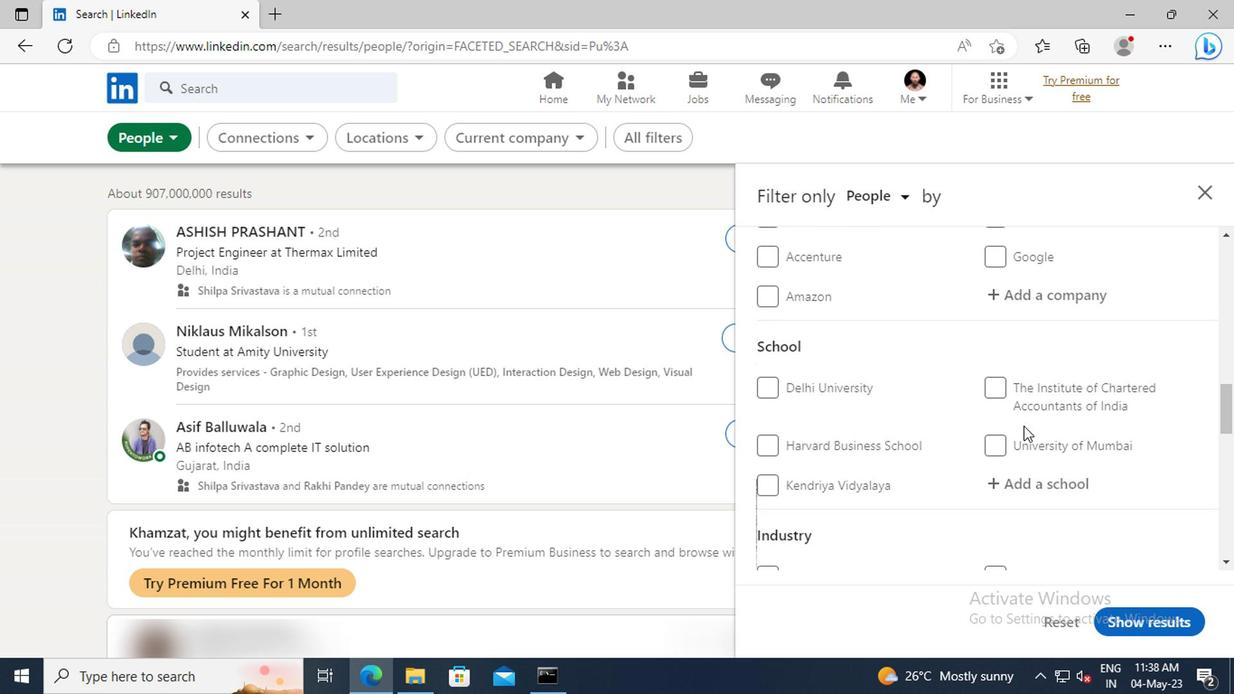 
Action: Mouse moved to (1024, 432)
Screenshot: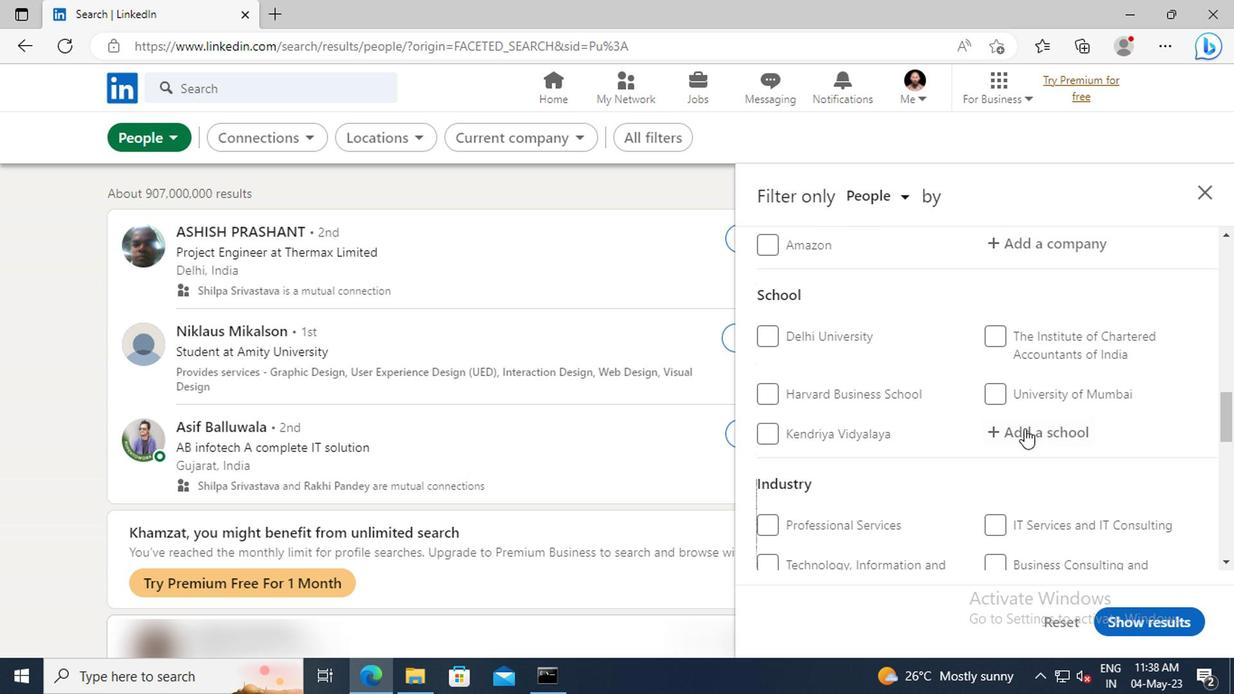
Action: Mouse pressed left at (1024, 432)
Screenshot: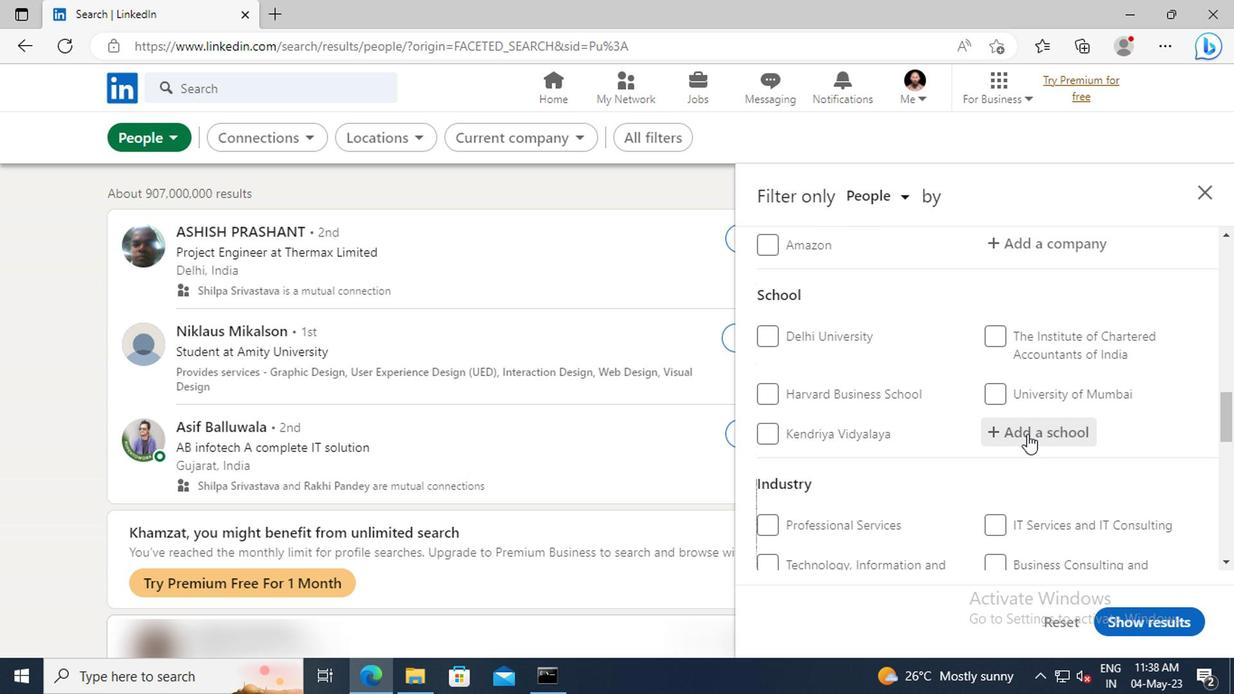 
Action: Mouse moved to (1027, 434)
Screenshot: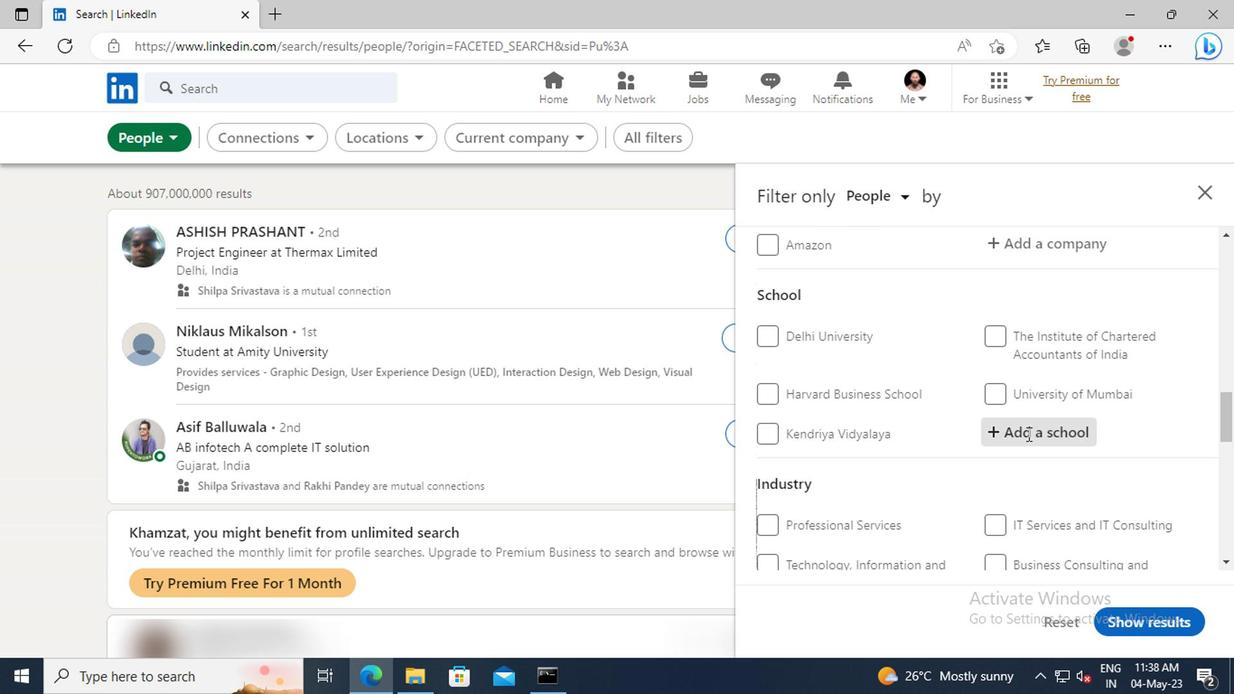 
Action: Key pressed <Key.shift>PRINCIPAL<Key.space><Key.shift>L<Key.space><Key.shift>N<Key.space><Key.shift>W
Screenshot: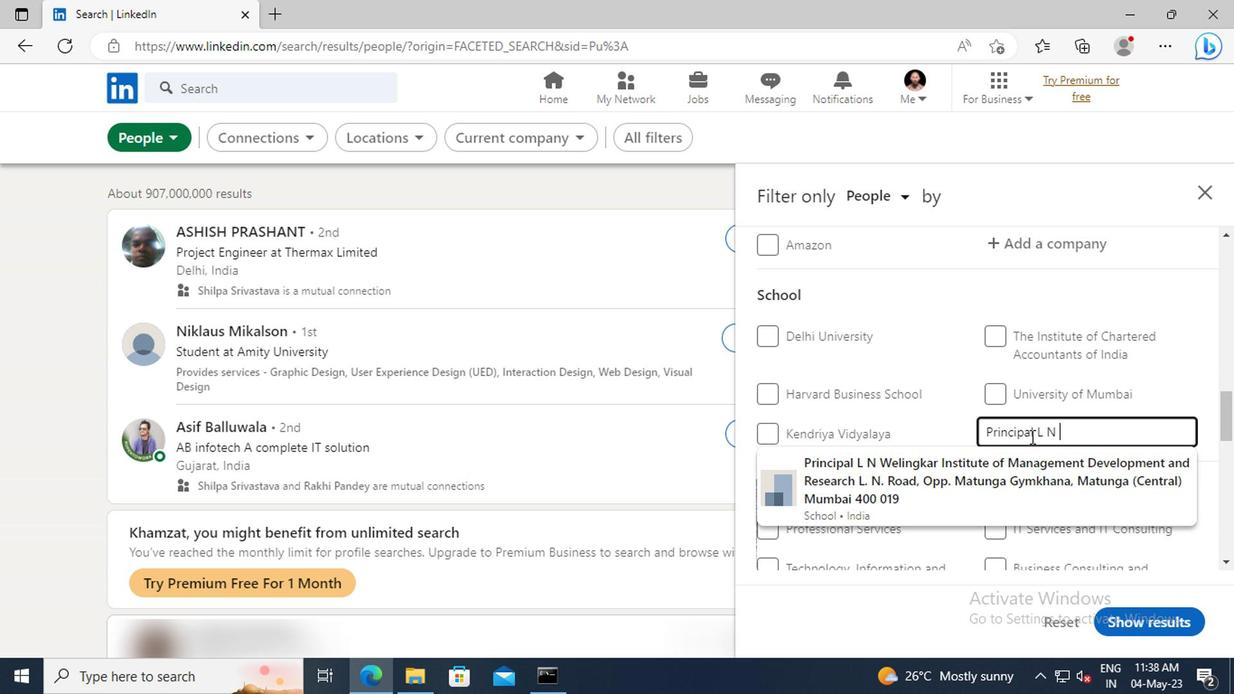 
Action: Mouse moved to (1027, 464)
Screenshot: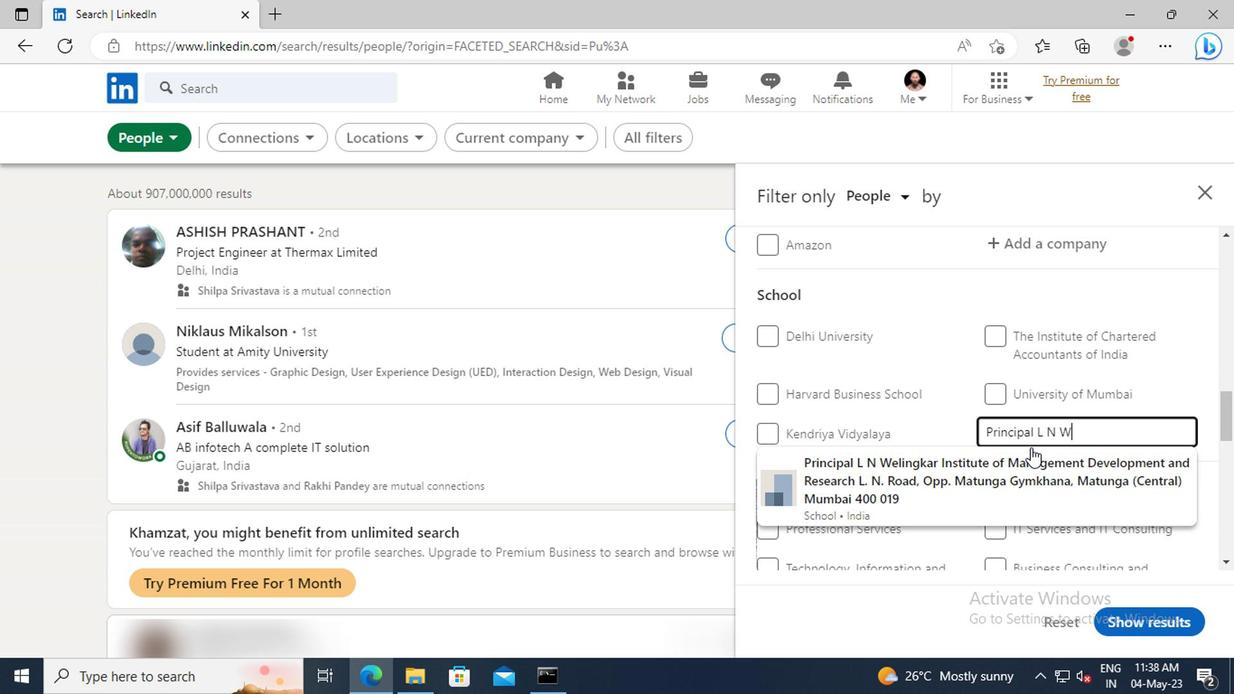 
Action: Mouse pressed left at (1027, 464)
Screenshot: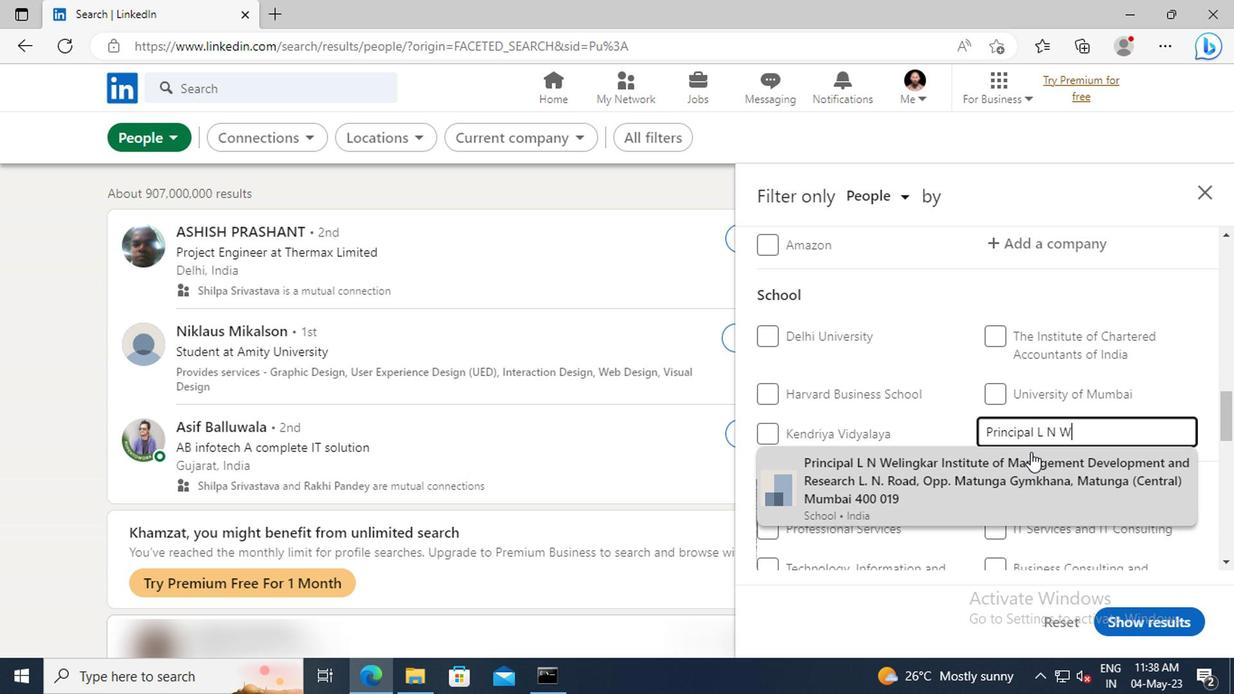 
Action: Mouse scrolled (1027, 464) with delta (0, 0)
Screenshot: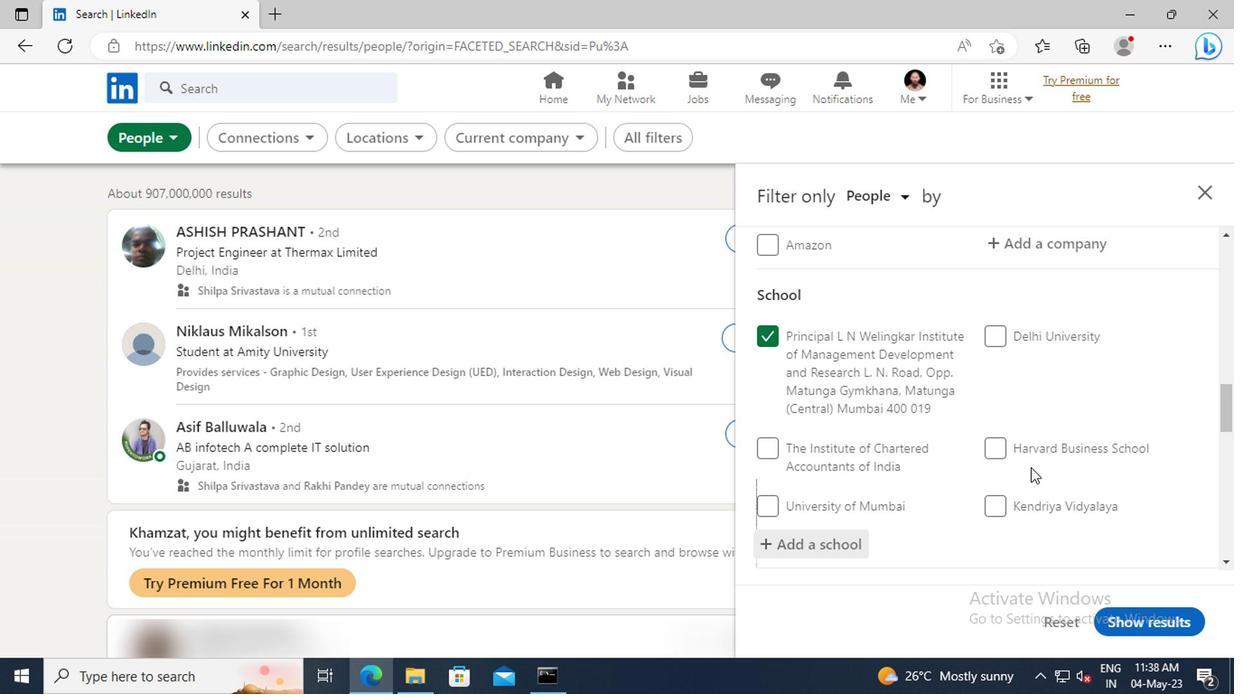 
Action: Mouse moved to (1027, 464)
Screenshot: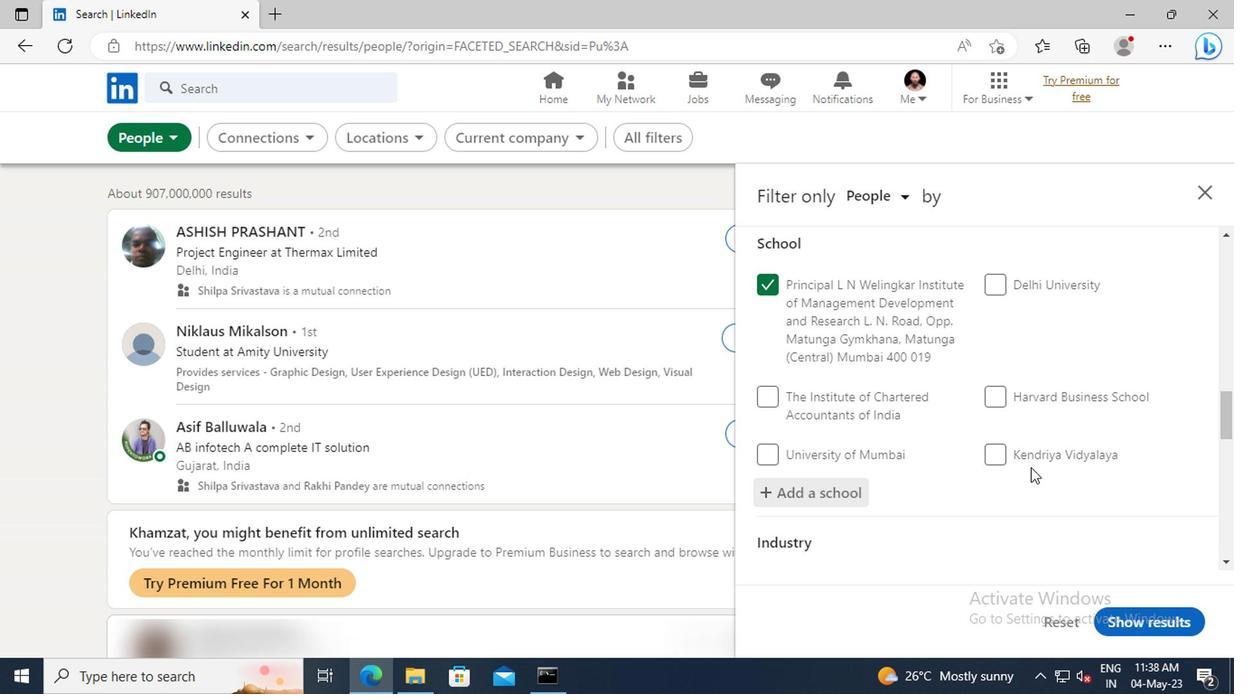 
Action: Mouse scrolled (1027, 462) with delta (0, -1)
Screenshot: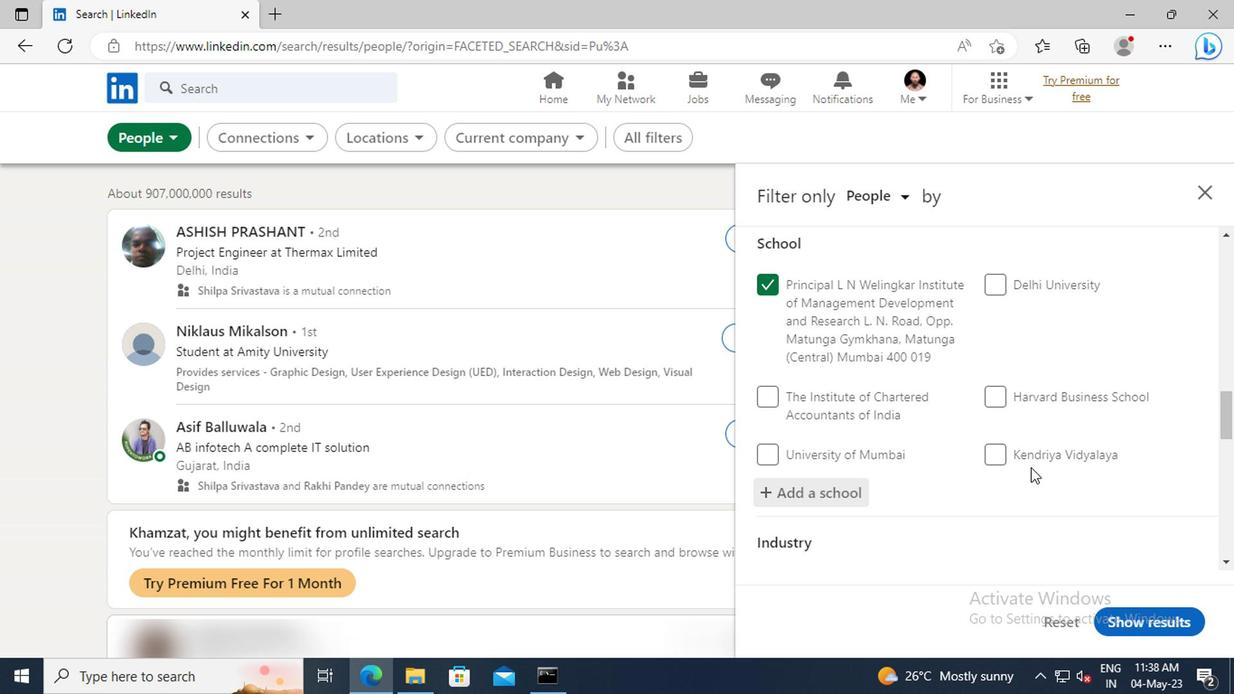 
Action: Mouse scrolled (1027, 462) with delta (0, -1)
Screenshot: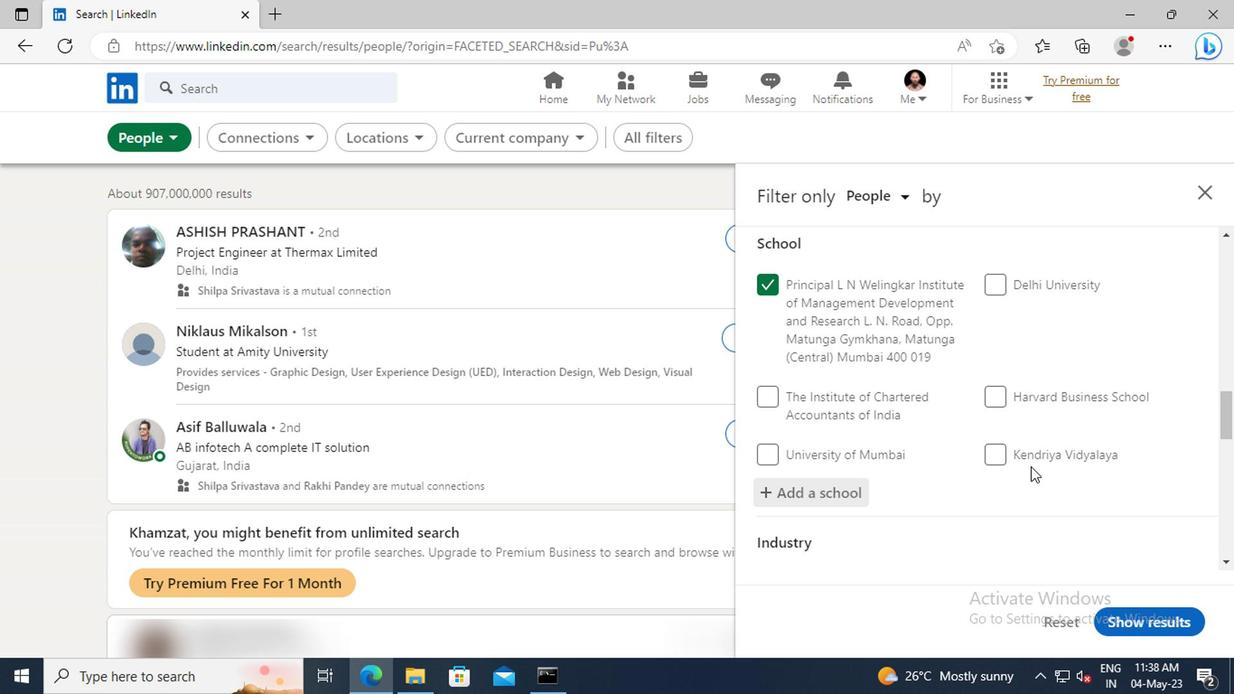 
Action: Mouse moved to (1026, 448)
Screenshot: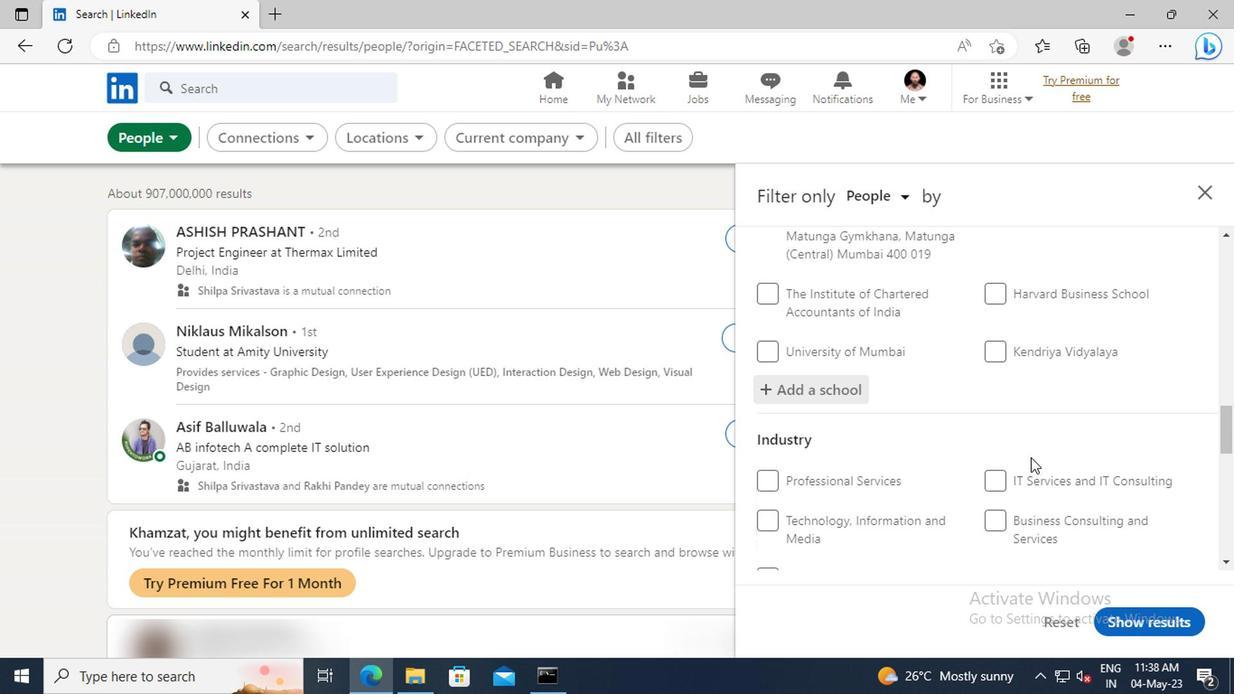 
Action: Mouse scrolled (1026, 446) with delta (0, -1)
Screenshot: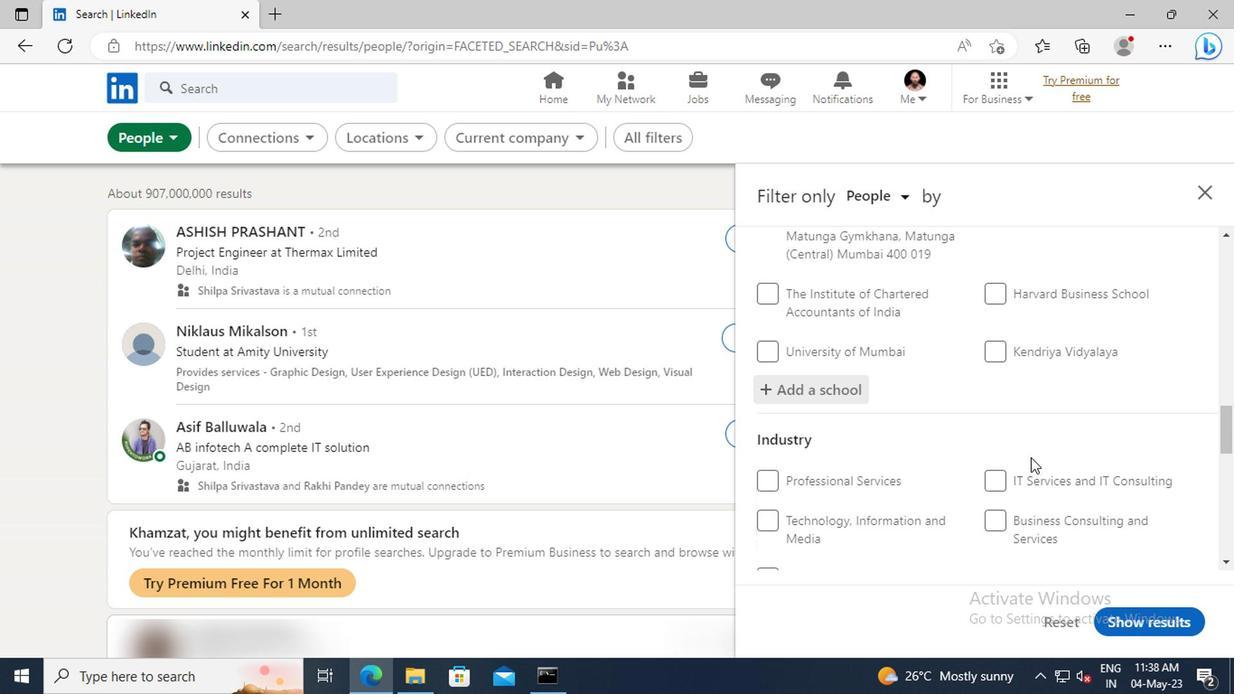 
Action: Mouse moved to (1018, 426)
Screenshot: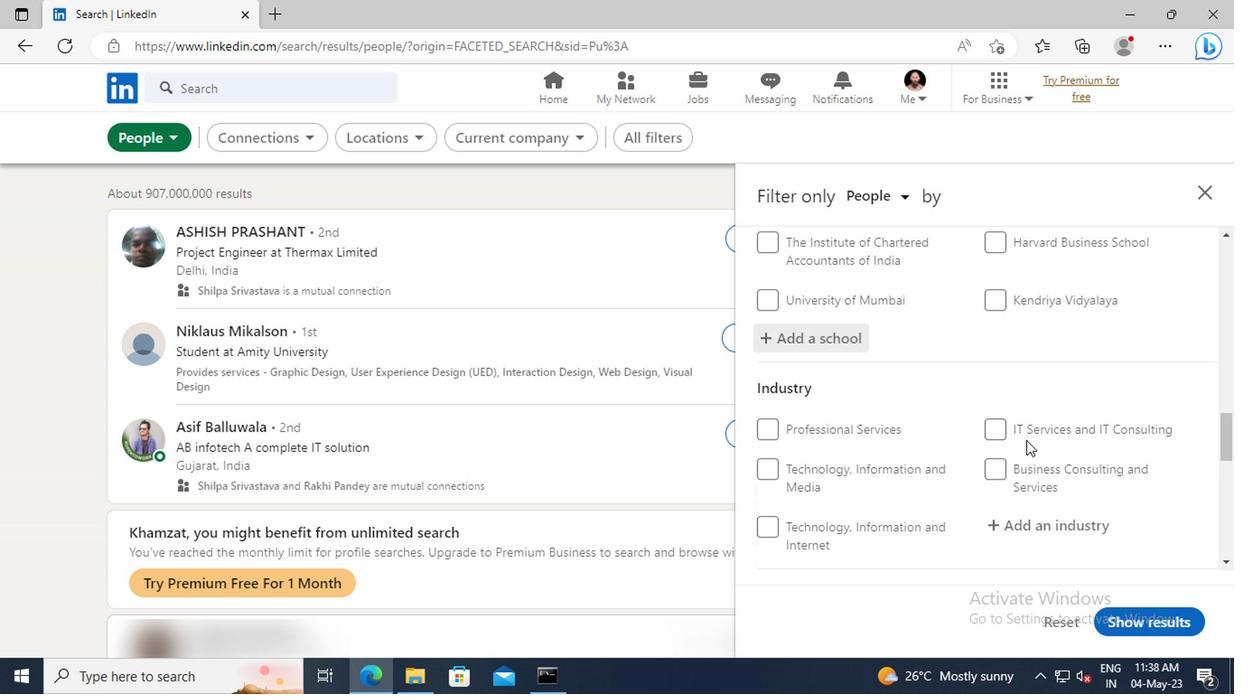 
Action: Mouse scrolled (1018, 425) with delta (0, -1)
Screenshot: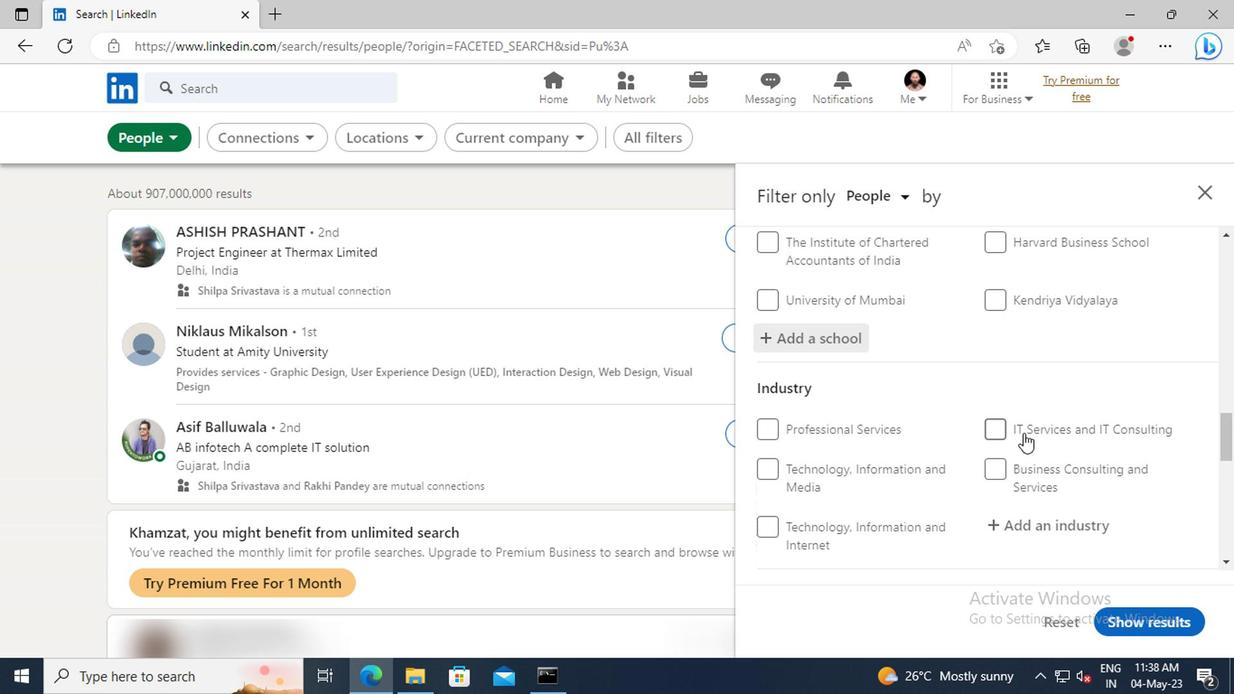 
Action: Mouse scrolled (1018, 425) with delta (0, -1)
Screenshot: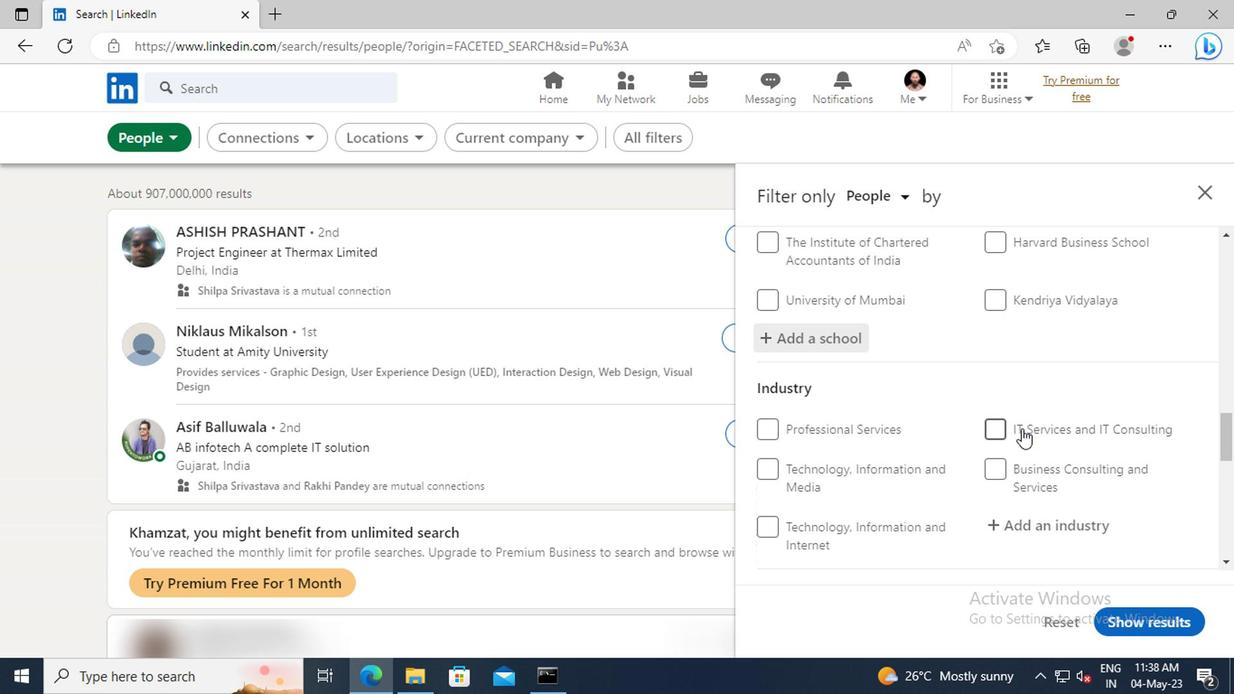 
Action: Mouse moved to (1017, 423)
Screenshot: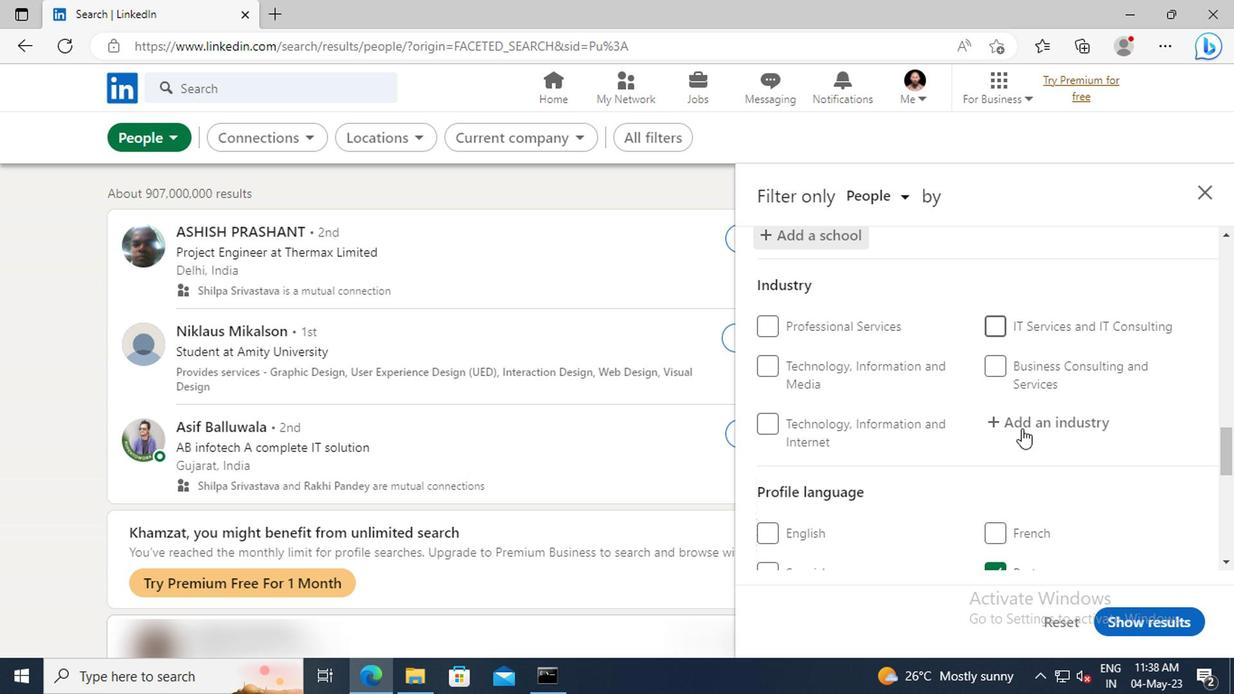 
Action: Mouse pressed left at (1017, 423)
Screenshot: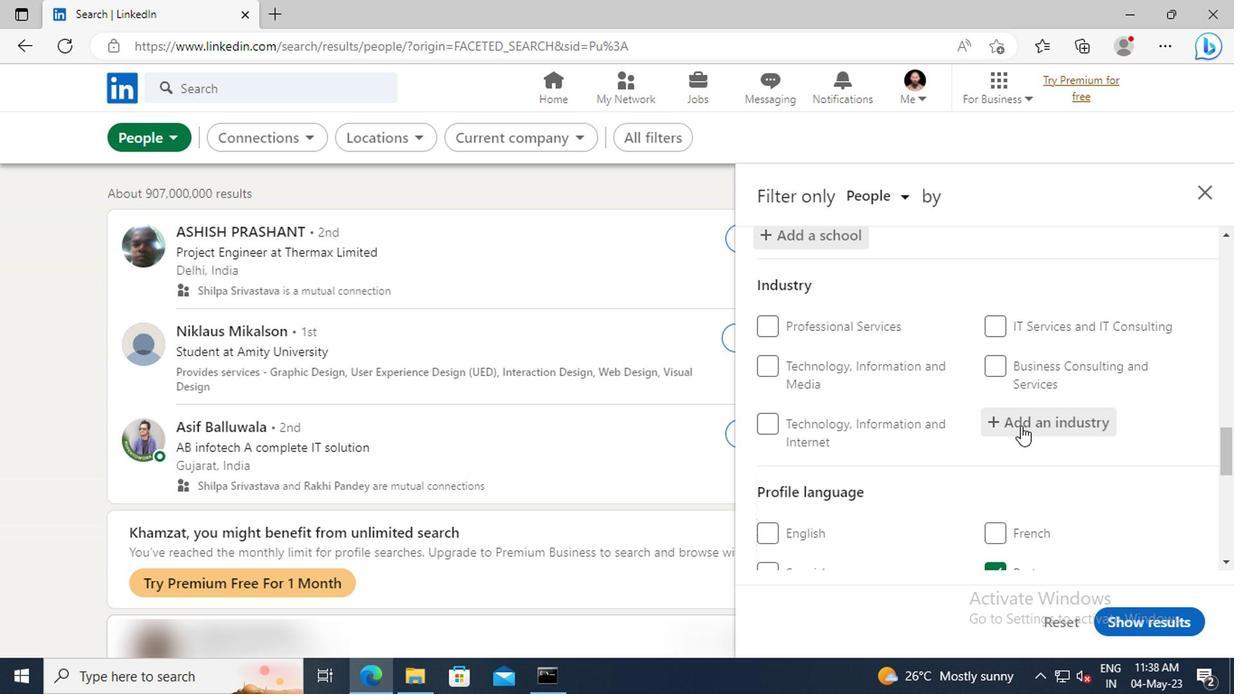 
Action: Key pressed <Key.shift>SUBDI
Screenshot: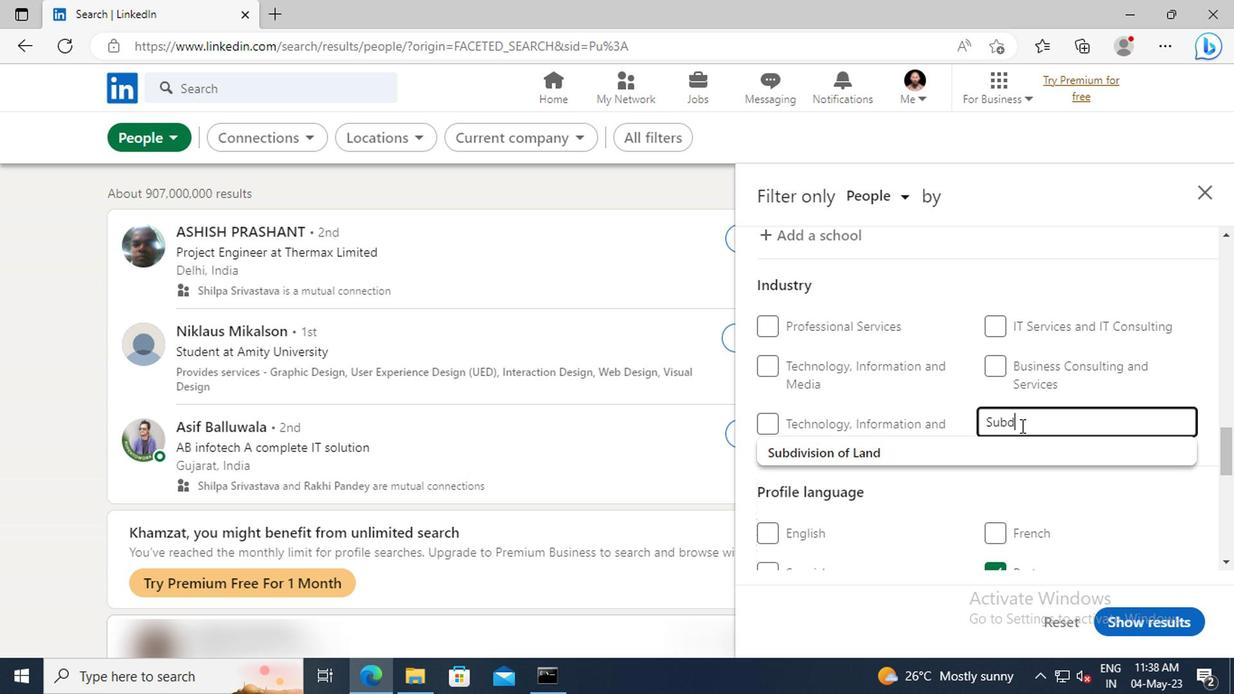 
Action: Mouse moved to (1020, 441)
Screenshot: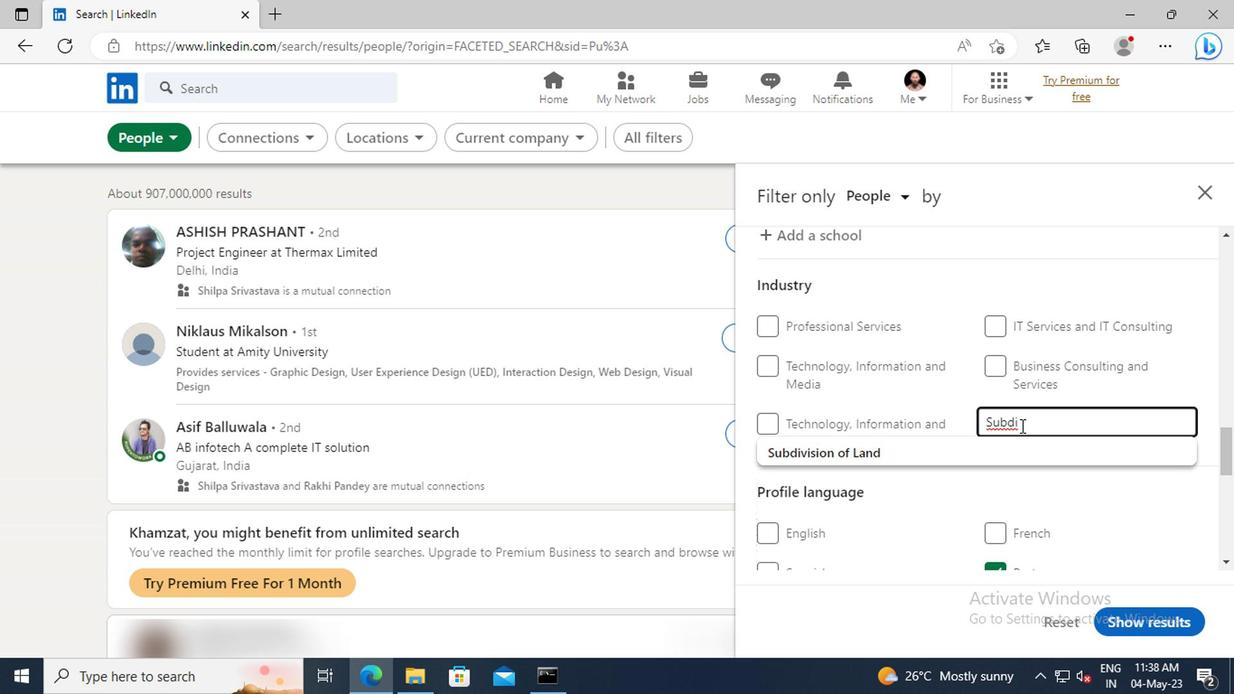 
Action: Mouse pressed left at (1020, 441)
Screenshot: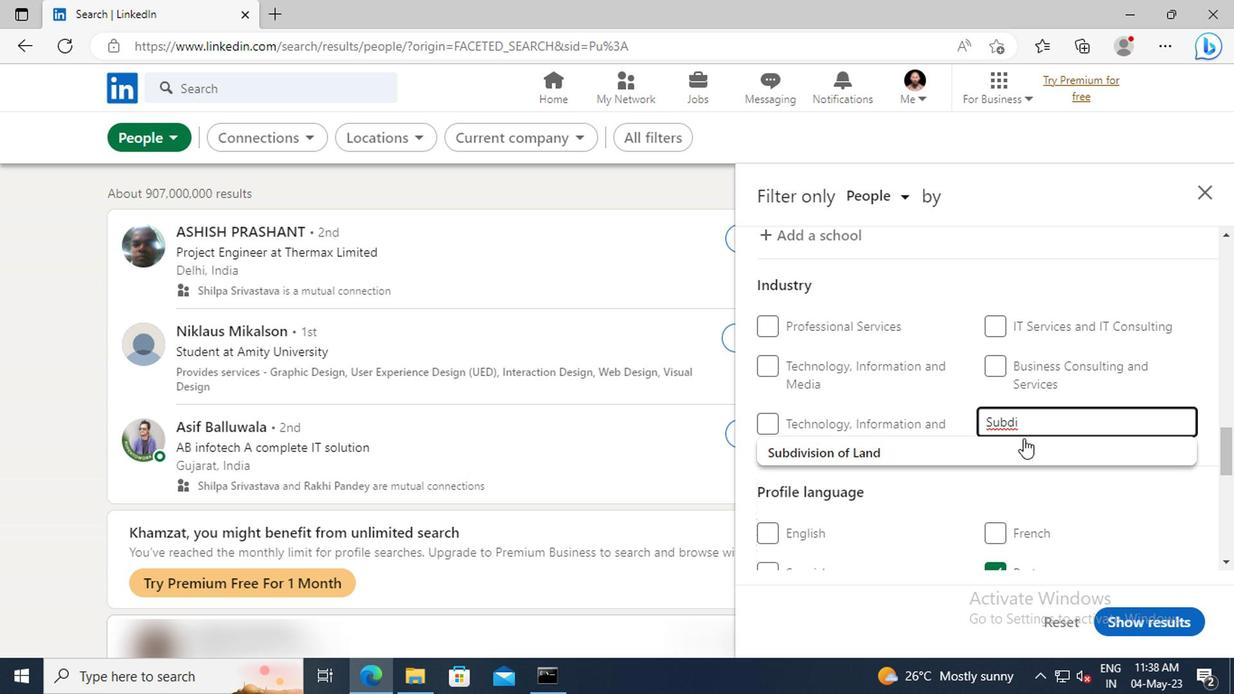 
Action: Mouse scrolled (1020, 441) with delta (0, 0)
Screenshot: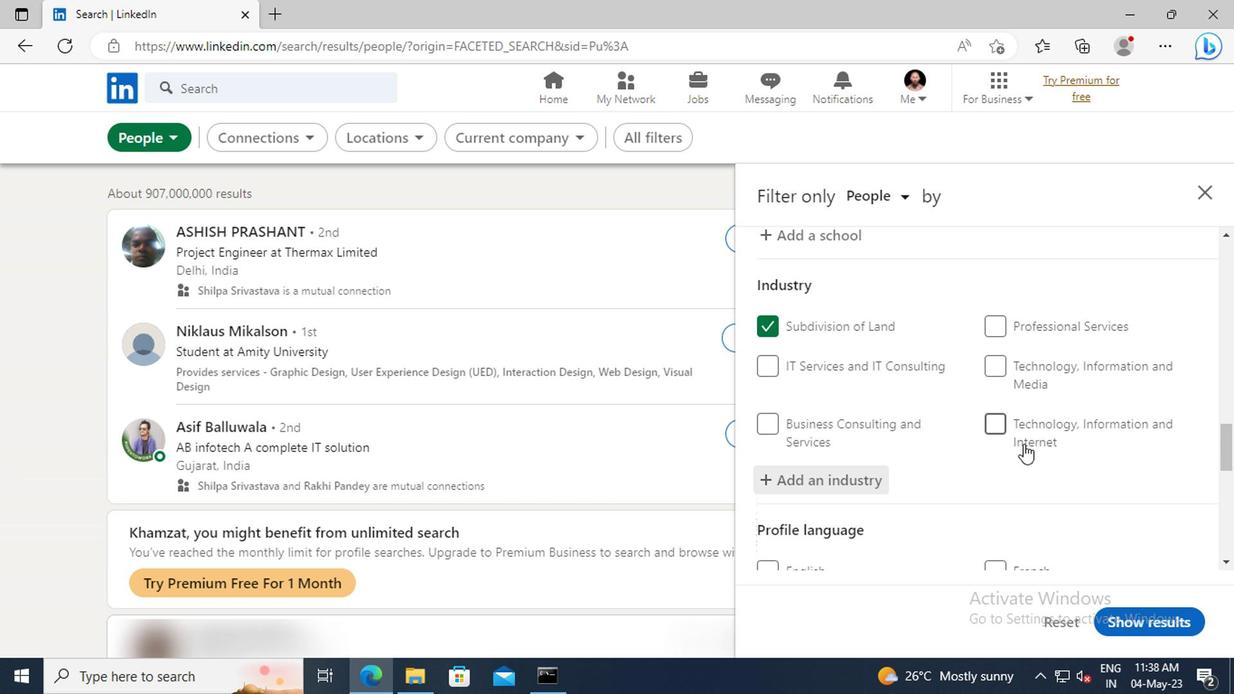 
Action: Mouse moved to (1021, 434)
Screenshot: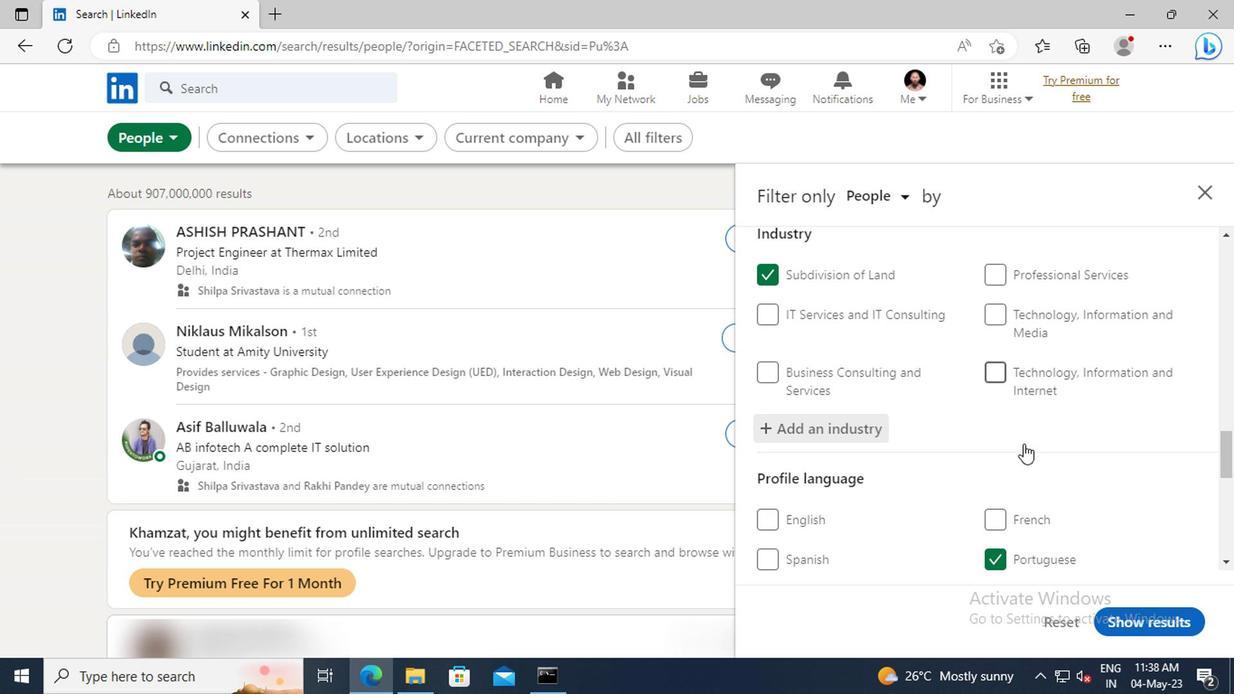 
Action: Mouse scrolled (1021, 432) with delta (0, -1)
Screenshot: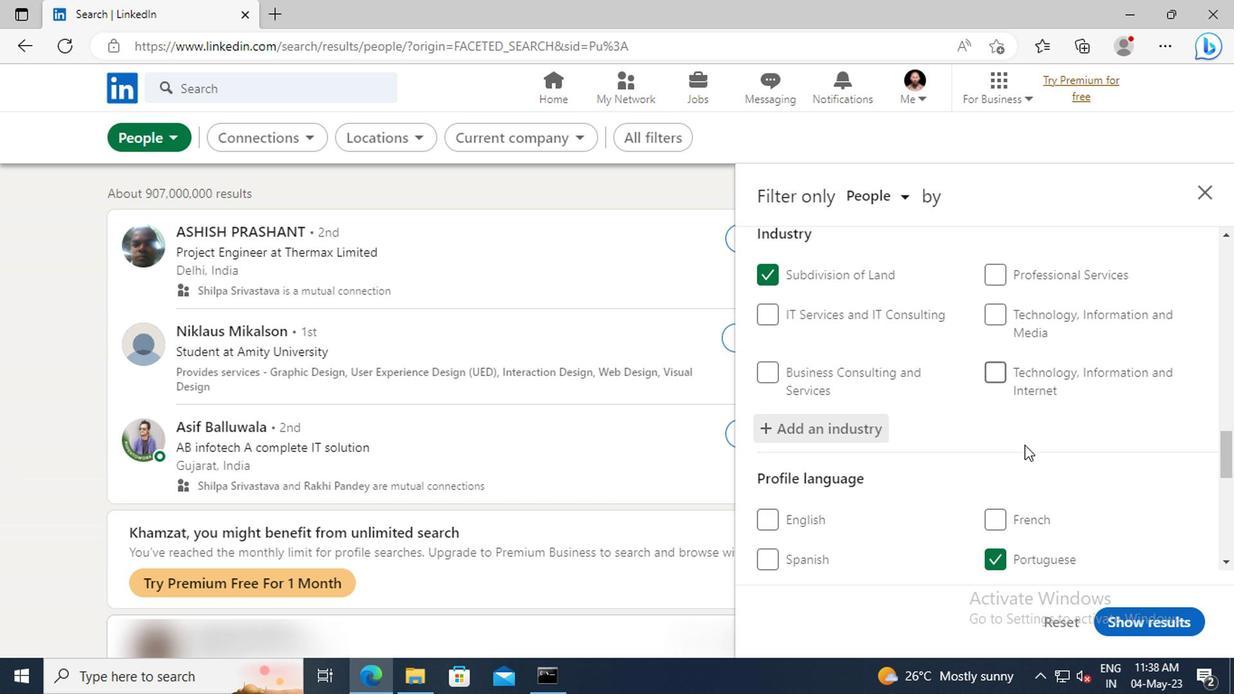 
Action: Mouse scrolled (1021, 432) with delta (0, -1)
Screenshot: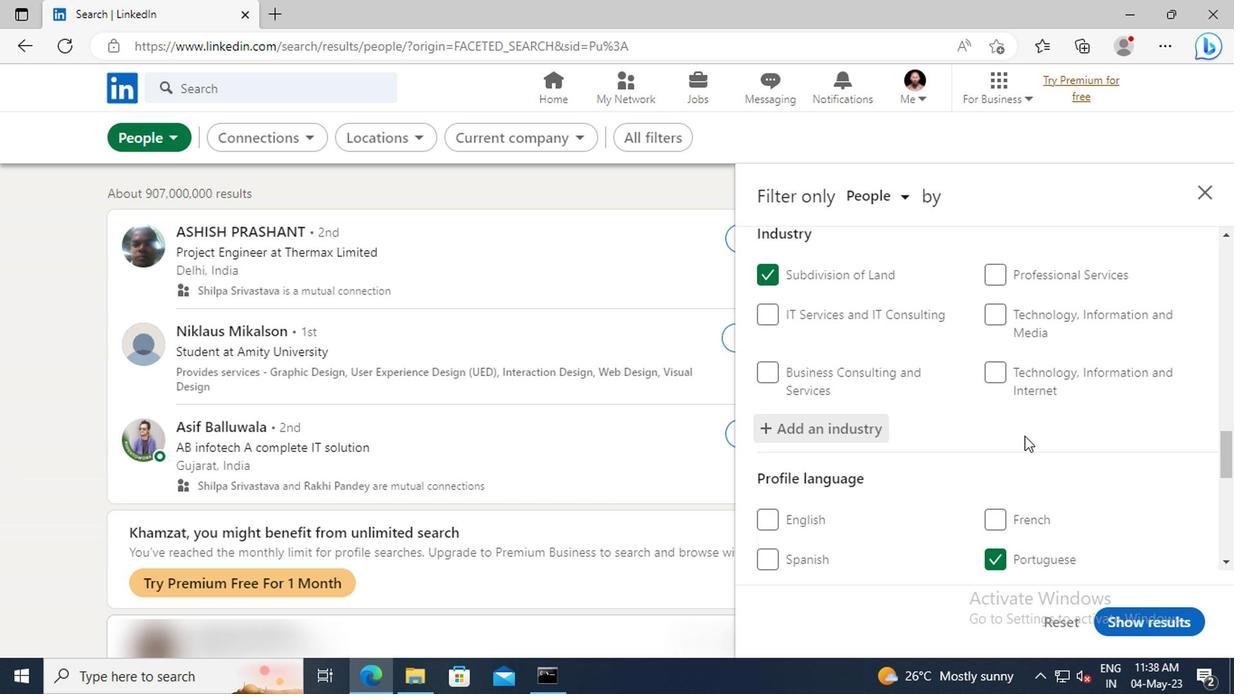 
Action: Mouse moved to (1020, 407)
Screenshot: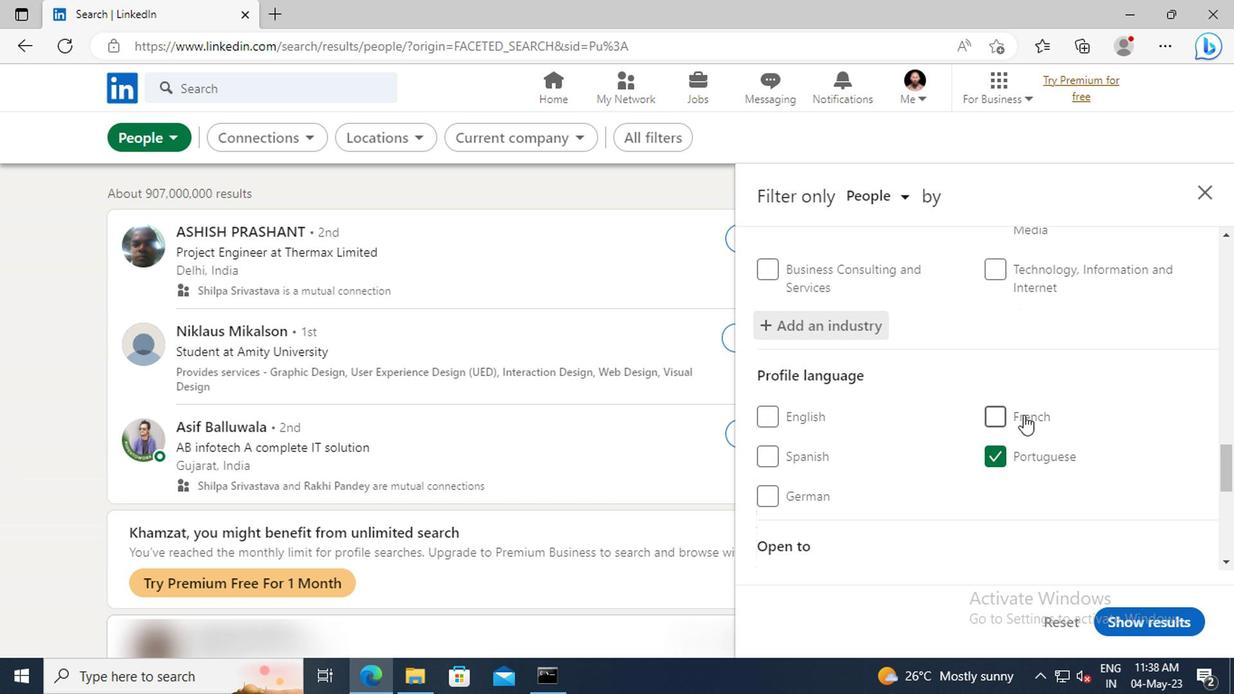 
Action: Mouse scrolled (1020, 406) with delta (0, 0)
Screenshot: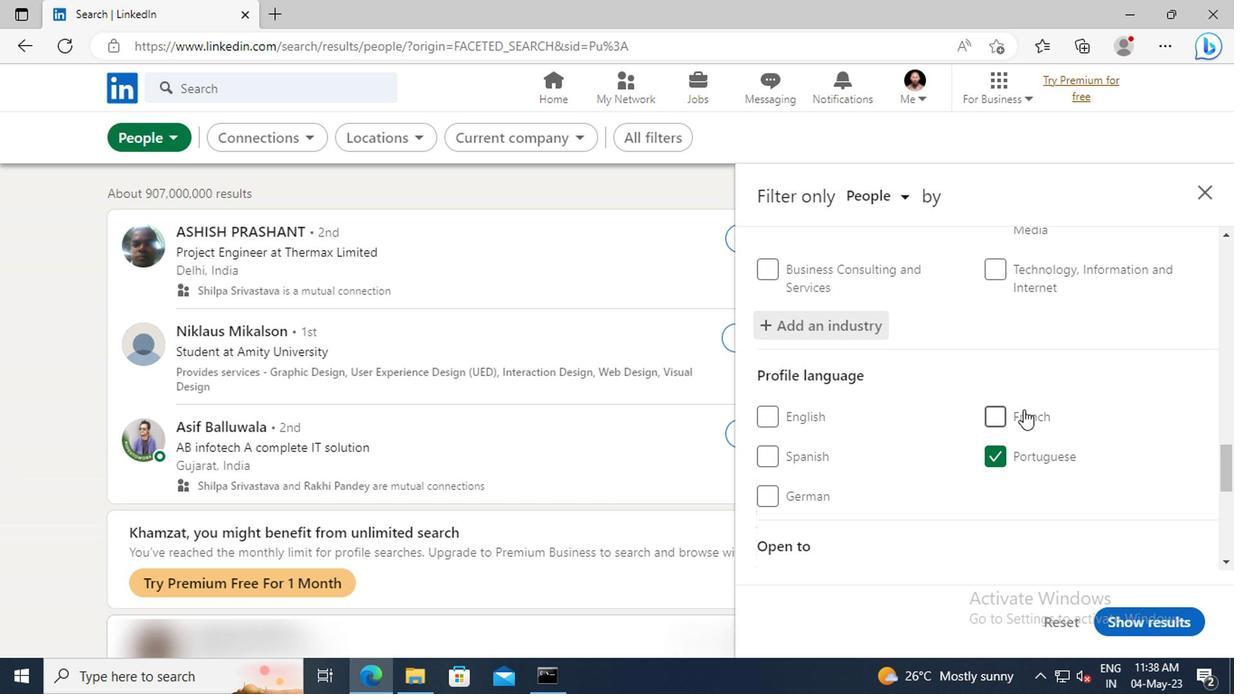 
Action: Mouse scrolled (1020, 406) with delta (0, 0)
Screenshot: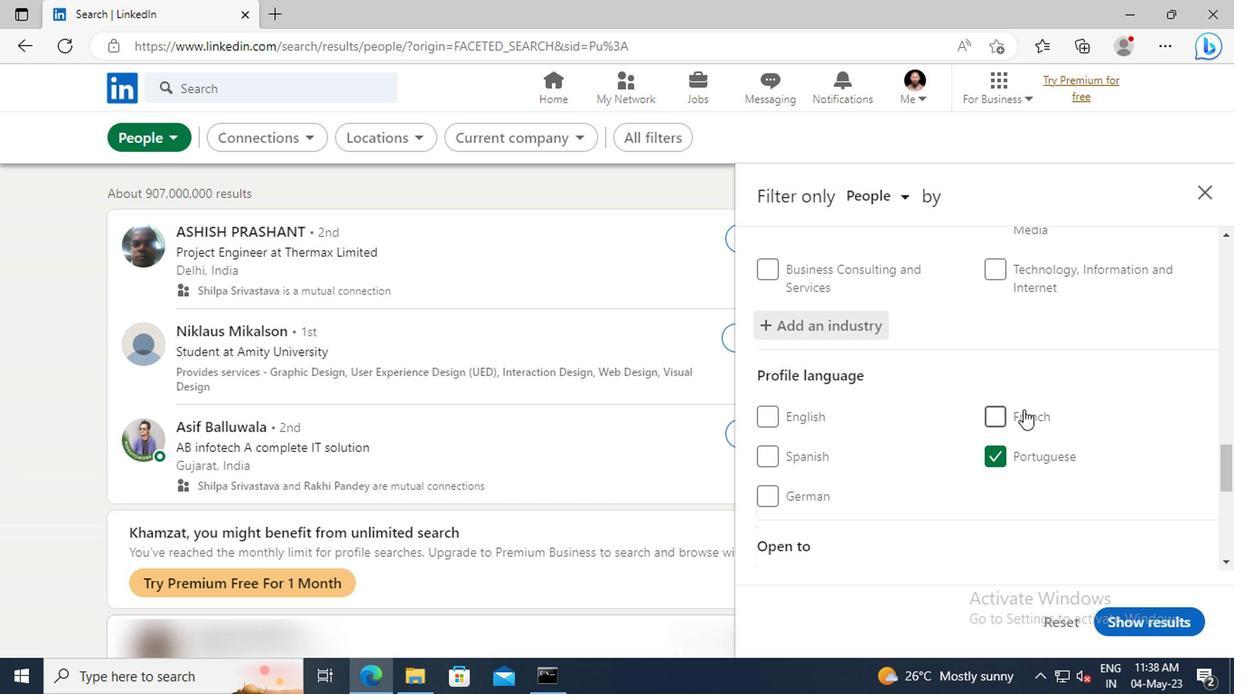 
Action: Mouse moved to (1021, 404)
Screenshot: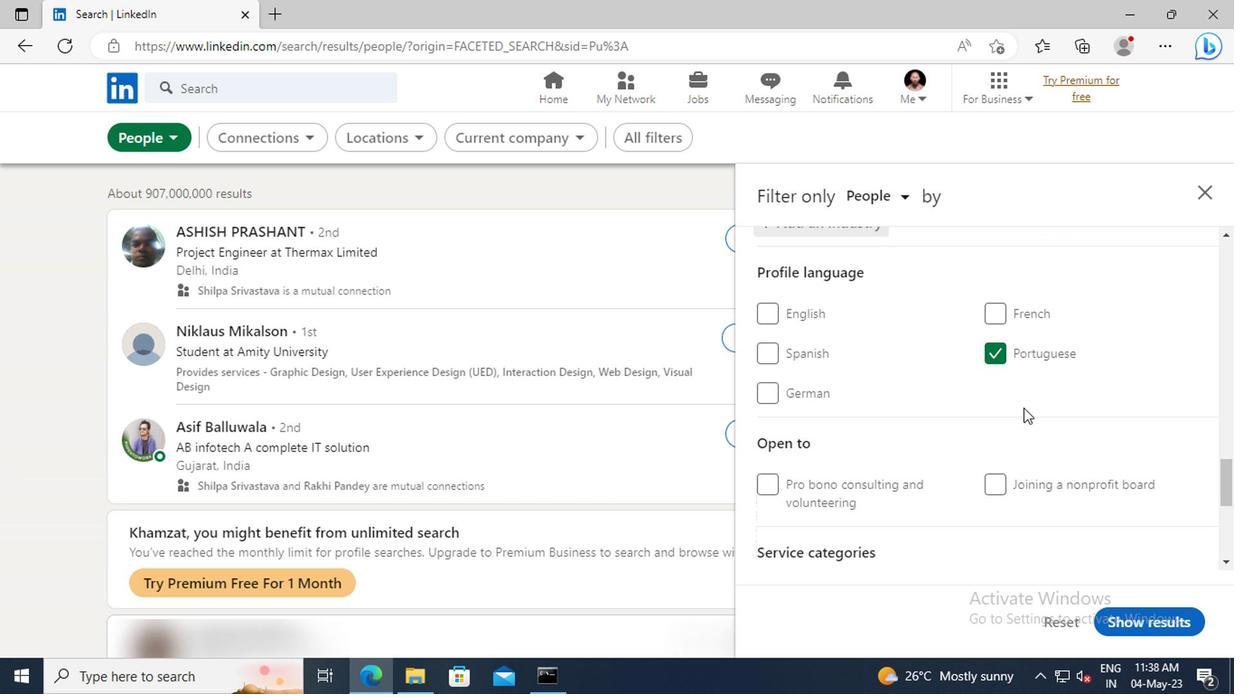 
Action: Mouse scrolled (1021, 403) with delta (0, 0)
Screenshot: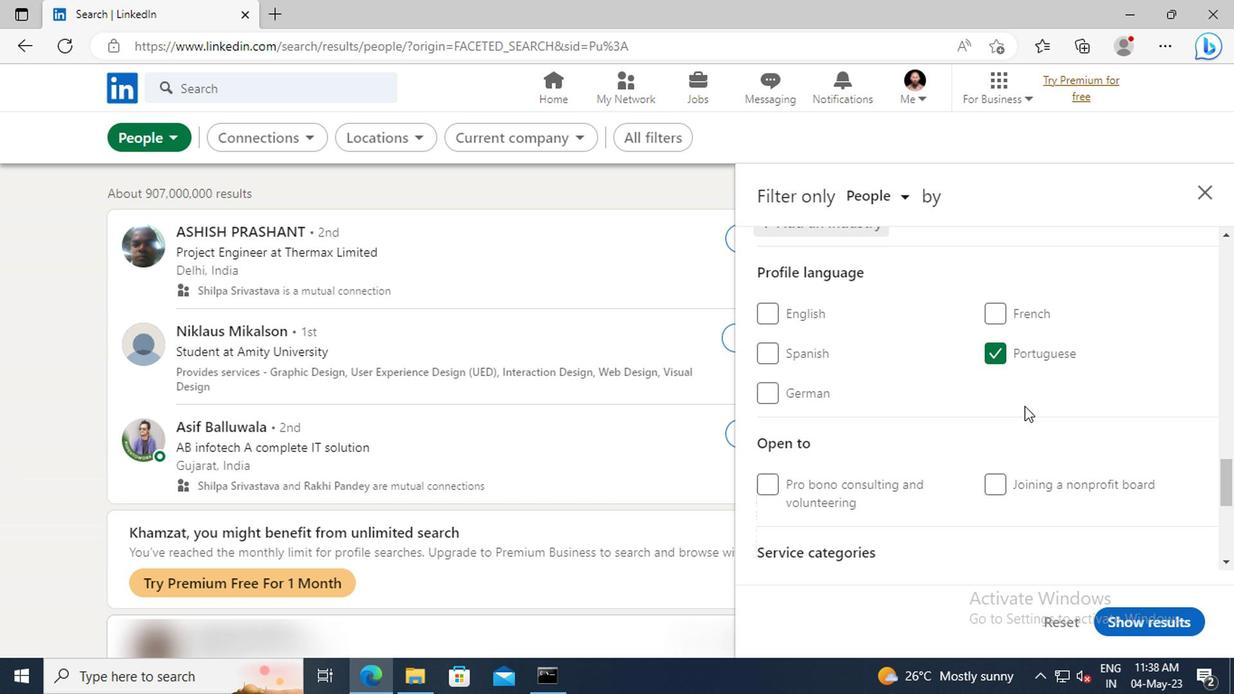 
Action: Mouse moved to (1022, 404)
Screenshot: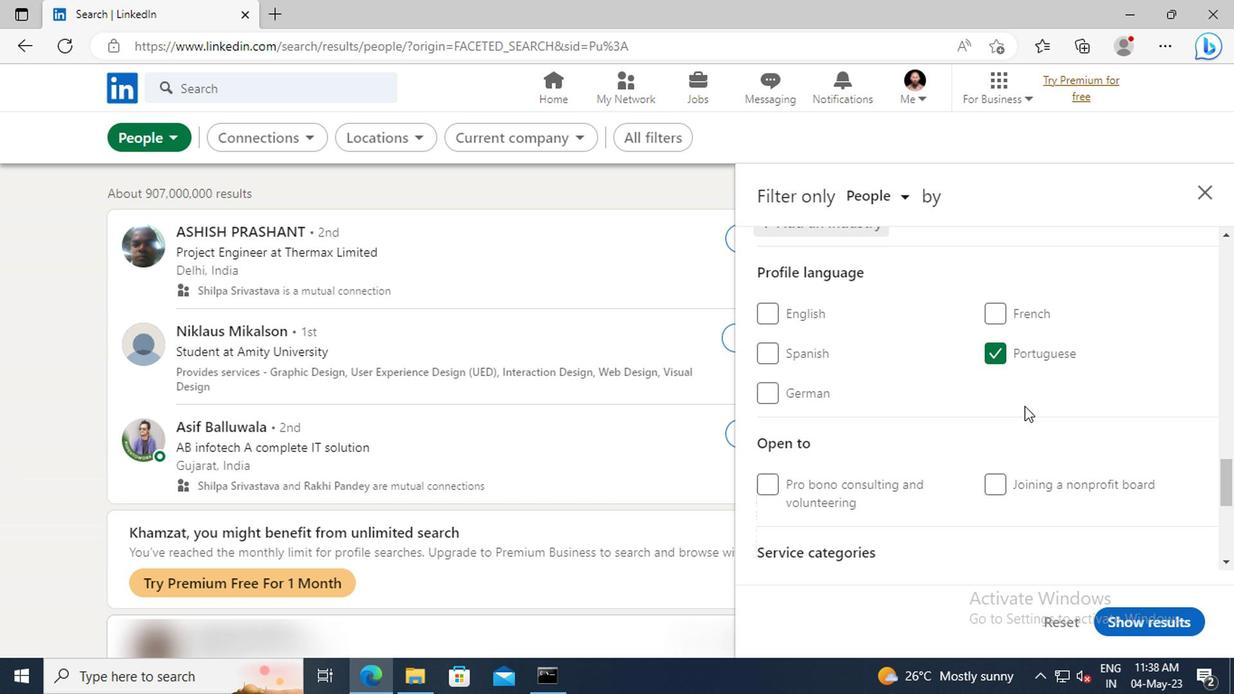 
Action: Mouse scrolled (1022, 403) with delta (0, 0)
Screenshot: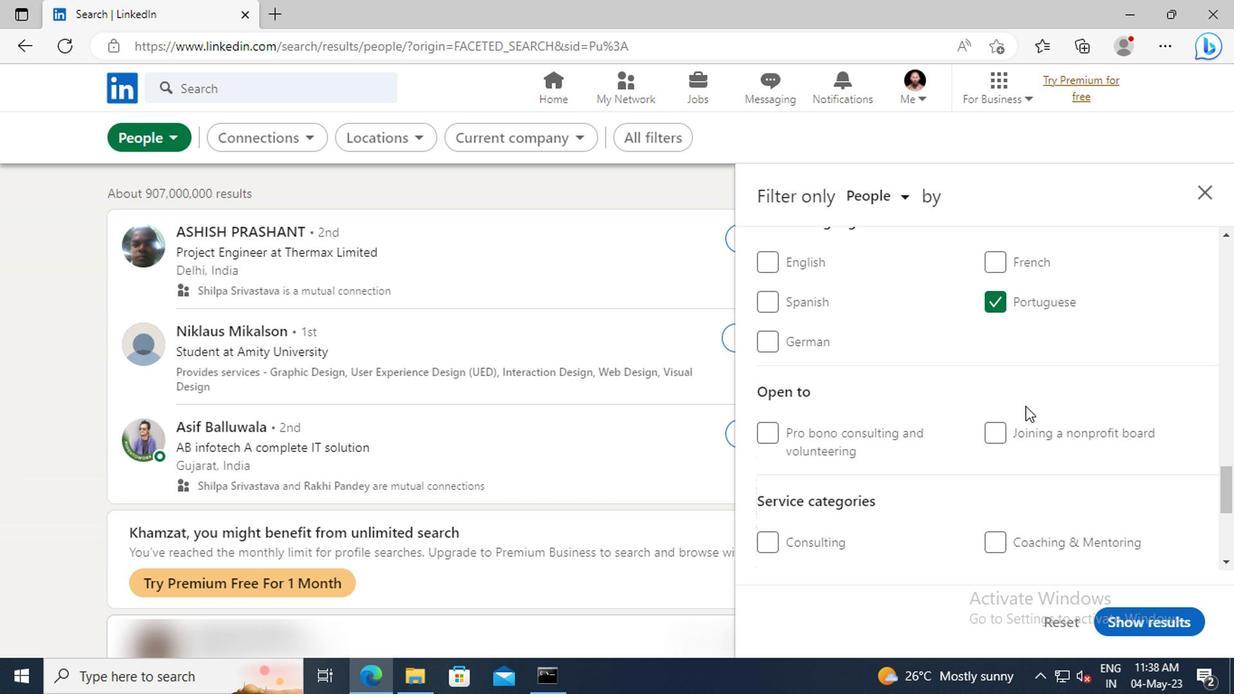 
Action: Mouse moved to (1023, 403)
Screenshot: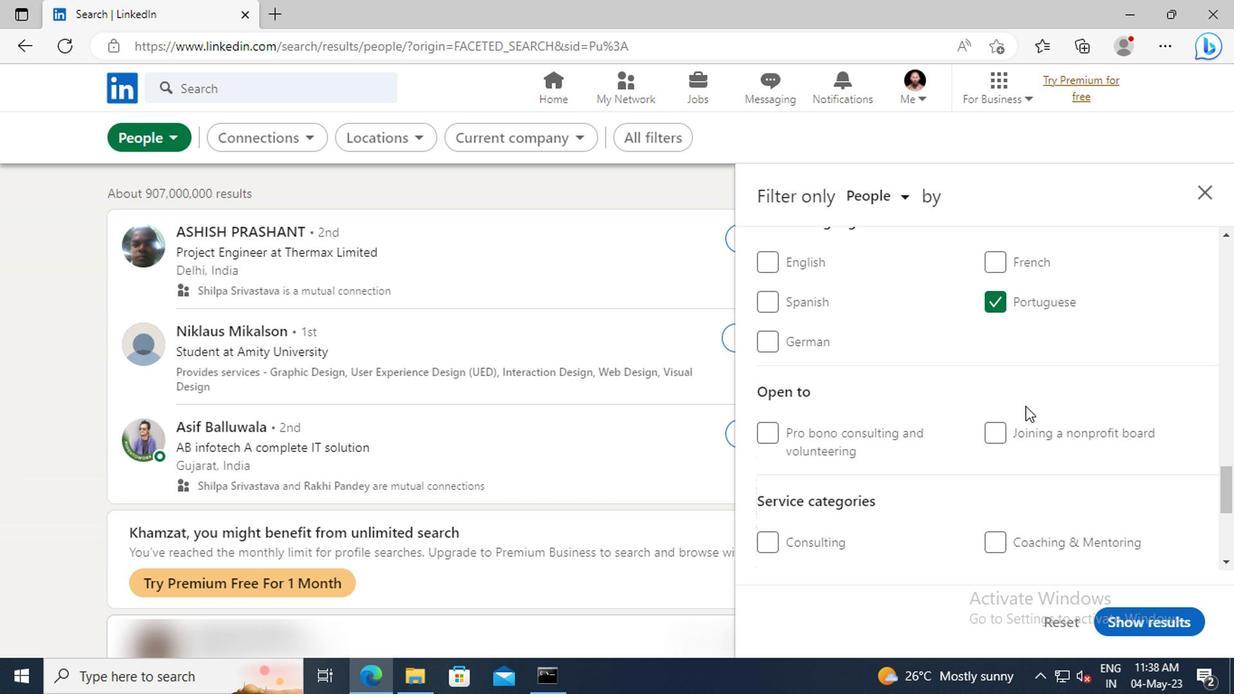 
Action: Mouse scrolled (1023, 402) with delta (0, -1)
Screenshot: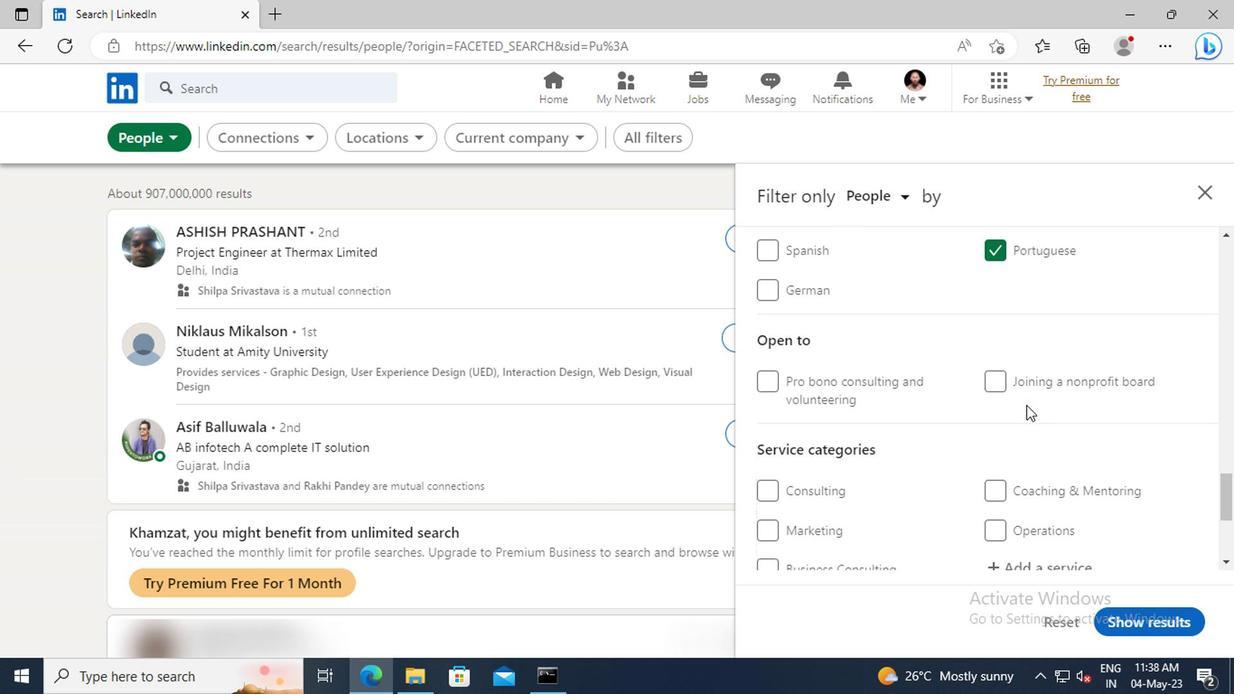 
Action: Mouse scrolled (1023, 402) with delta (0, -1)
Screenshot: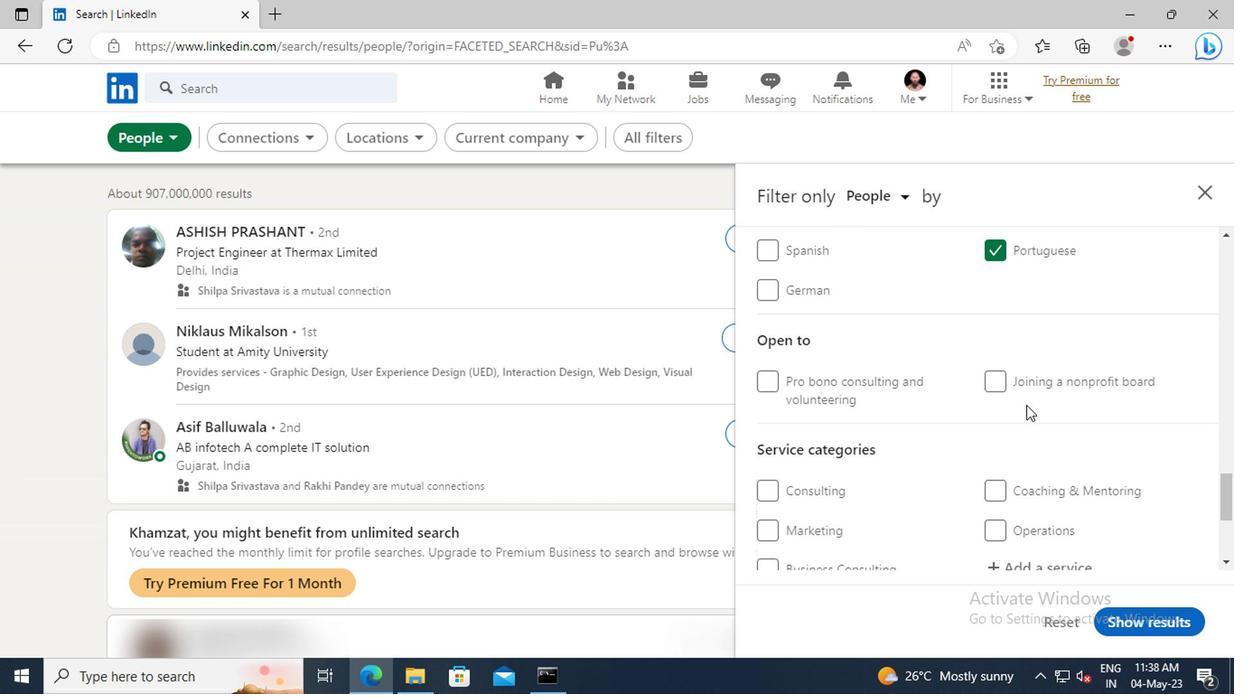 
Action: Mouse scrolled (1023, 402) with delta (0, -1)
Screenshot: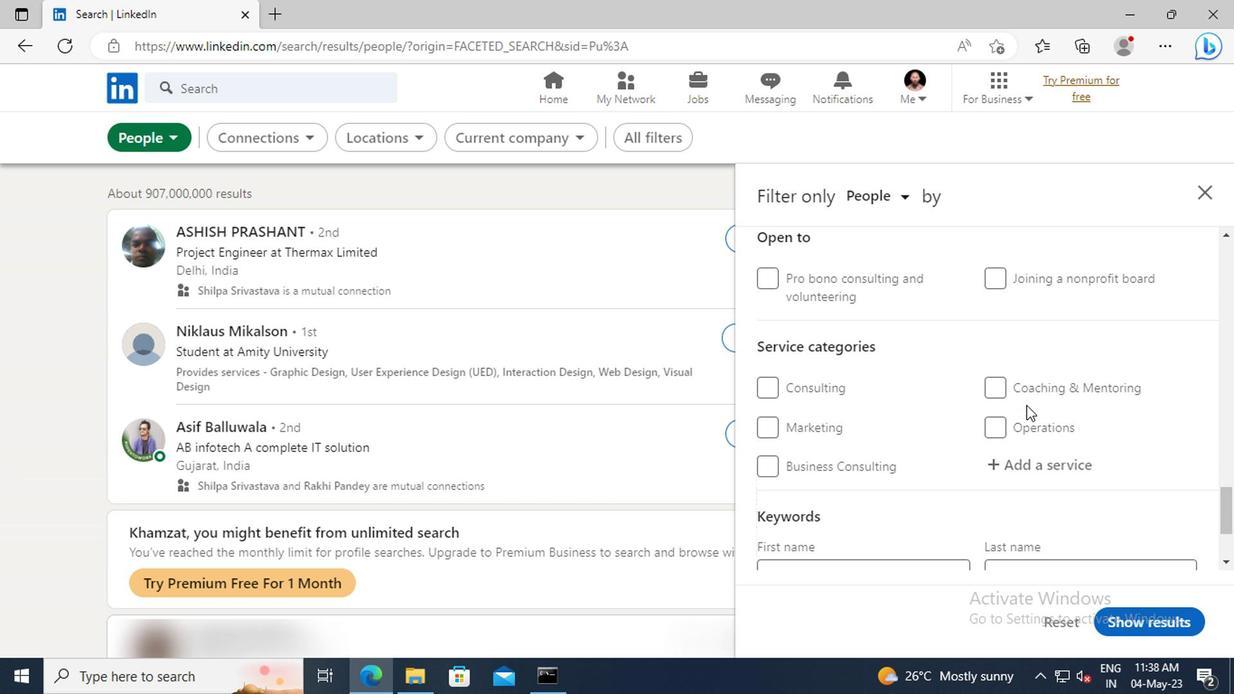 
Action: Mouse moved to (1026, 410)
Screenshot: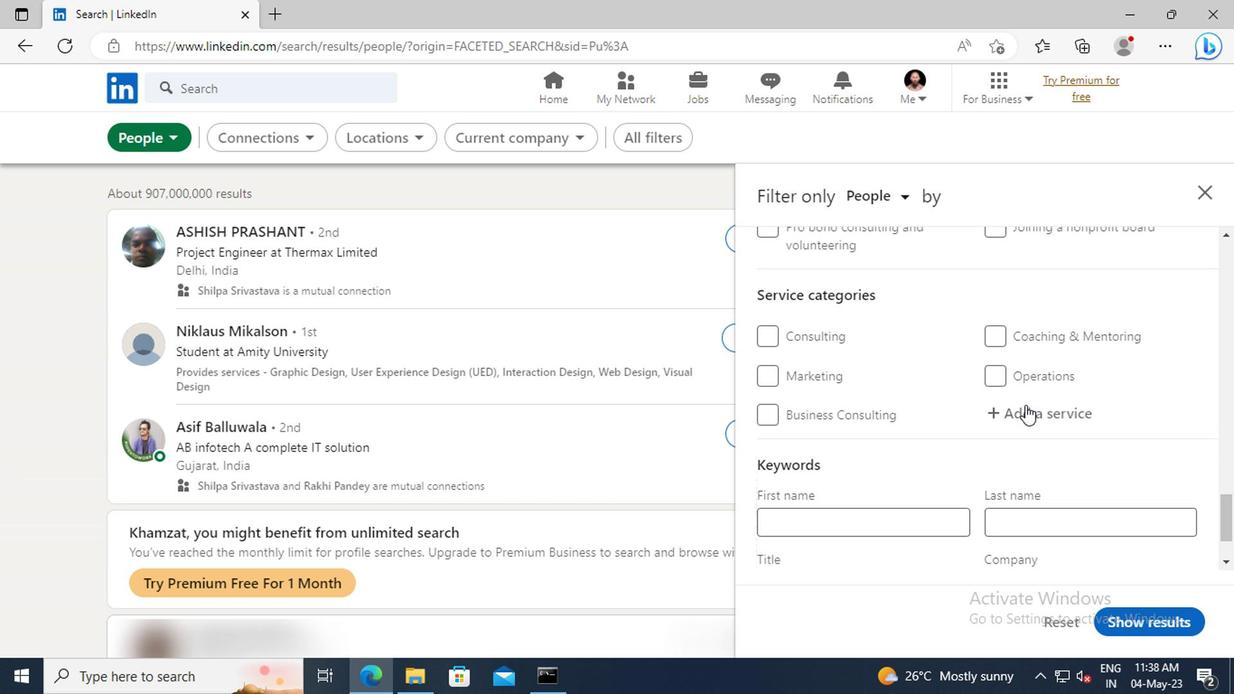 
Action: Mouse pressed left at (1026, 410)
Screenshot: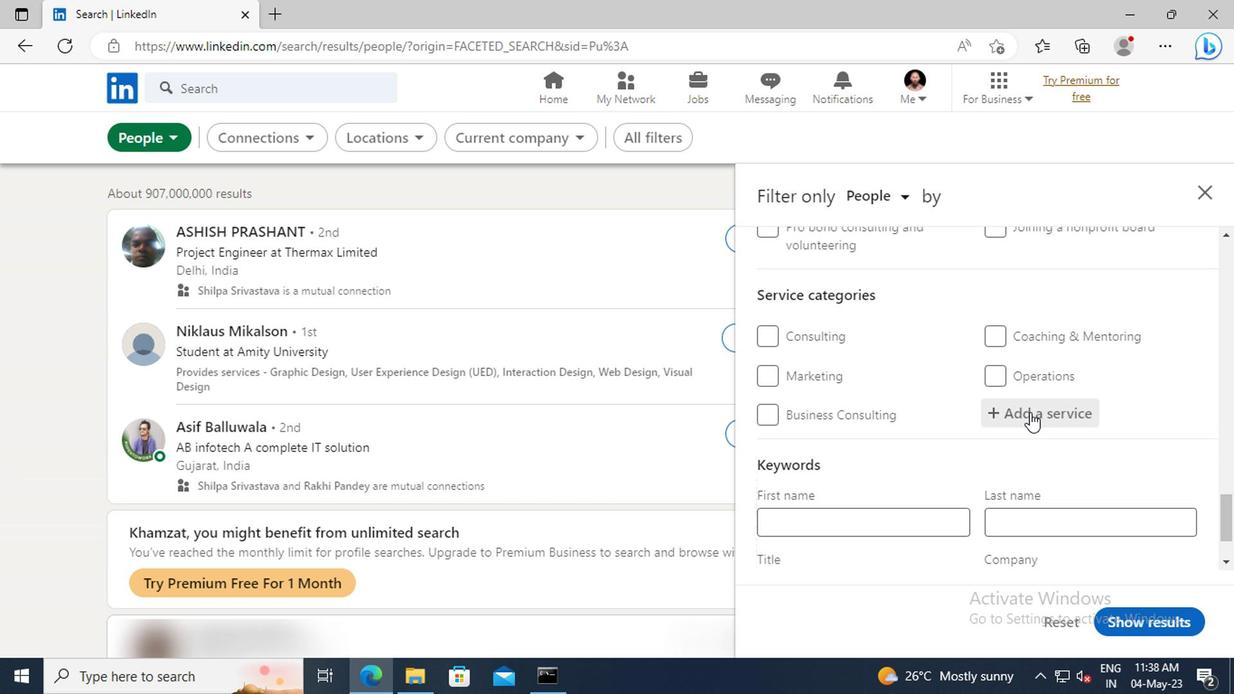 
Action: Key pressed <Key.shift>RESEARCH<Key.enter>
Screenshot: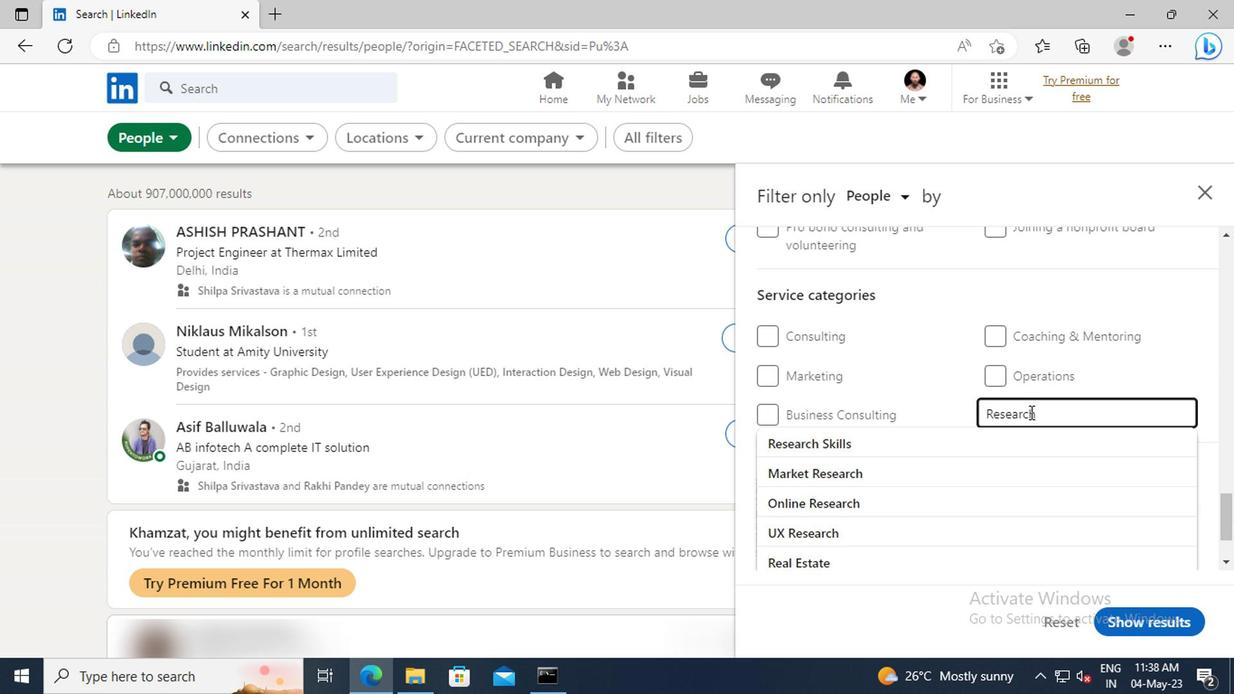 
Action: Mouse scrolled (1026, 409) with delta (0, -1)
Screenshot: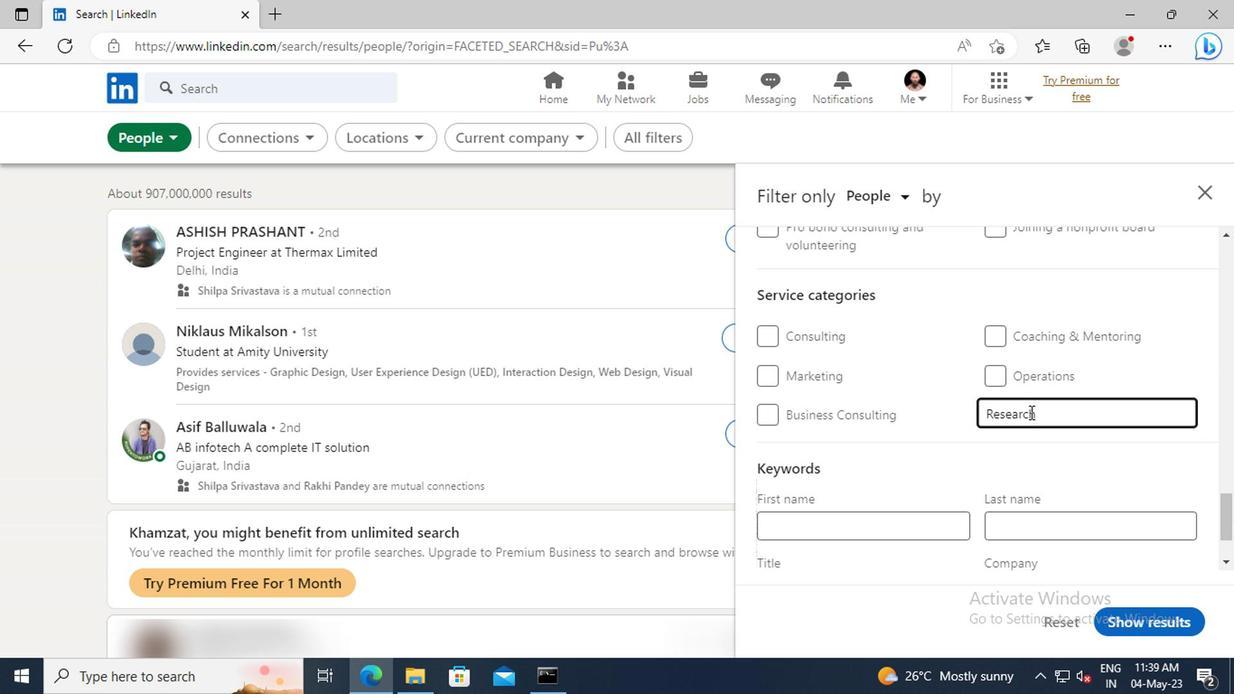 
Action: Mouse scrolled (1026, 409) with delta (0, -1)
Screenshot: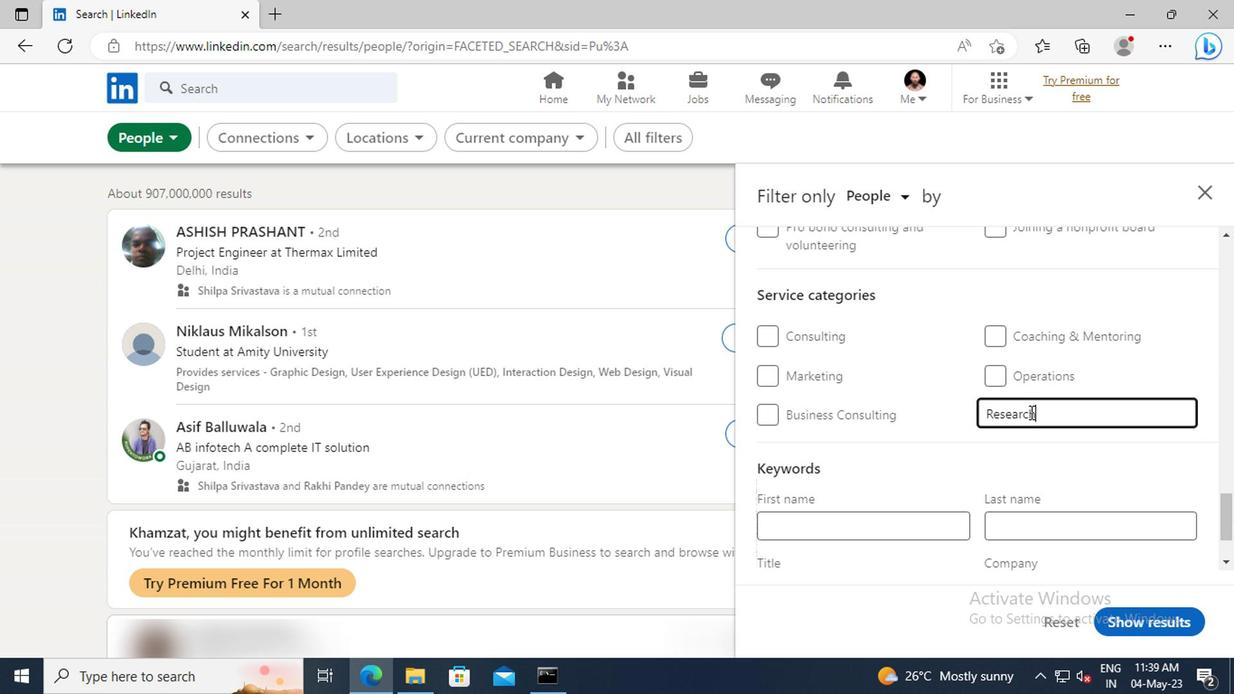 
Action: Mouse scrolled (1026, 409) with delta (0, -1)
Screenshot: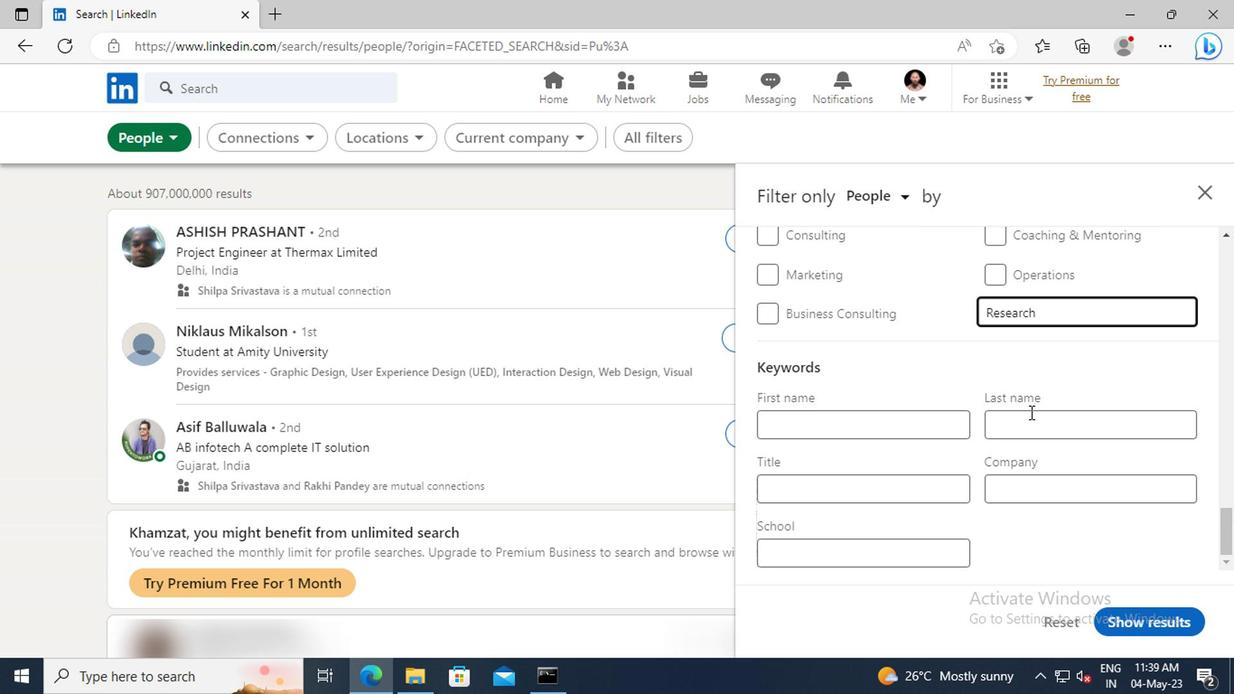 
Action: Mouse scrolled (1026, 409) with delta (0, -1)
Screenshot: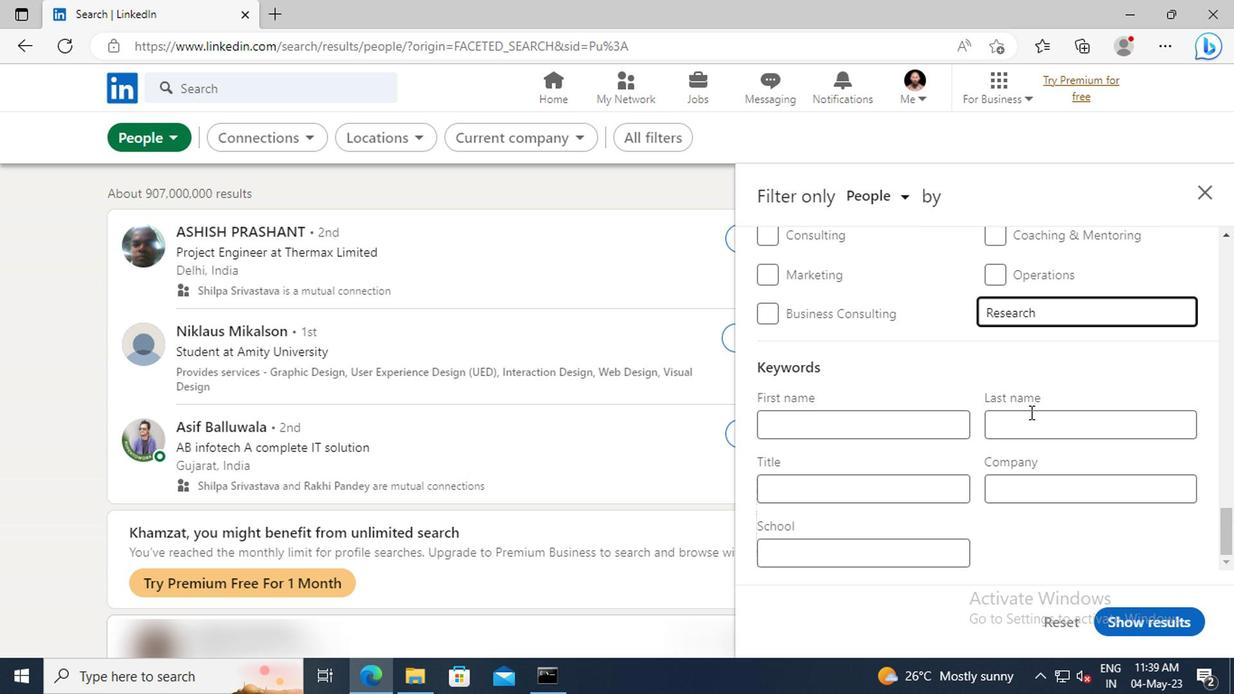 
Action: Mouse moved to (908, 485)
Screenshot: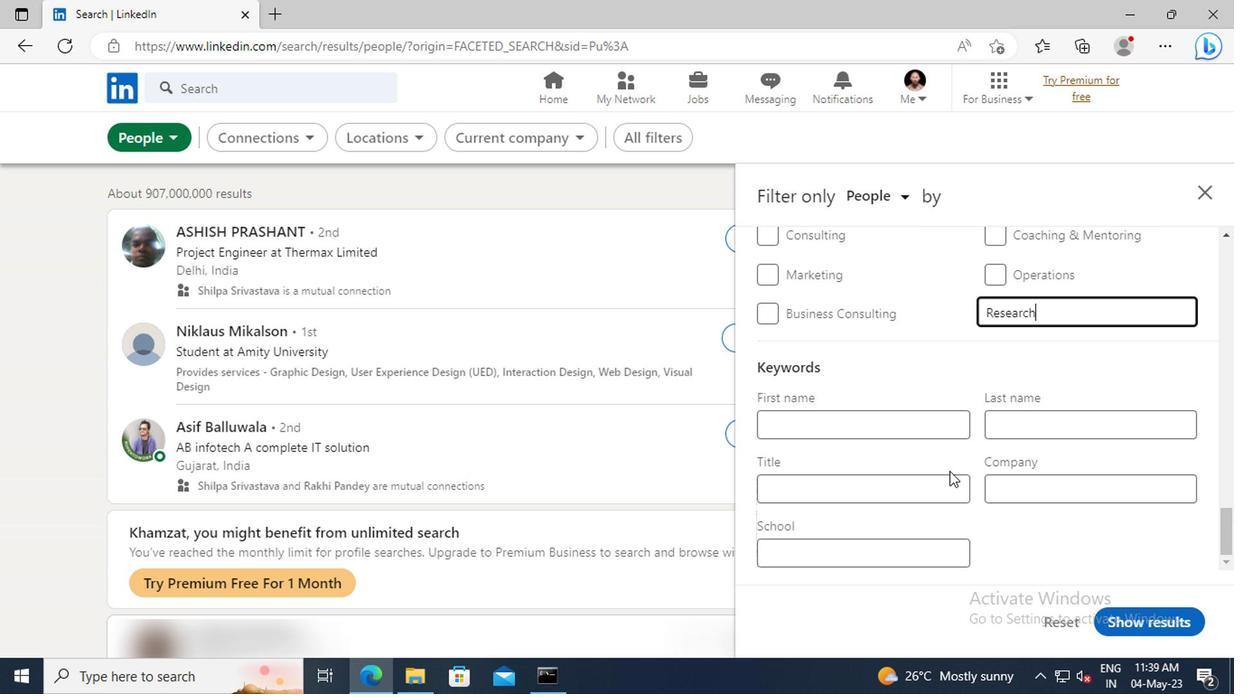 
Action: Mouse pressed left at (908, 485)
Screenshot: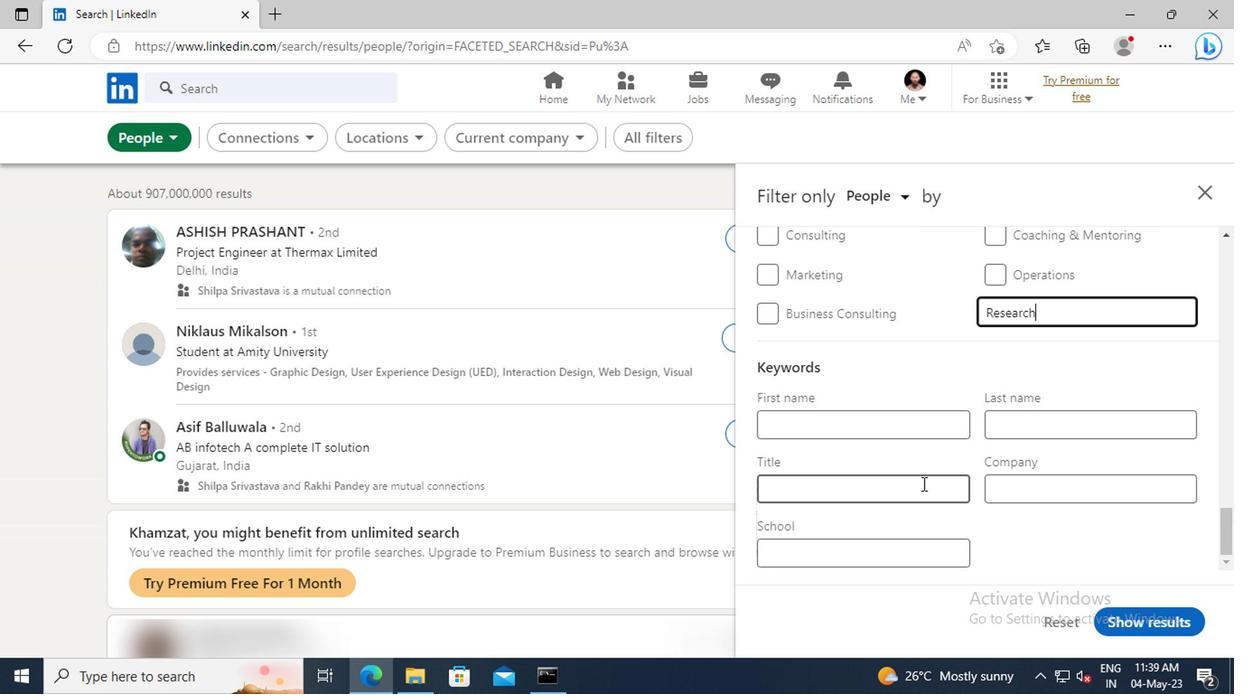 
Action: Mouse moved to (908, 486)
Screenshot: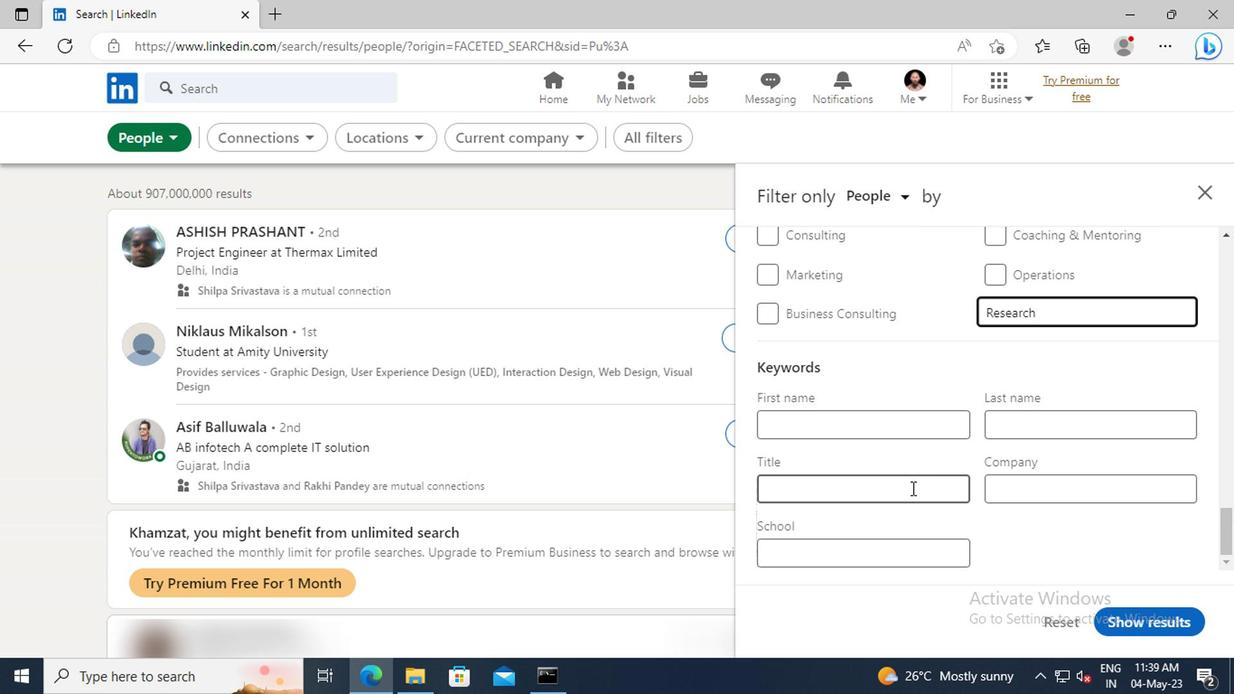 
Action: Key pressed <Key.shift>
Screenshot: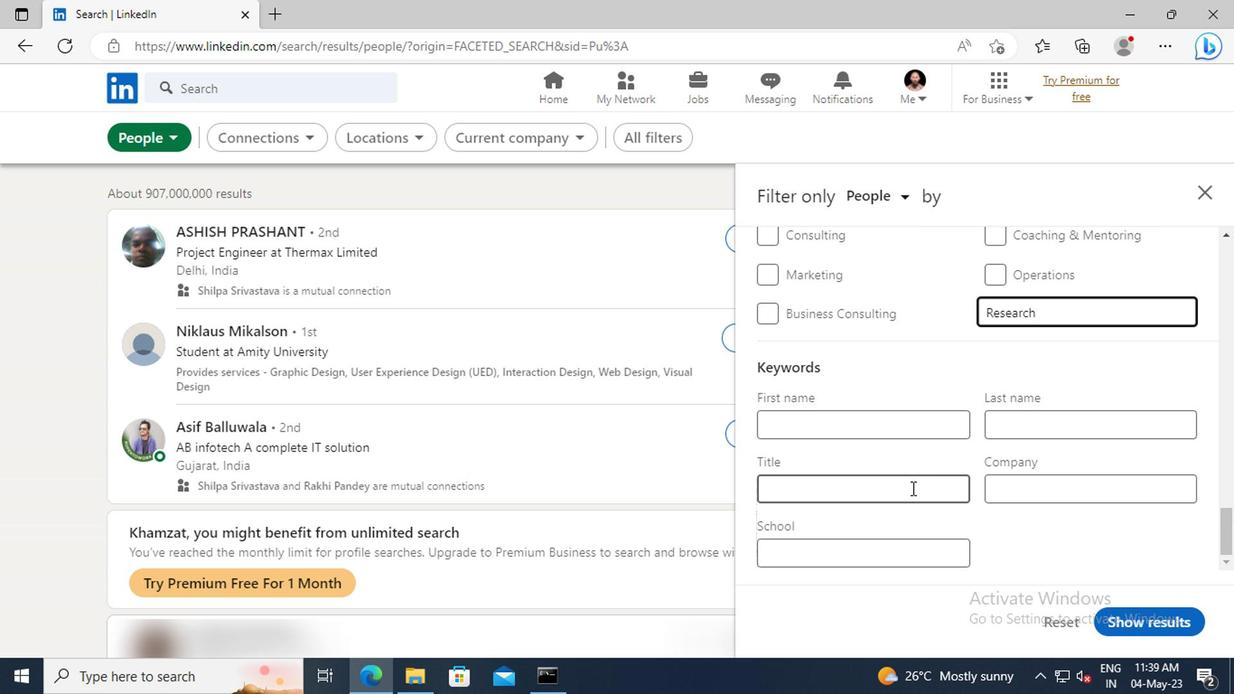 
Action: Mouse moved to (911, 488)
Screenshot: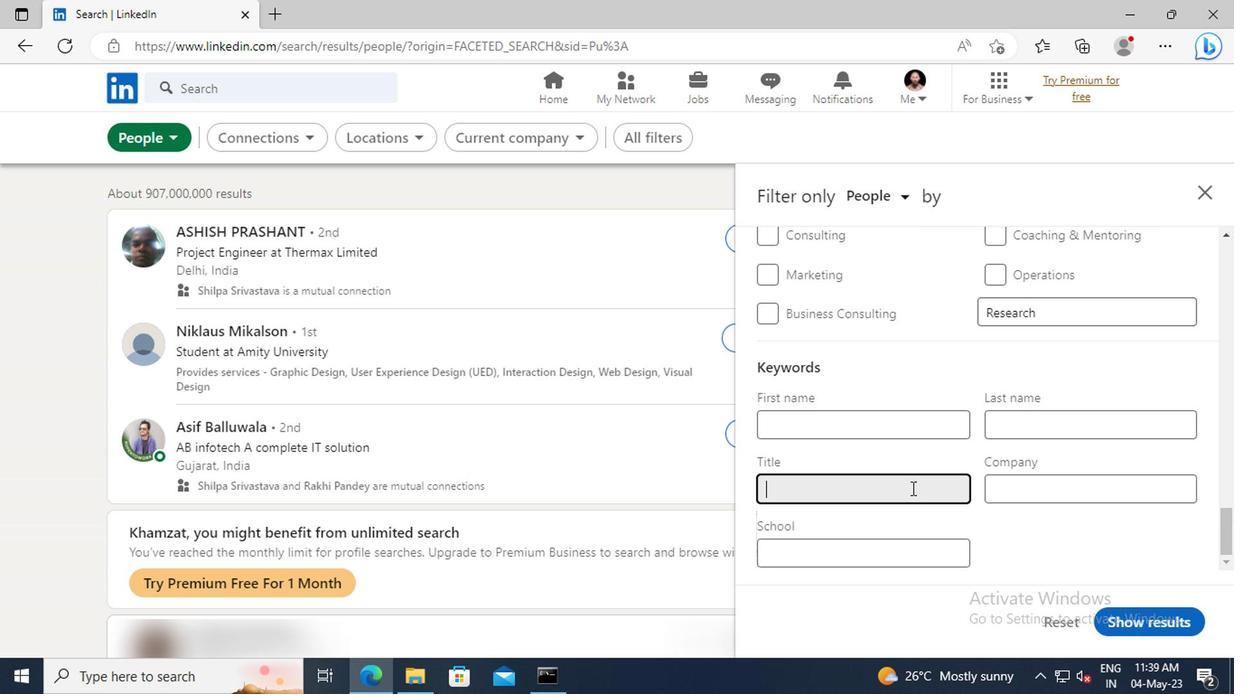 
Action: Key pressed CONTINUOUS<Key.space><Key.shift>IMPROVEMENT<Key.space><Key.shift>LEAD<Key.enter>
Screenshot: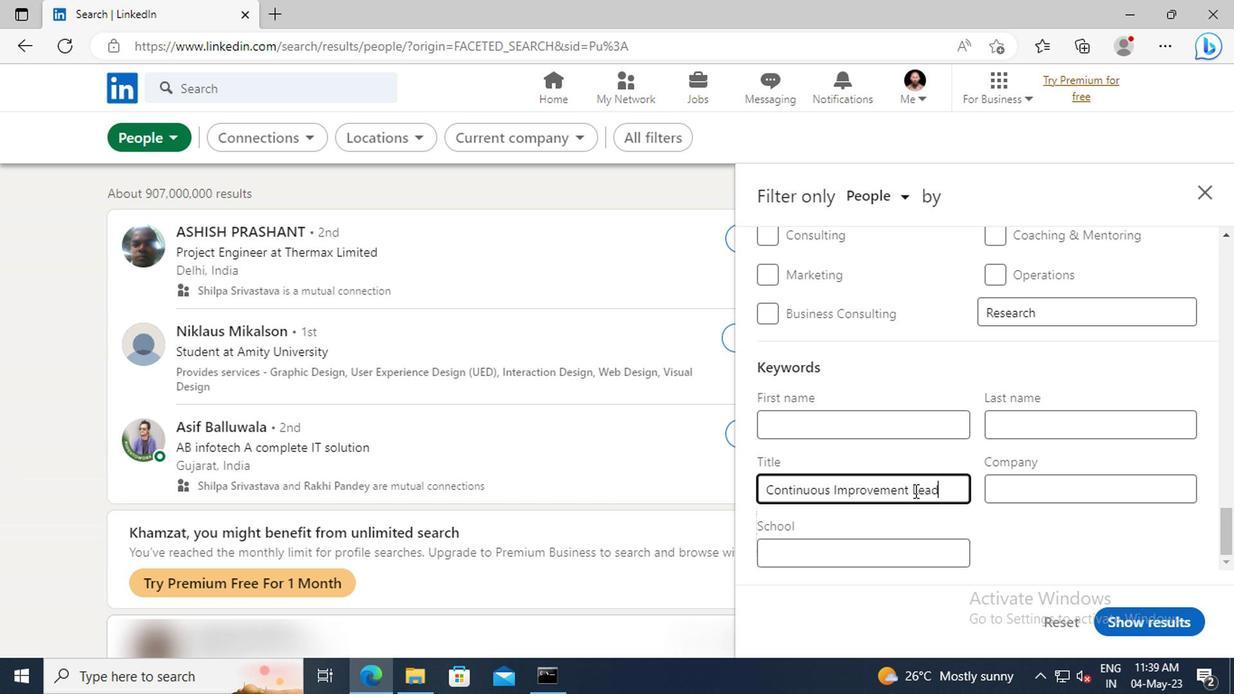
Action: Mouse moved to (1127, 614)
Screenshot: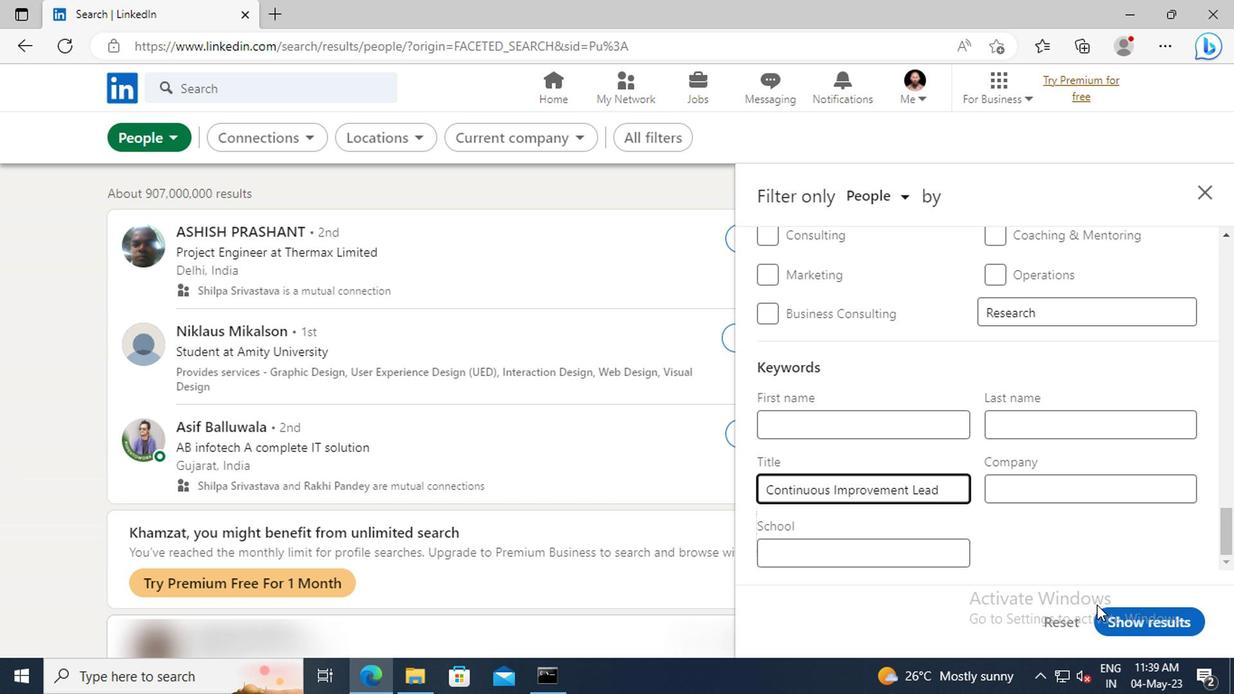 
Action: Mouse pressed left at (1127, 614)
Screenshot: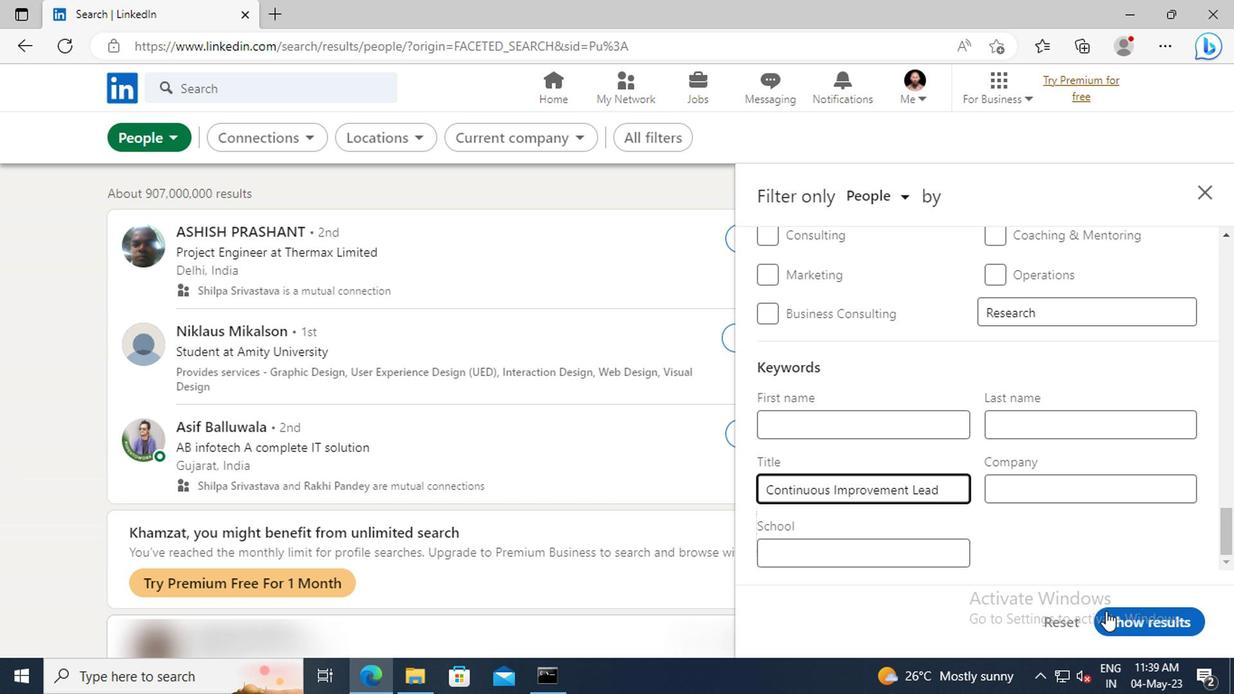 
